 Task: Search one way flight ticket for 3 adults, 3 children in premium economy from Jacksonville: Albert J. Ellis Airport to Evansville: Evansville Regional Airport on 5-3-2023. Choice of flights is Westjet. Number of bags: 9 checked bags. Price is upto 79000. Outbound departure time preference is 9:30.
Action: Mouse moved to (380, 152)
Screenshot: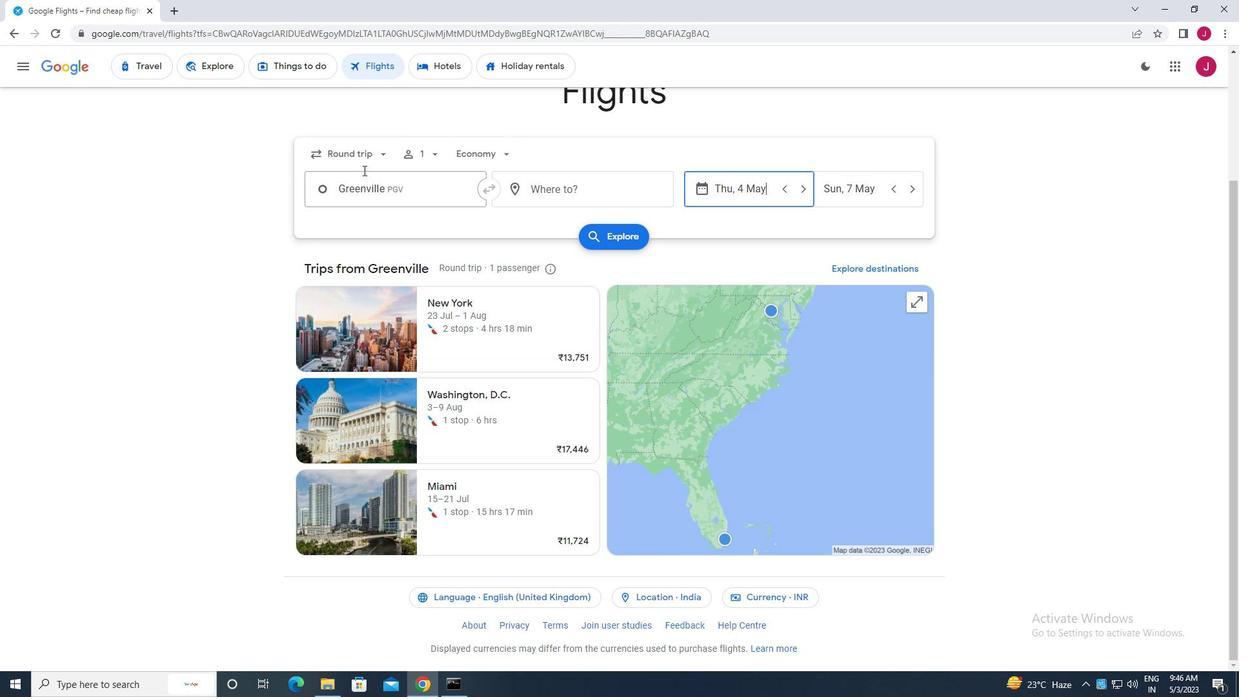 
Action: Mouse pressed left at (380, 152)
Screenshot: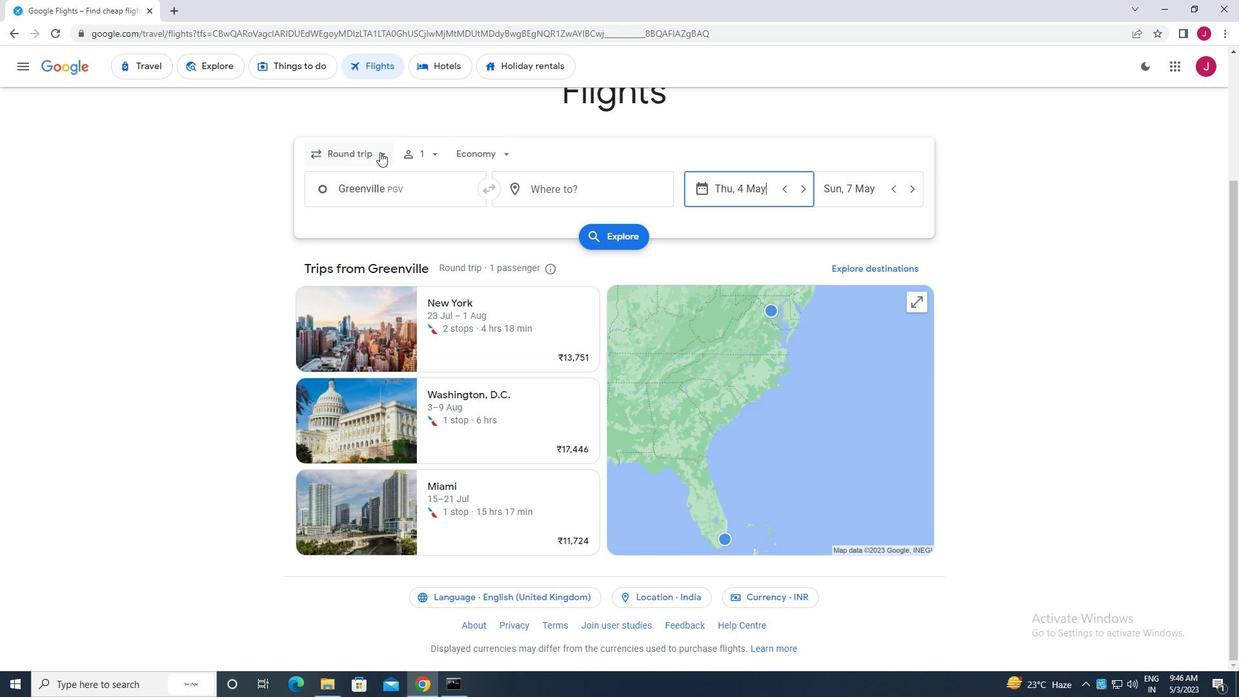 
Action: Mouse moved to (367, 212)
Screenshot: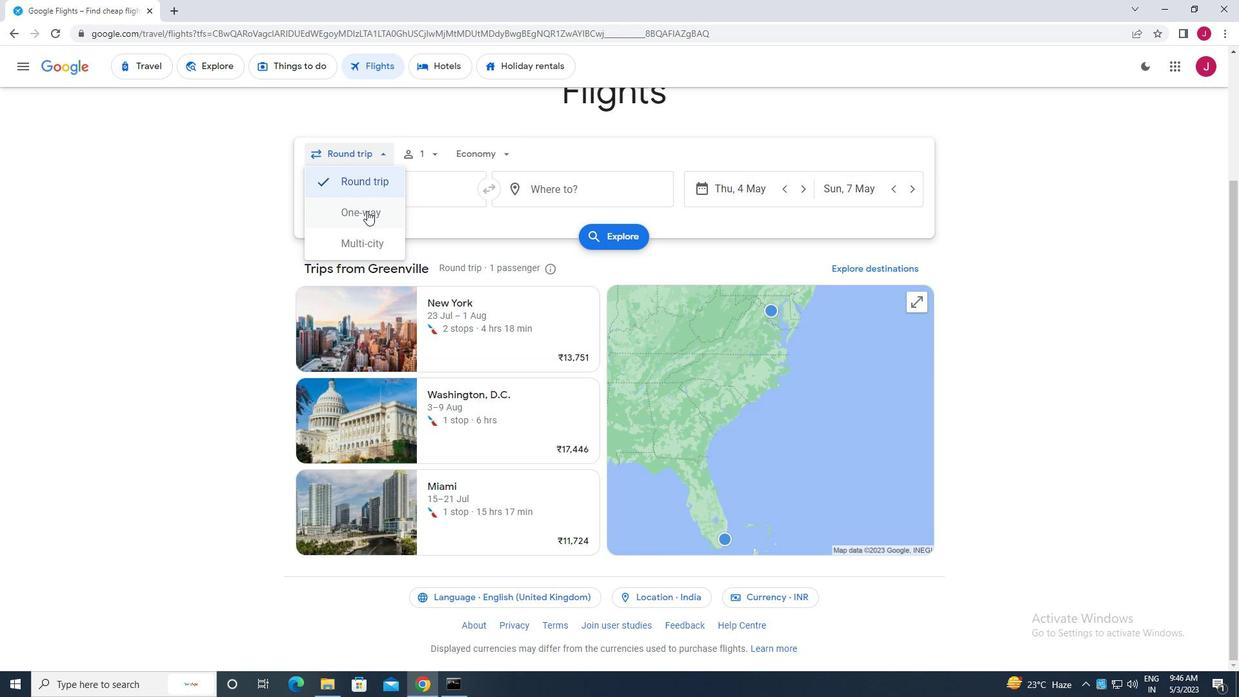 
Action: Mouse pressed left at (367, 212)
Screenshot: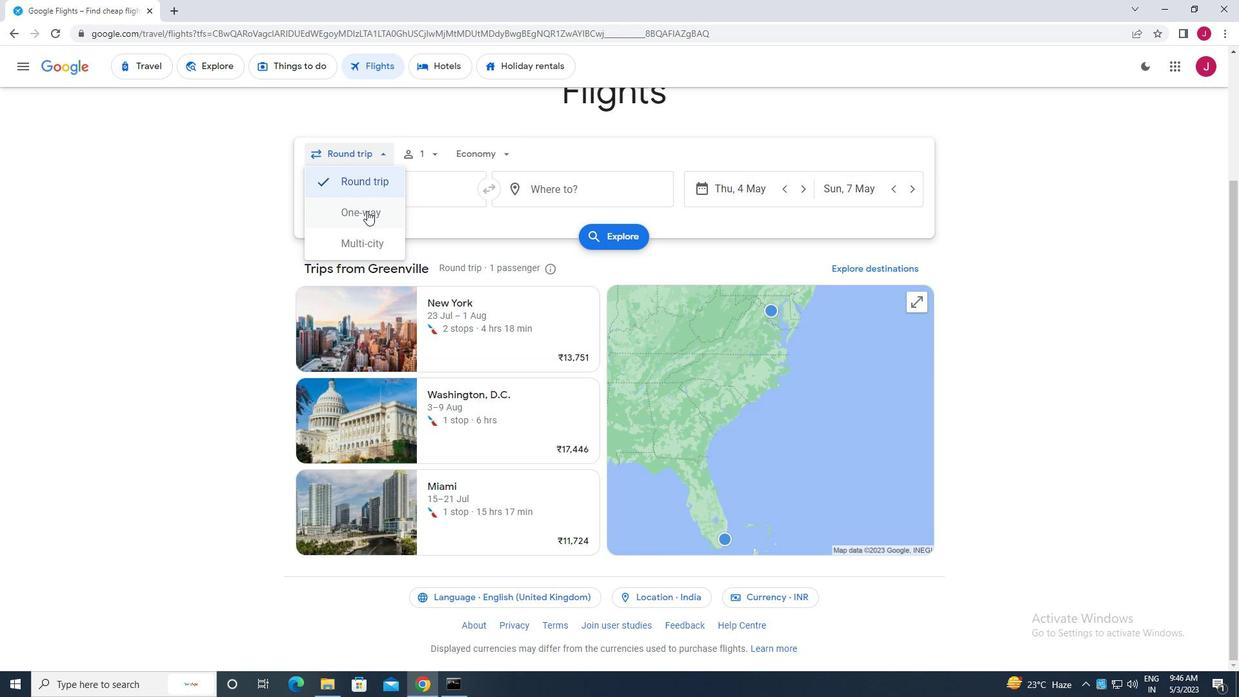 
Action: Mouse moved to (431, 152)
Screenshot: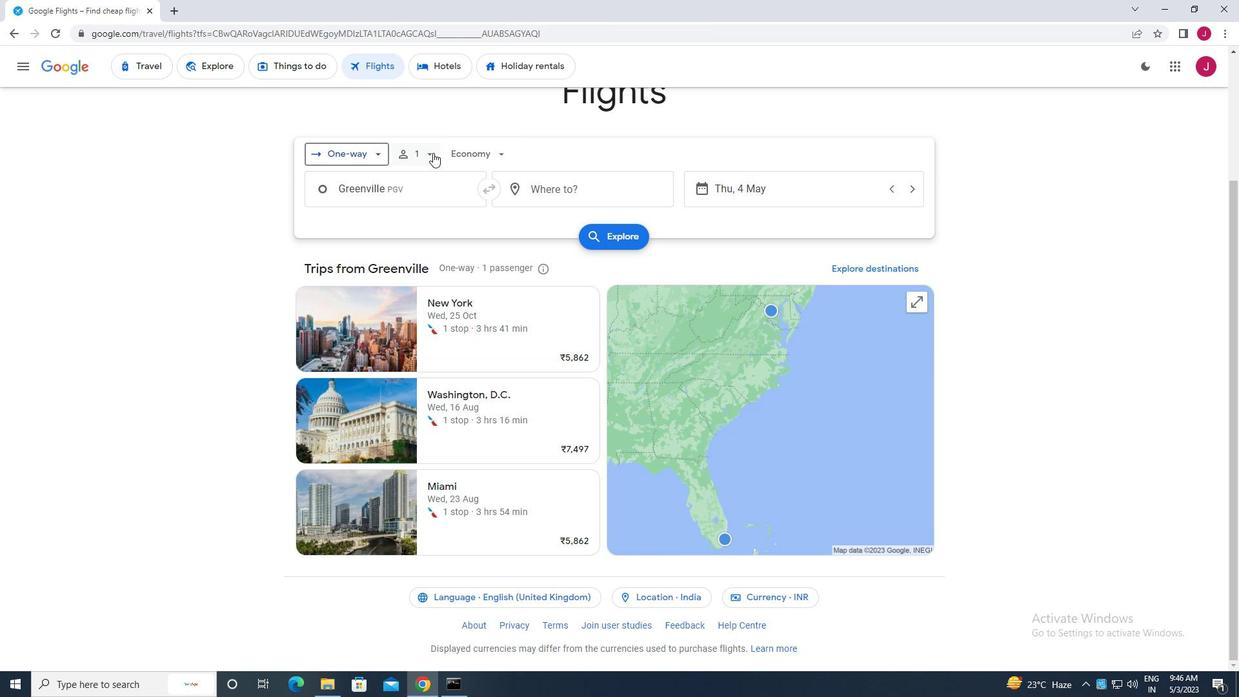 
Action: Mouse pressed left at (431, 152)
Screenshot: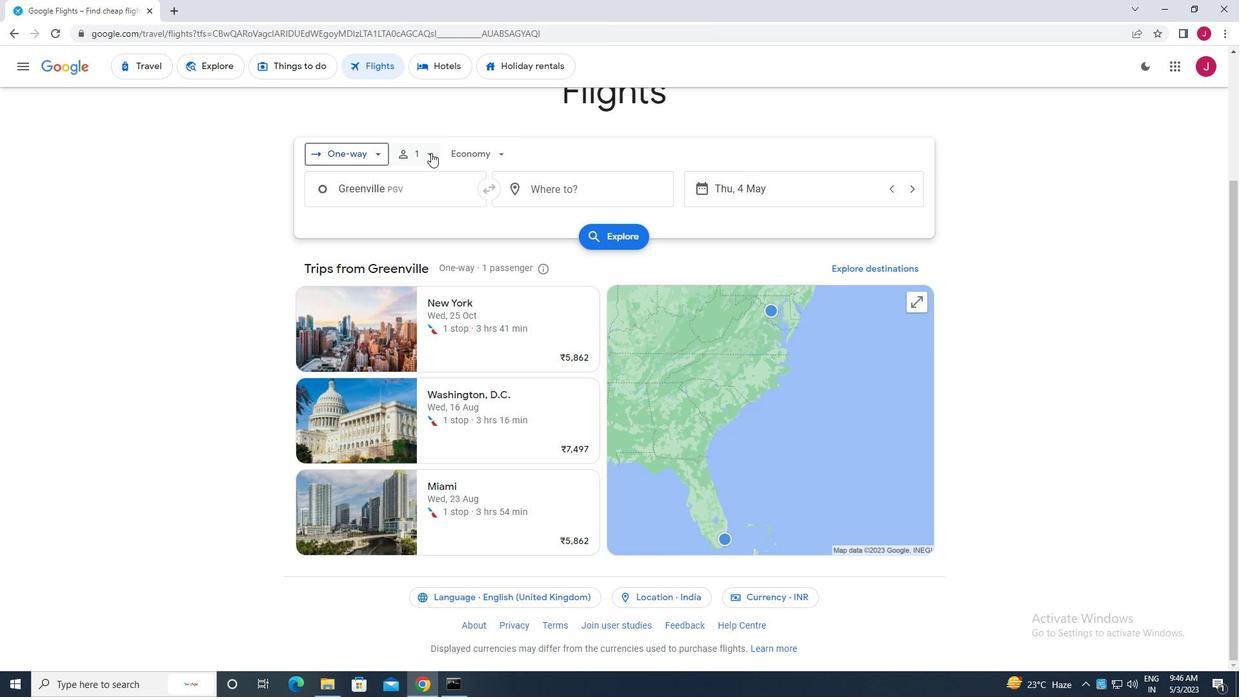 
Action: Mouse moved to (525, 189)
Screenshot: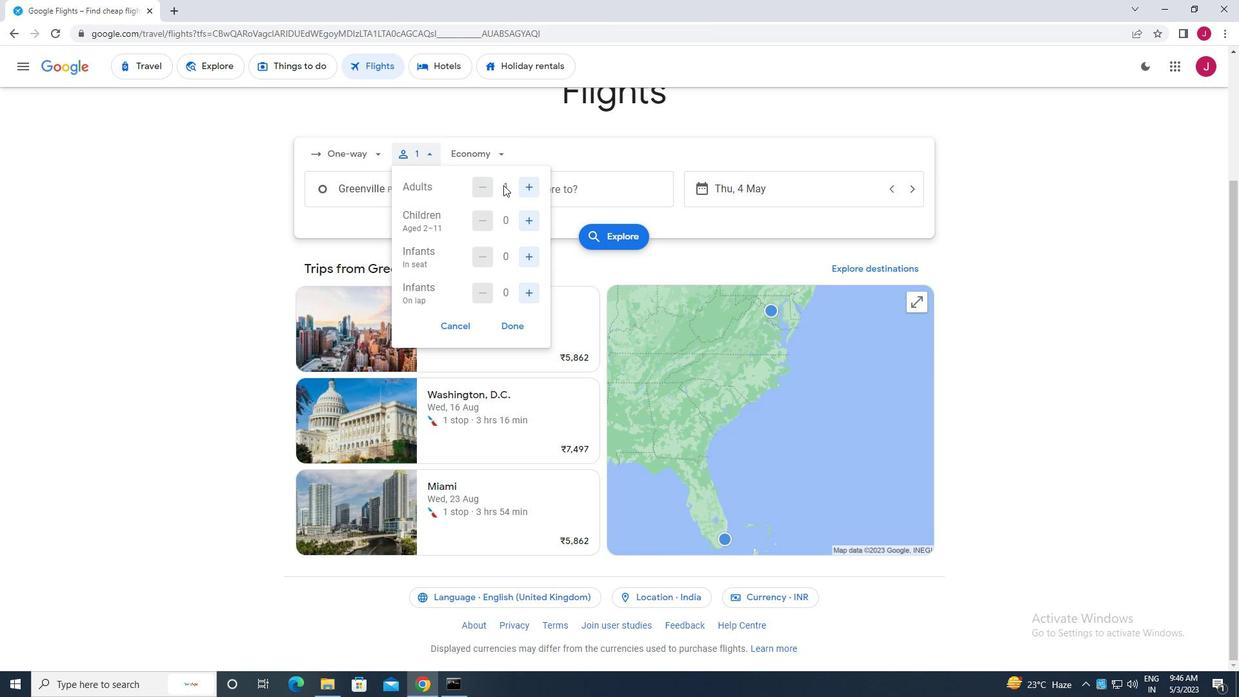 
Action: Mouse pressed left at (525, 189)
Screenshot: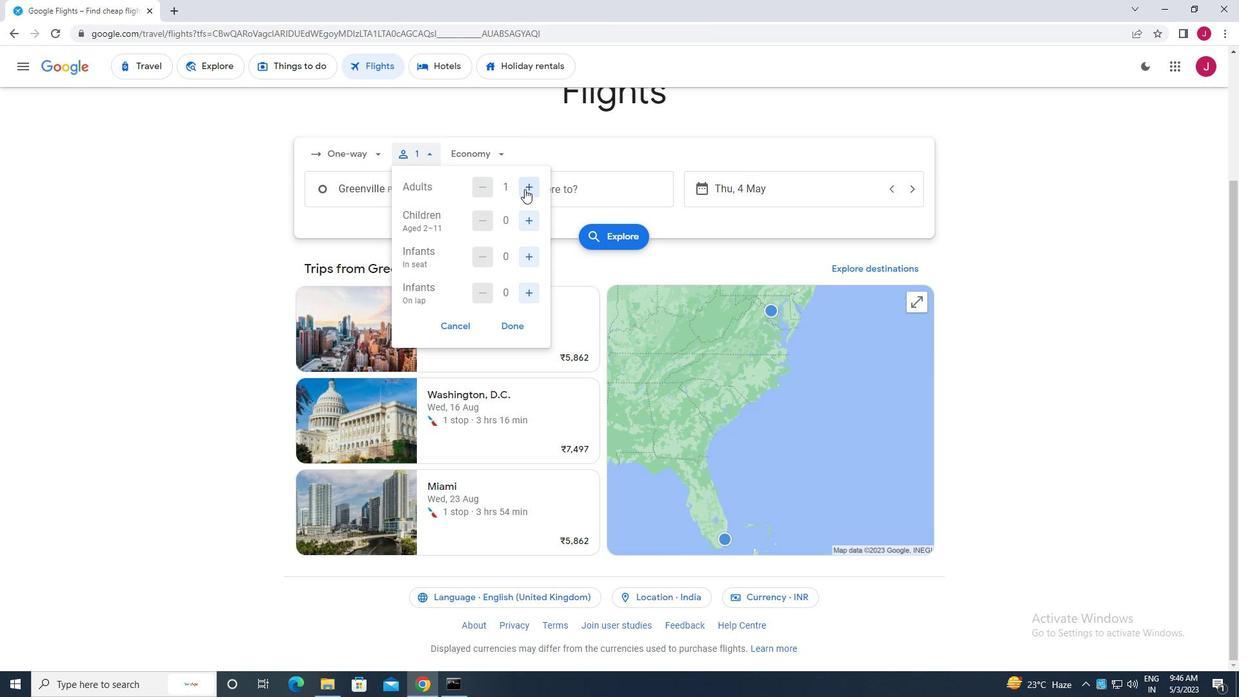 
Action: Mouse pressed left at (525, 189)
Screenshot: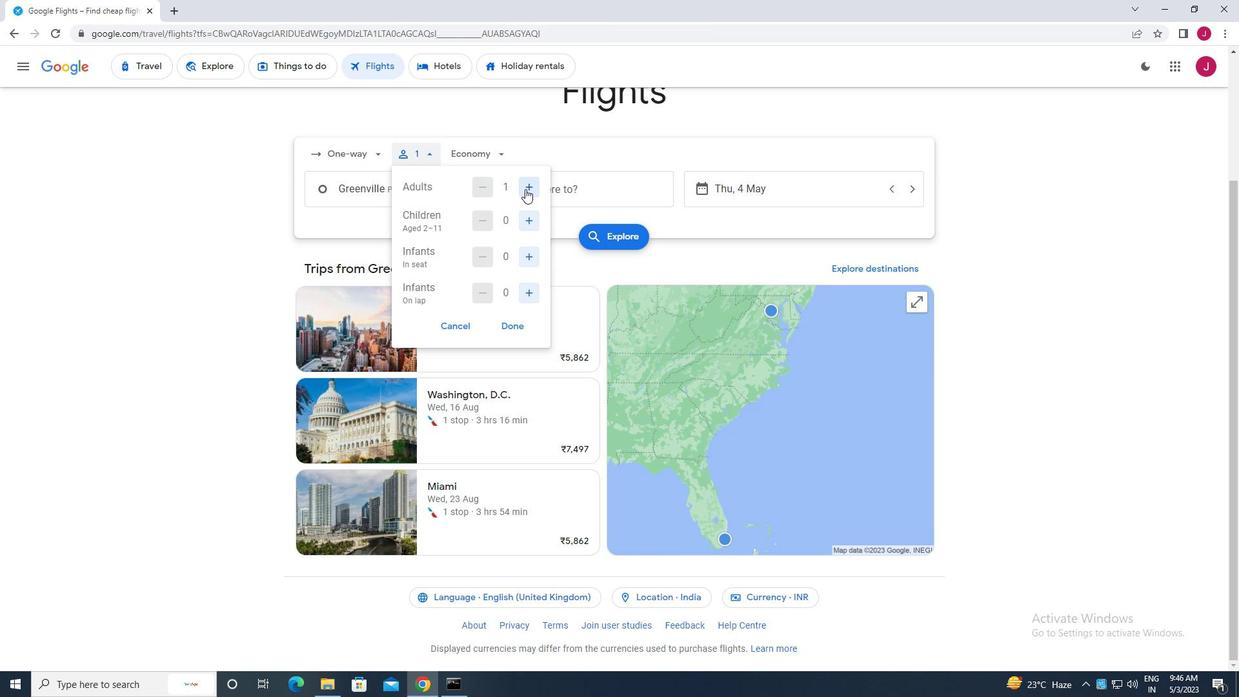 
Action: Mouse moved to (529, 220)
Screenshot: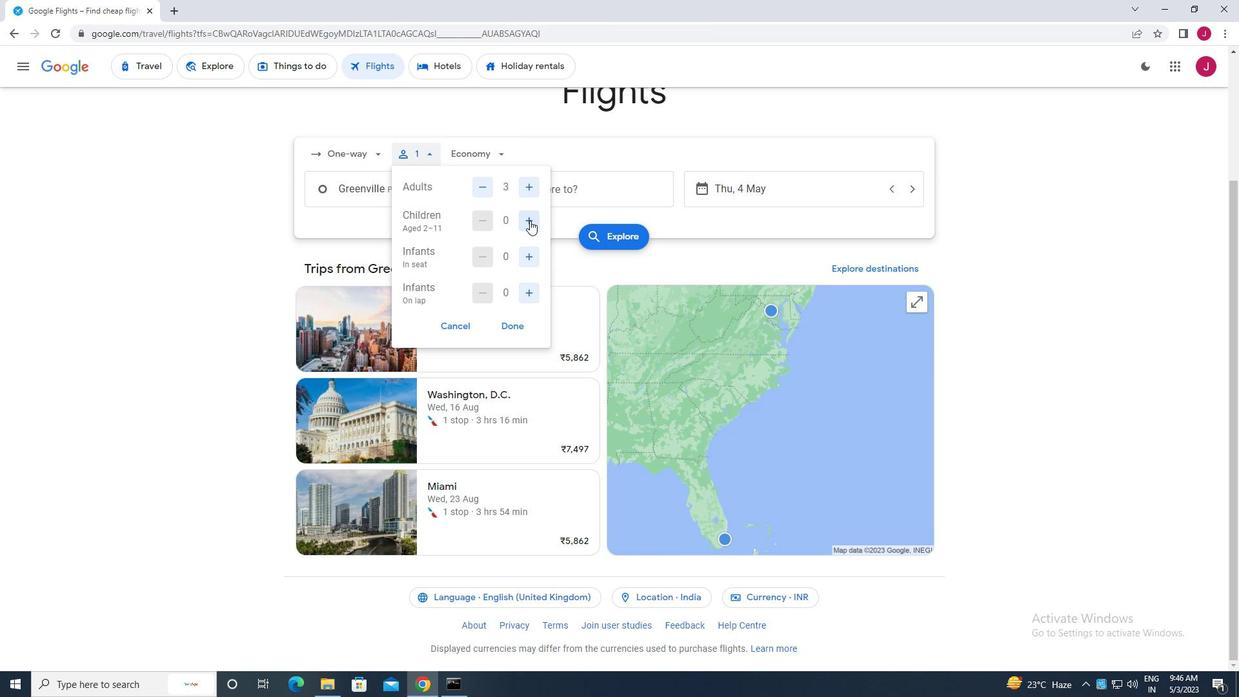 
Action: Mouse pressed left at (529, 220)
Screenshot: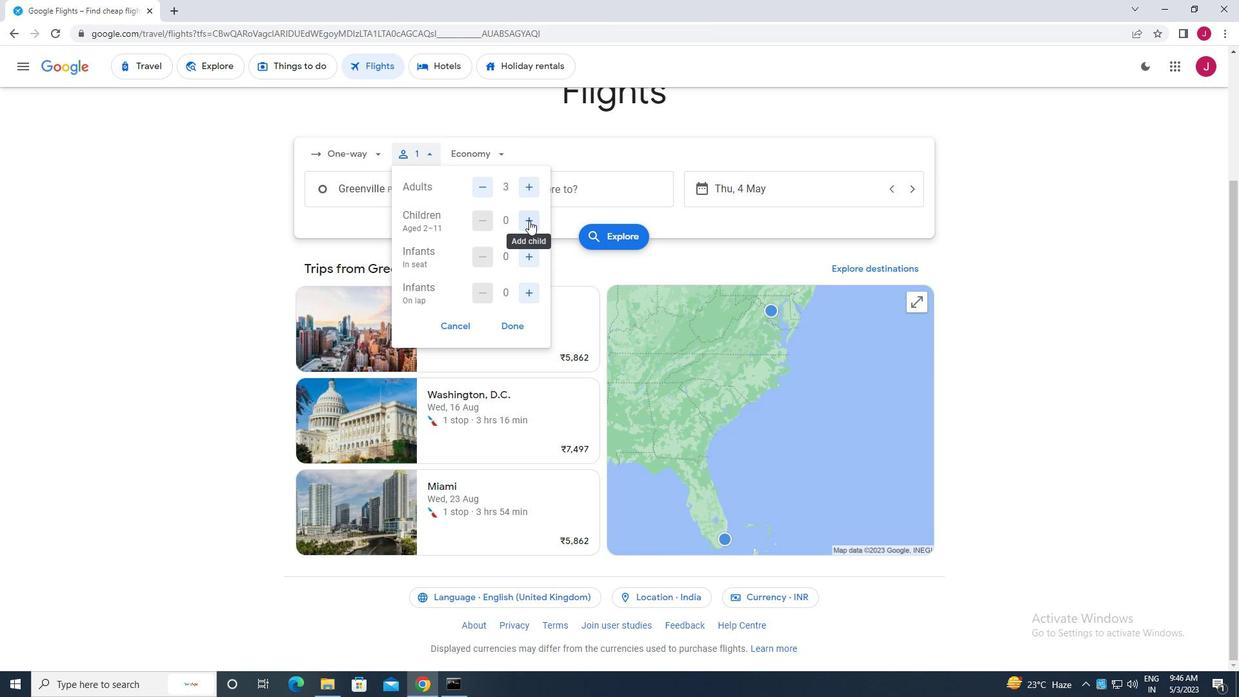 
Action: Mouse pressed left at (529, 220)
Screenshot: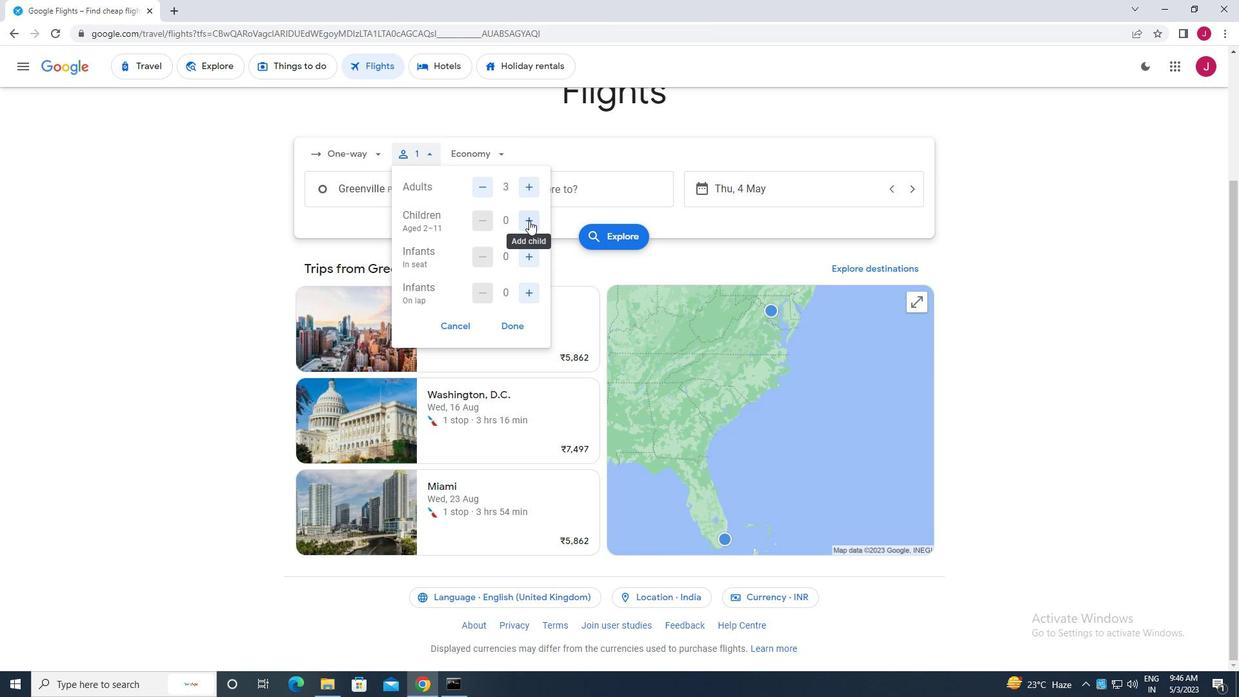 
Action: Mouse pressed left at (529, 220)
Screenshot: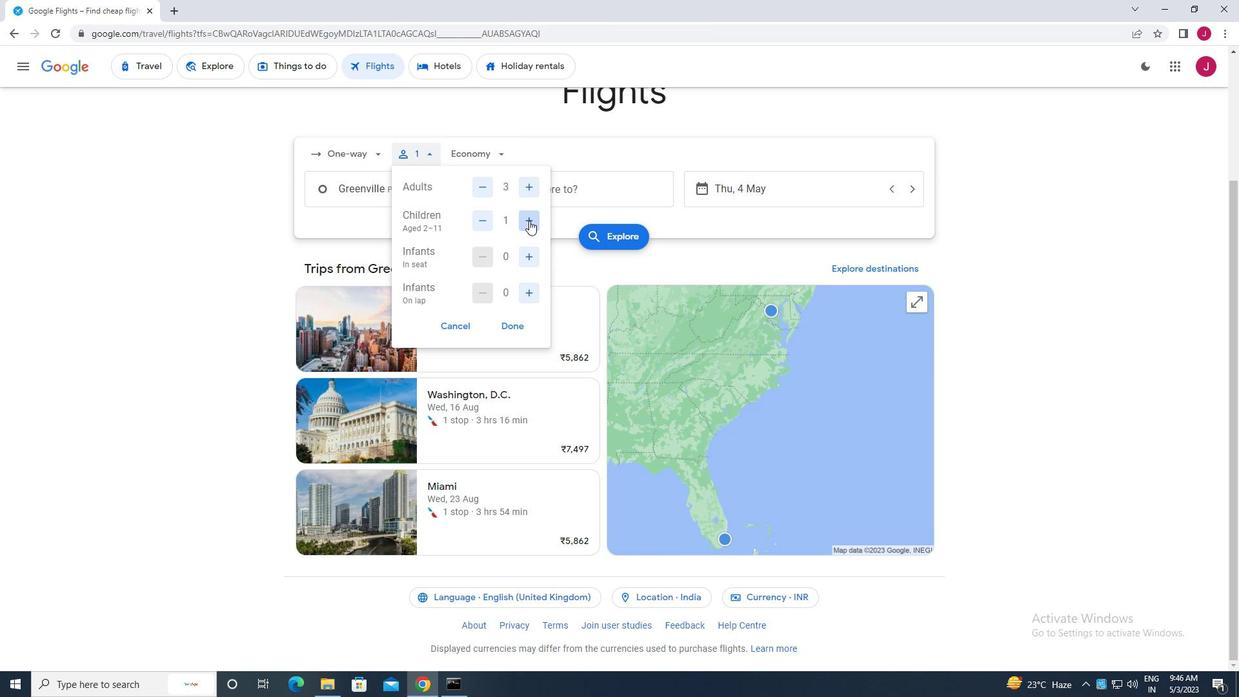 
Action: Mouse moved to (506, 325)
Screenshot: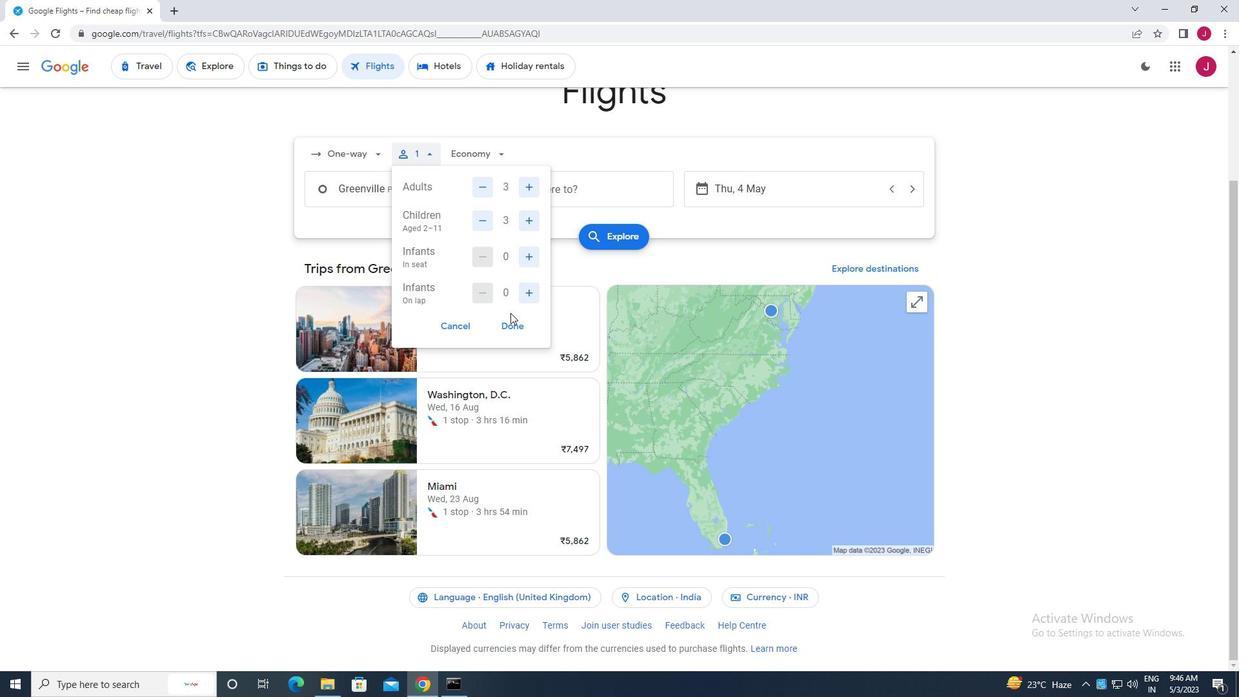 
Action: Mouse pressed left at (506, 325)
Screenshot: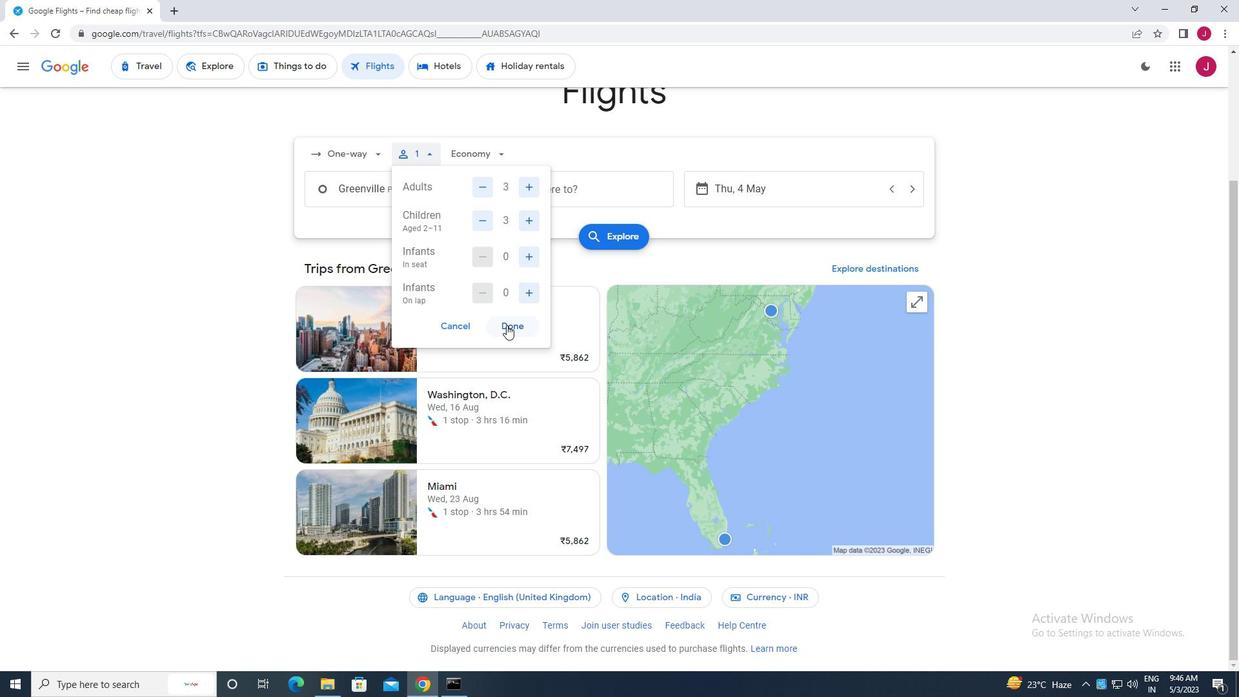 
Action: Mouse moved to (502, 154)
Screenshot: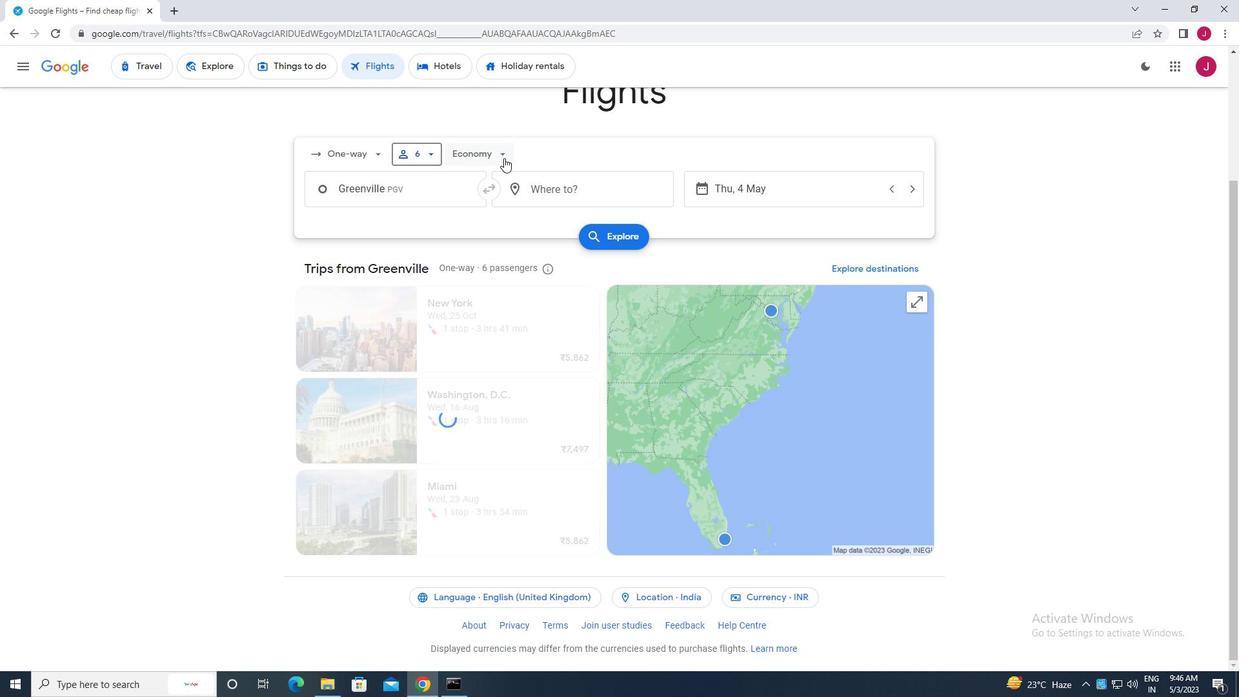 
Action: Mouse pressed left at (502, 154)
Screenshot: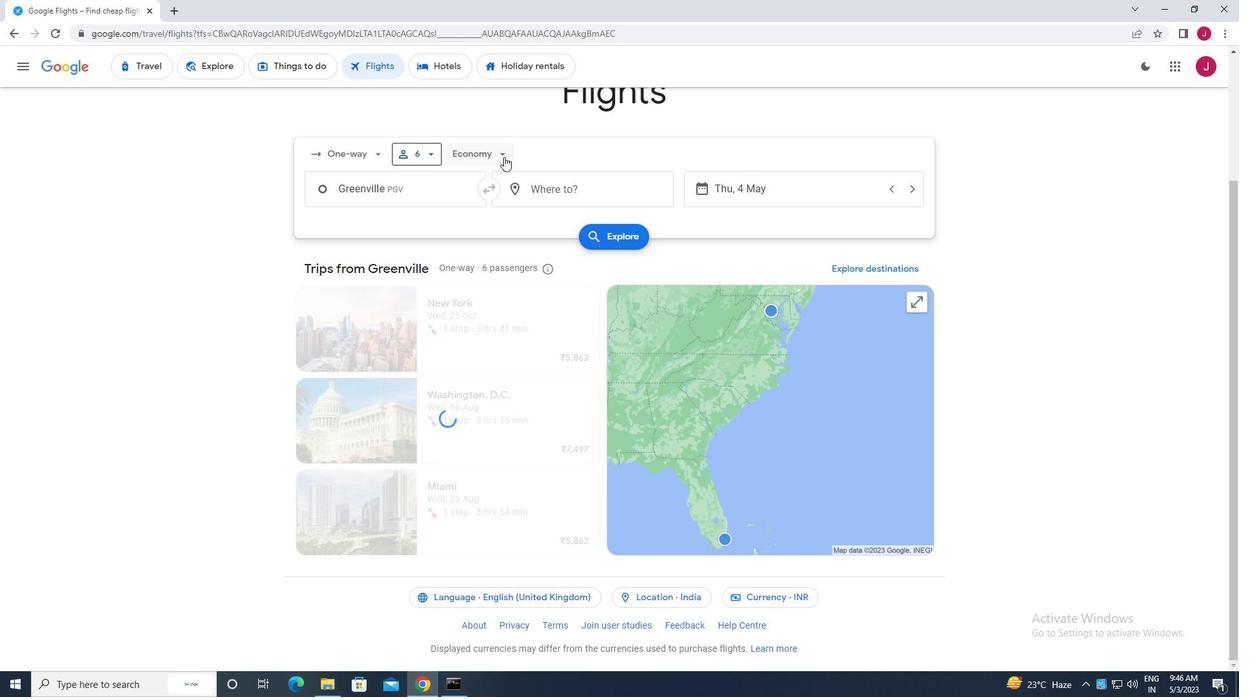 
Action: Mouse moved to (502, 209)
Screenshot: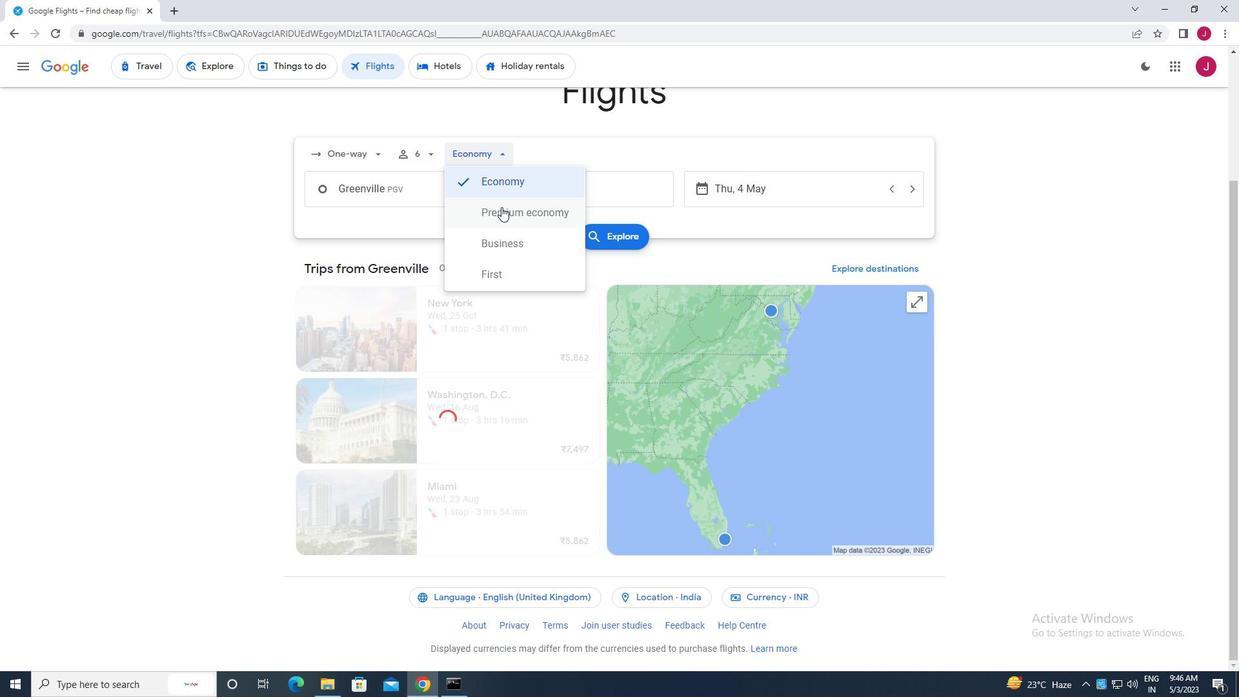 
Action: Mouse pressed left at (502, 209)
Screenshot: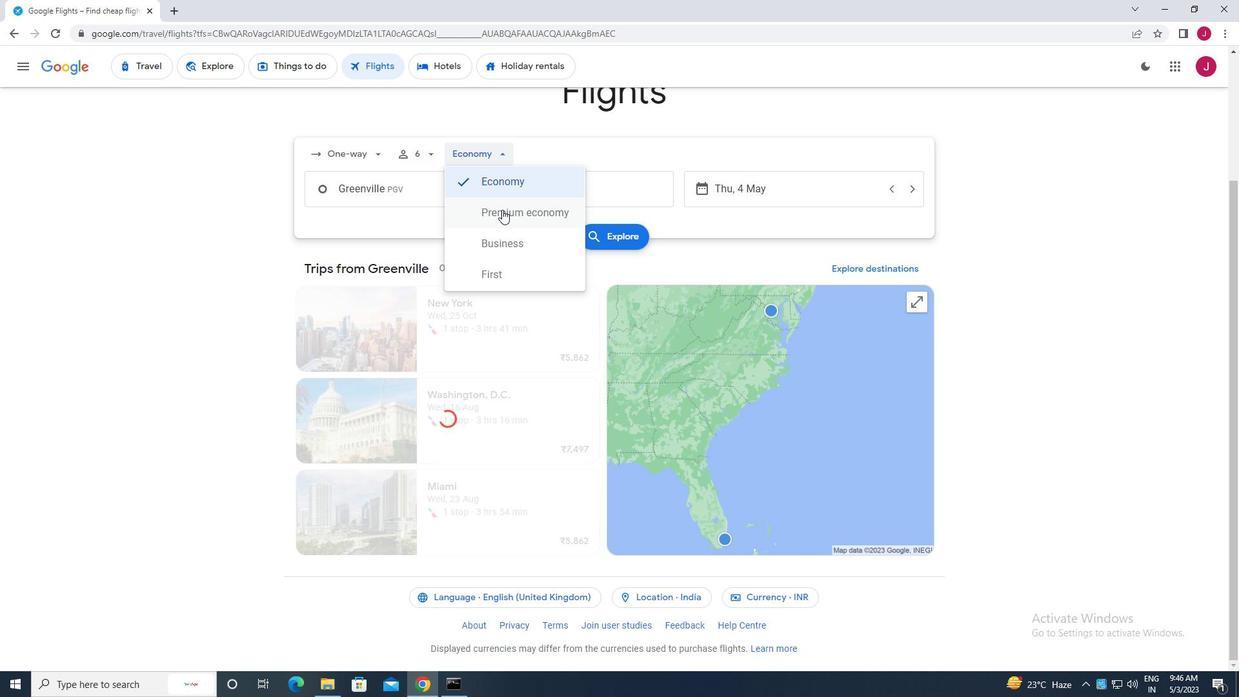 
Action: Mouse moved to (424, 192)
Screenshot: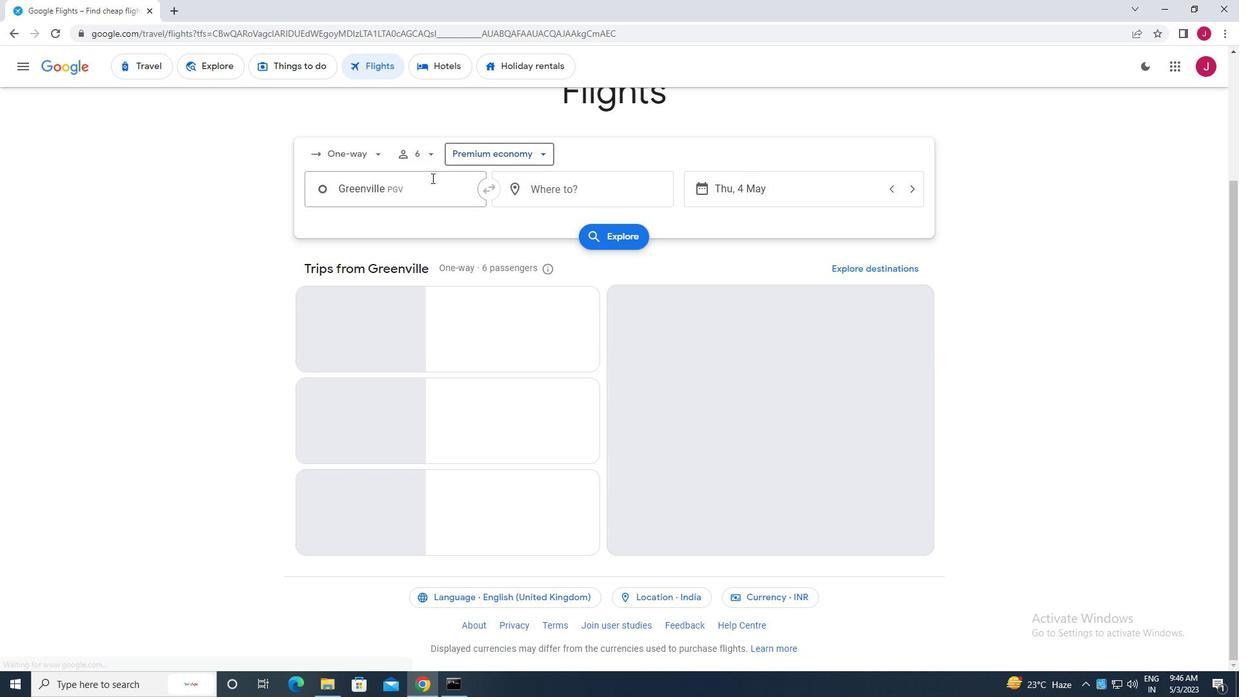 
Action: Mouse pressed left at (424, 192)
Screenshot: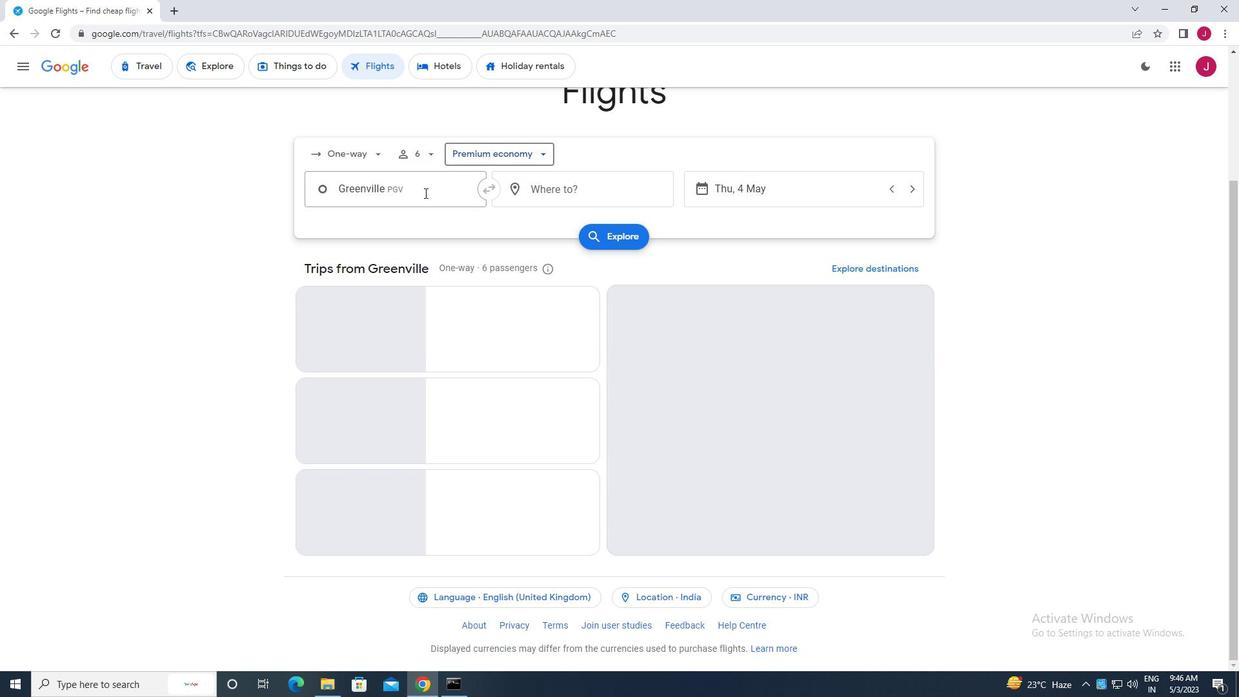 
Action: Mouse moved to (426, 191)
Screenshot: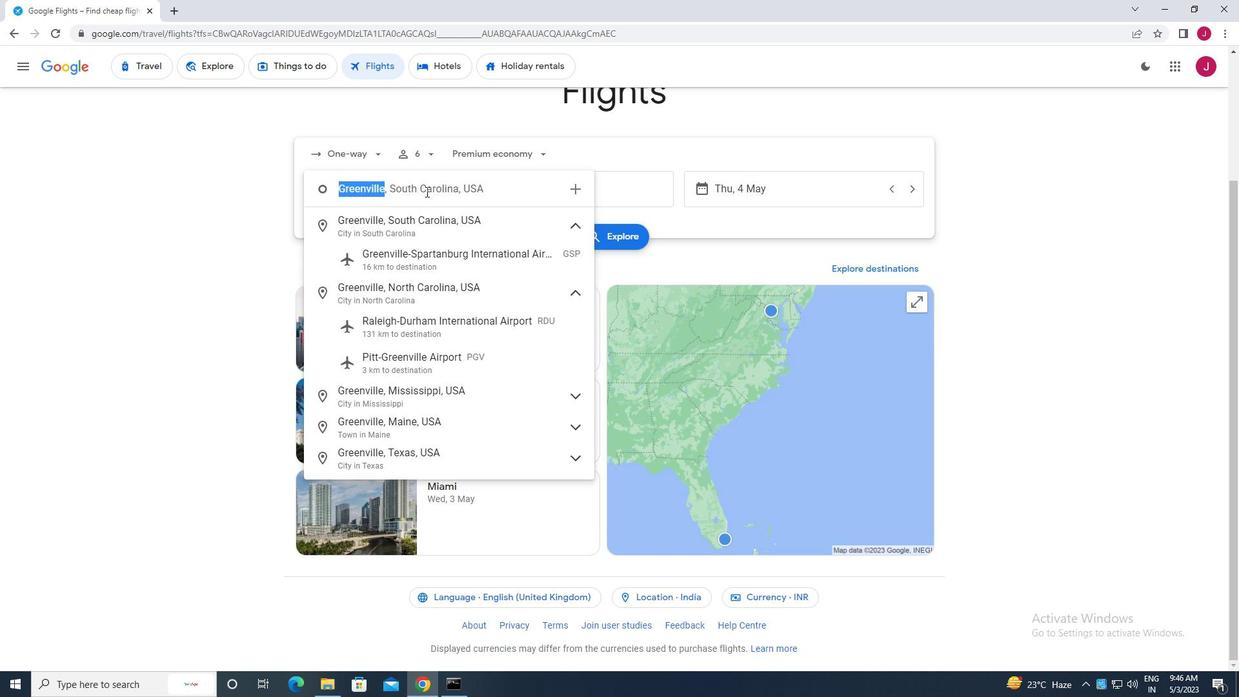 
Action: Key pressed jacksonv
Screenshot: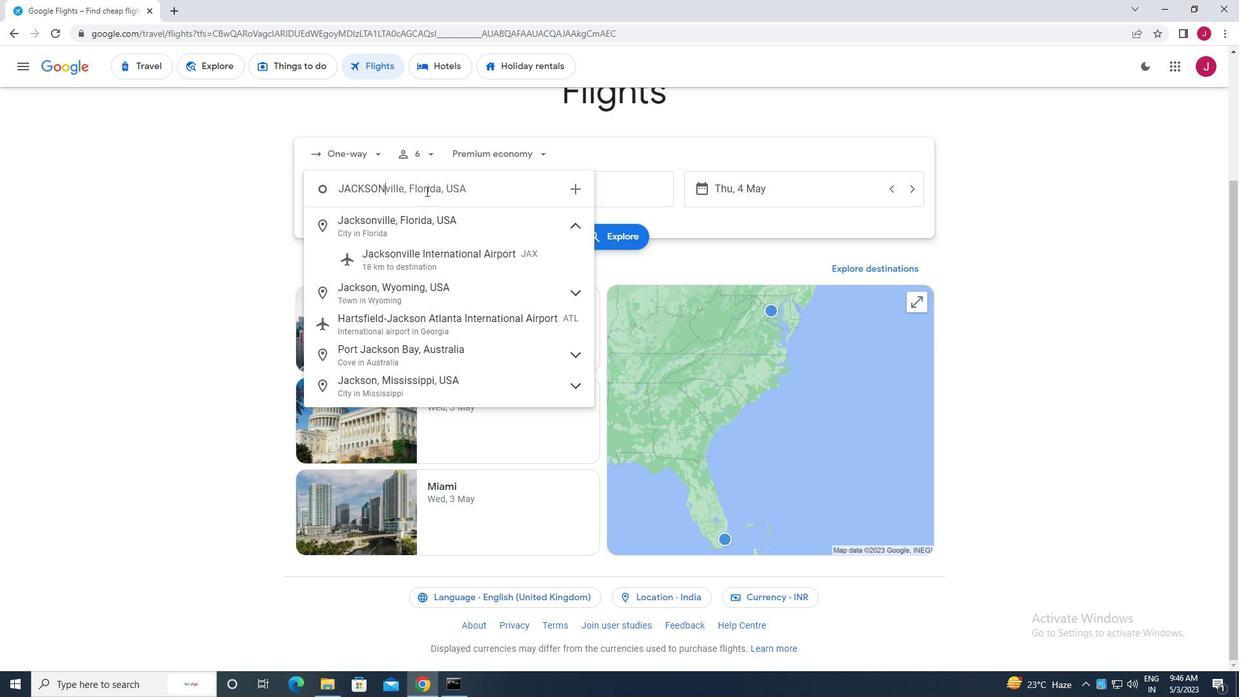 
Action: Mouse moved to (426, 191)
Screenshot: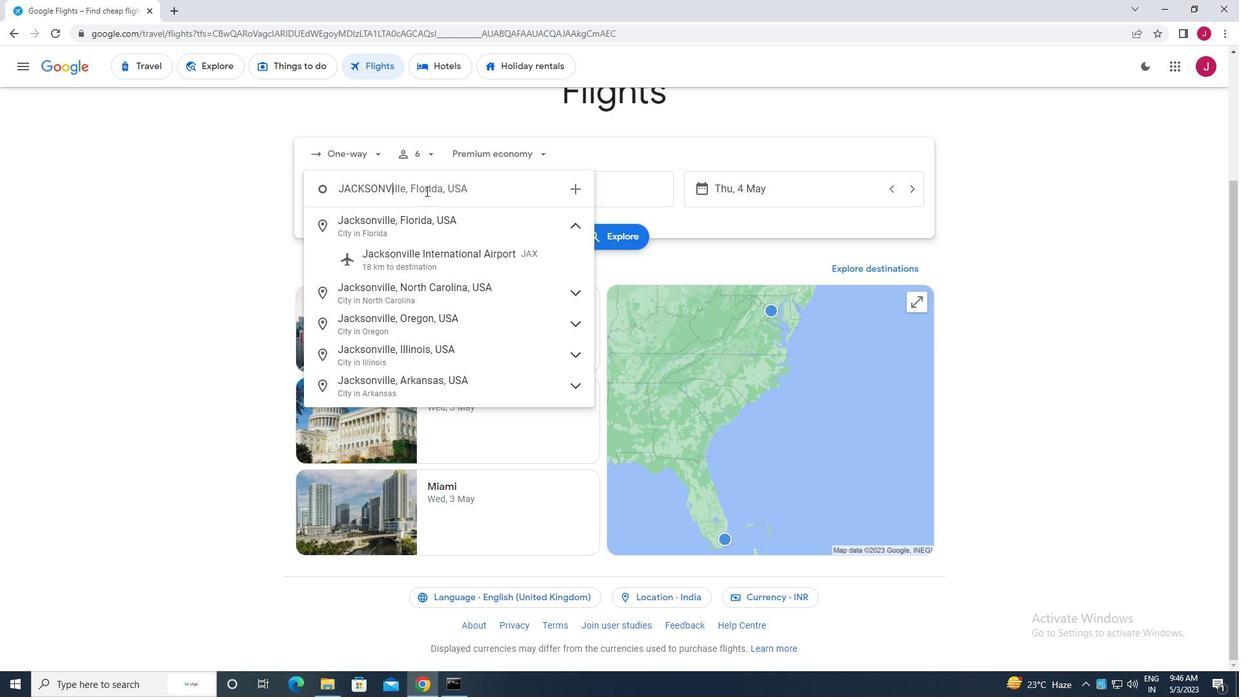 
Action: Key pressed <Key.backspace><Key.backspace><Key.backspace><Key.backspace><Key.backspace><Key.backspace><Key.backspace><Key.backspace><Key.backspace><Key.backspace><Key.backspace><Key.backspace>albert<Key.space>j
Screenshot: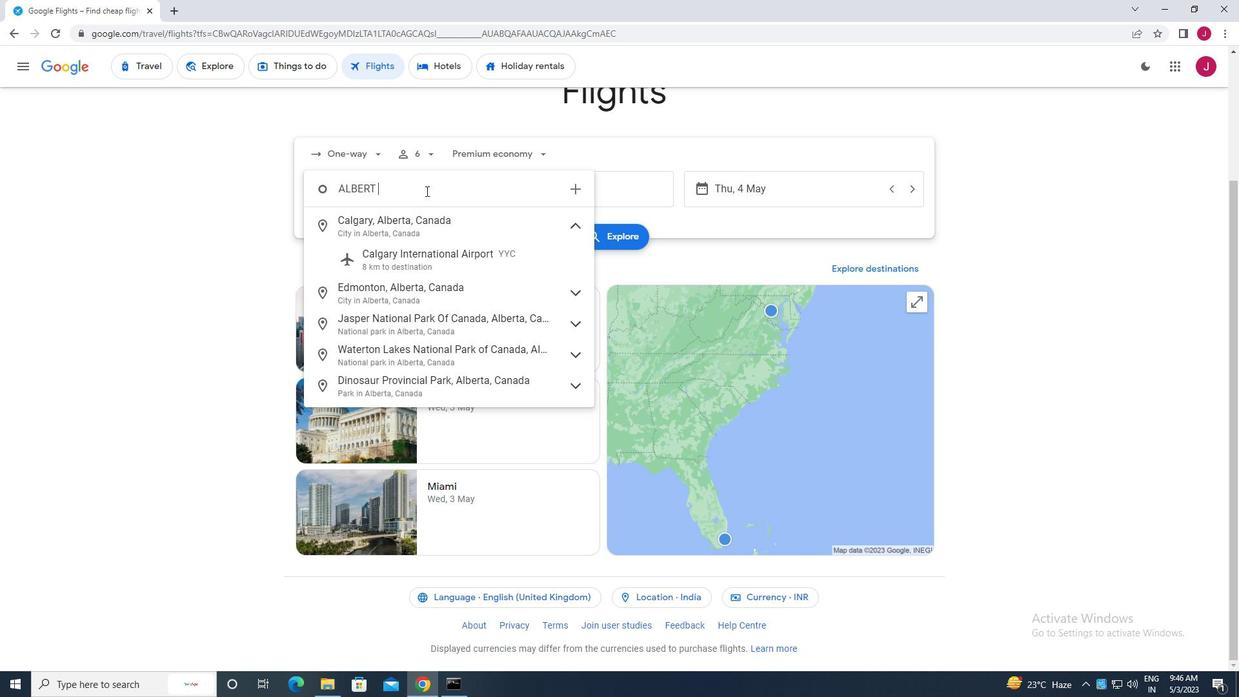 
Action: Mouse moved to (427, 230)
Screenshot: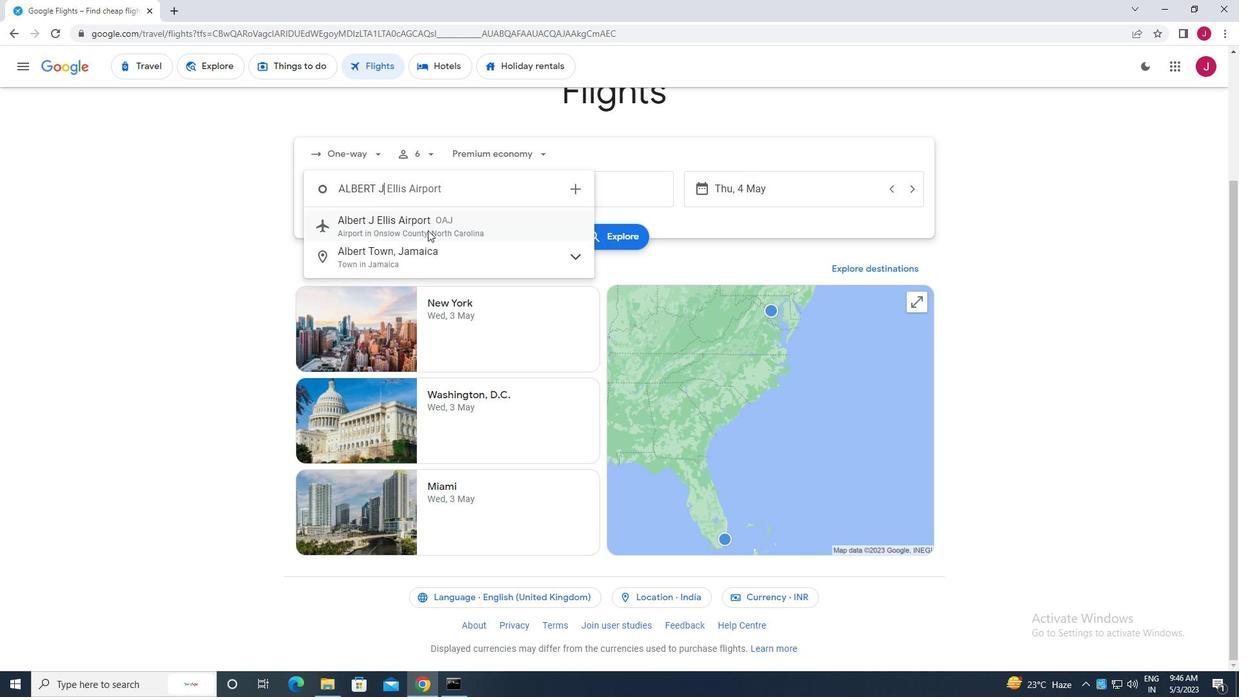
Action: Mouse pressed left at (427, 230)
Screenshot: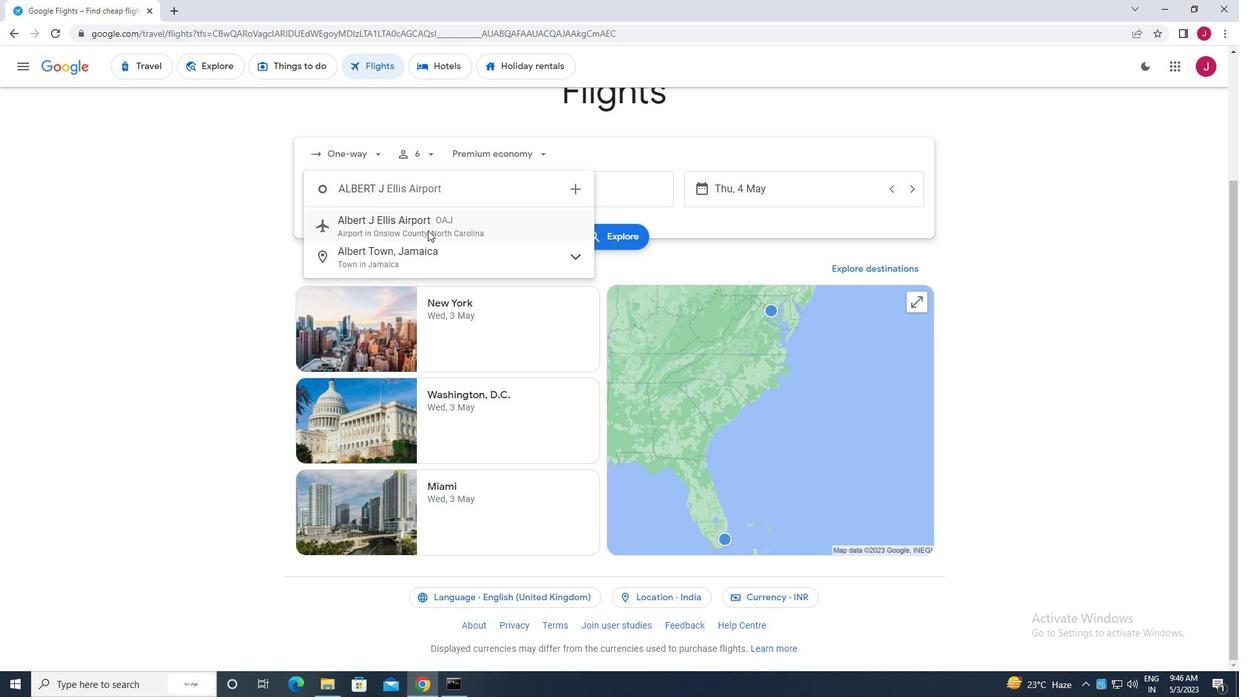 
Action: Mouse moved to (571, 189)
Screenshot: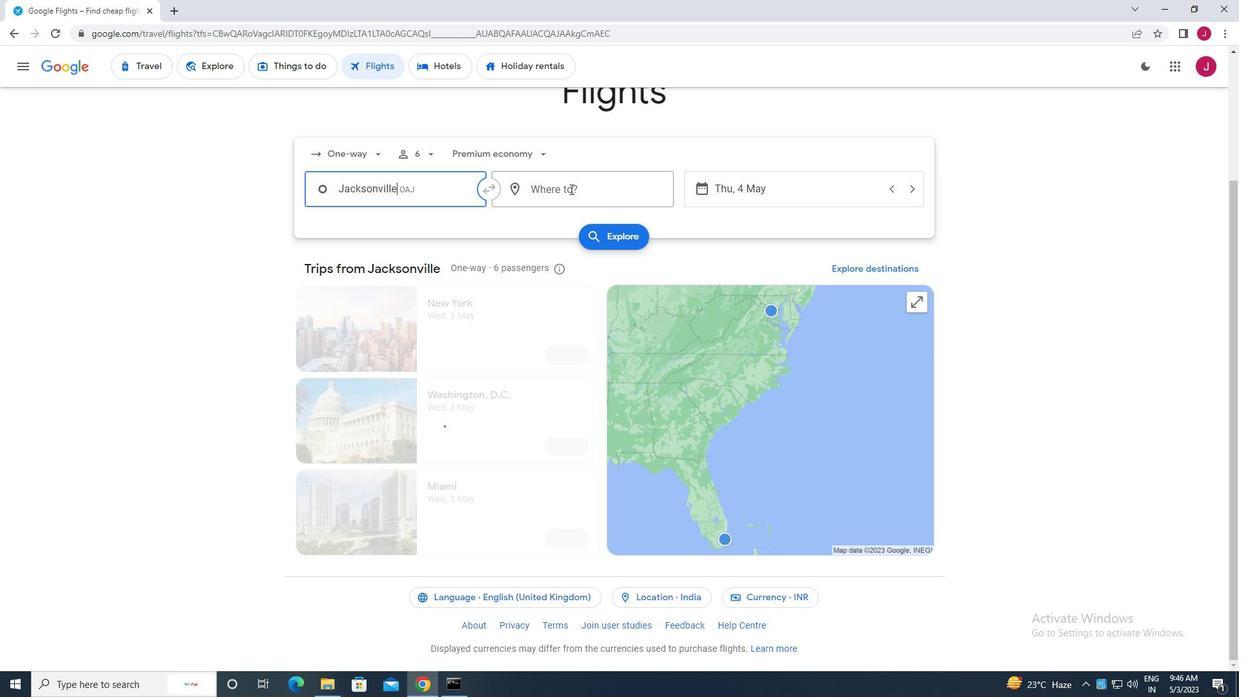 
Action: Mouse pressed left at (571, 189)
Screenshot: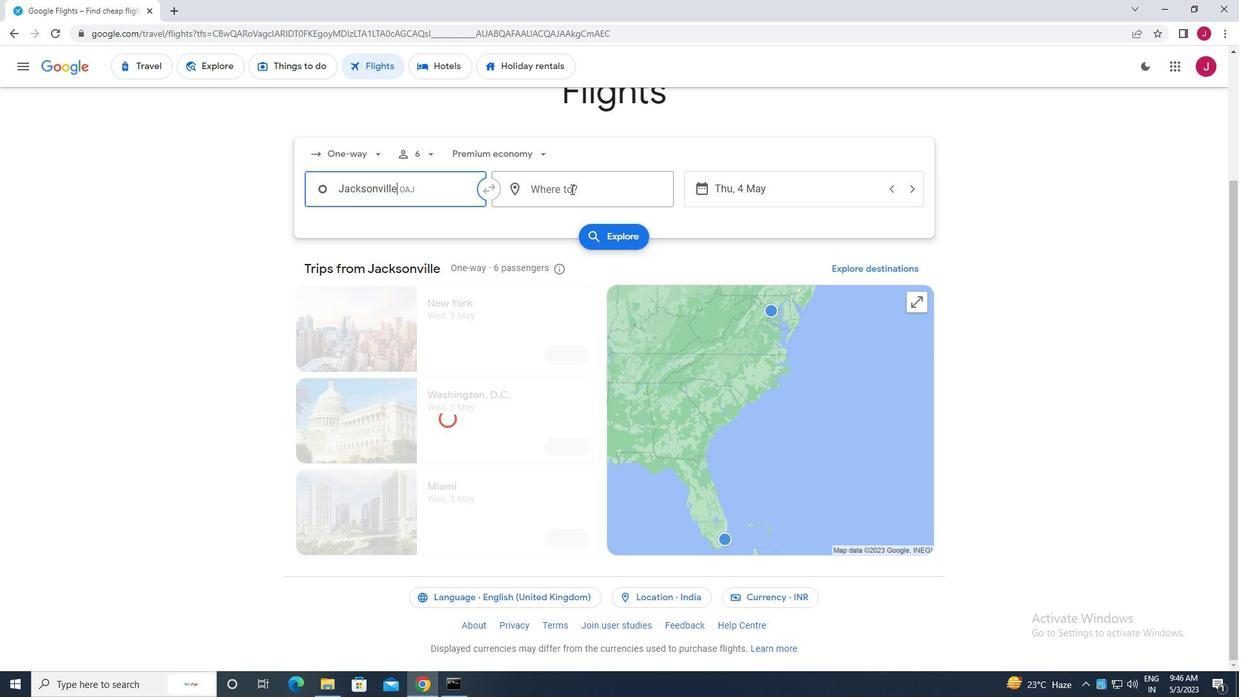
Action: Mouse moved to (571, 189)
Screenshot: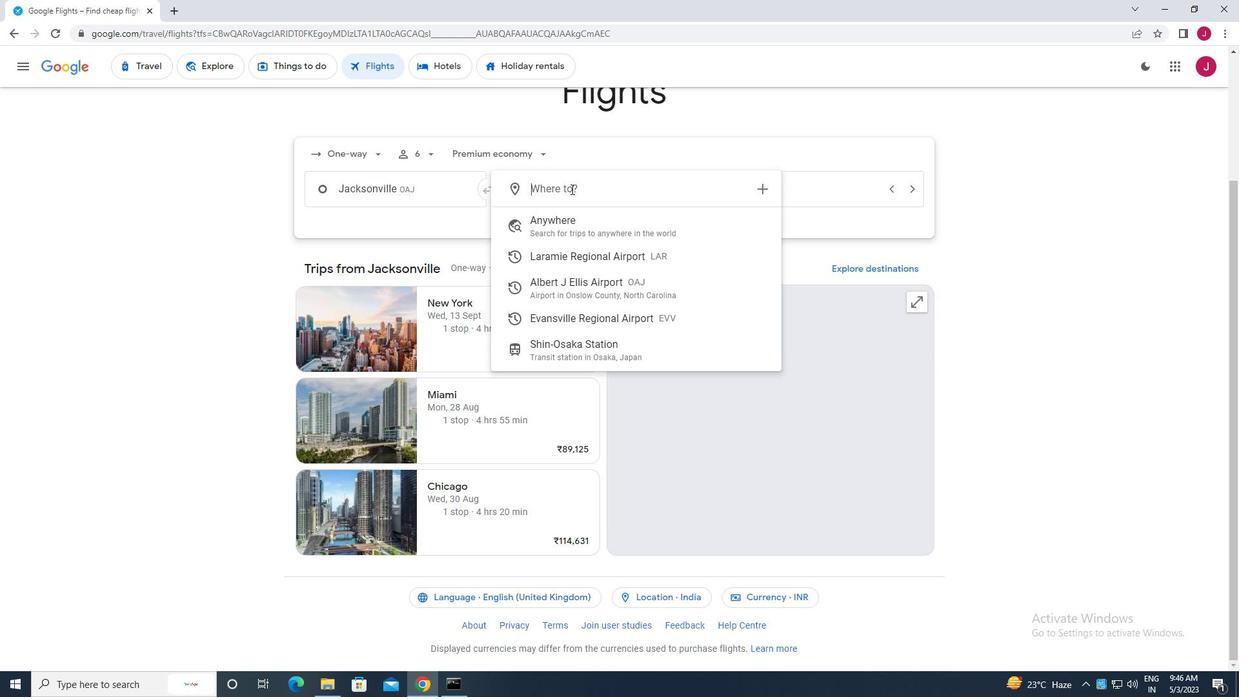 
Action: Key pressed evans
Screenshot: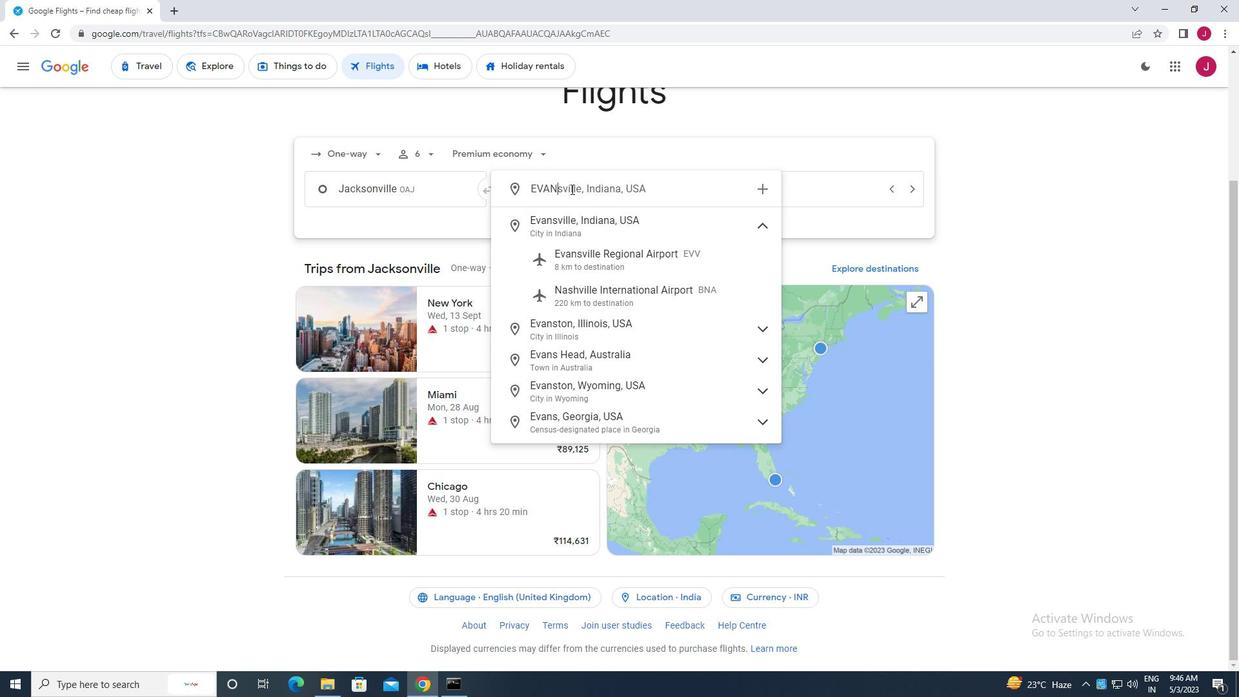 
Action: Mouse moved to (668, 257)
Screenshot: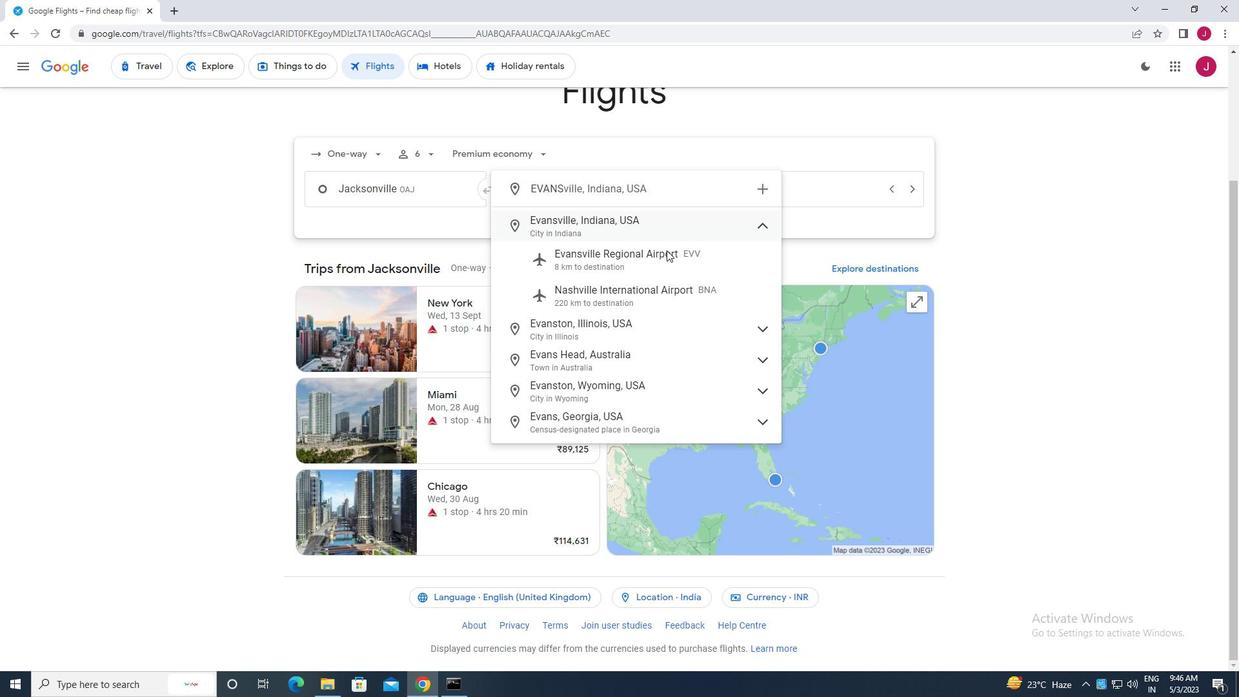 
Action: Mouse pressed left at (668, 257)
Screenshot: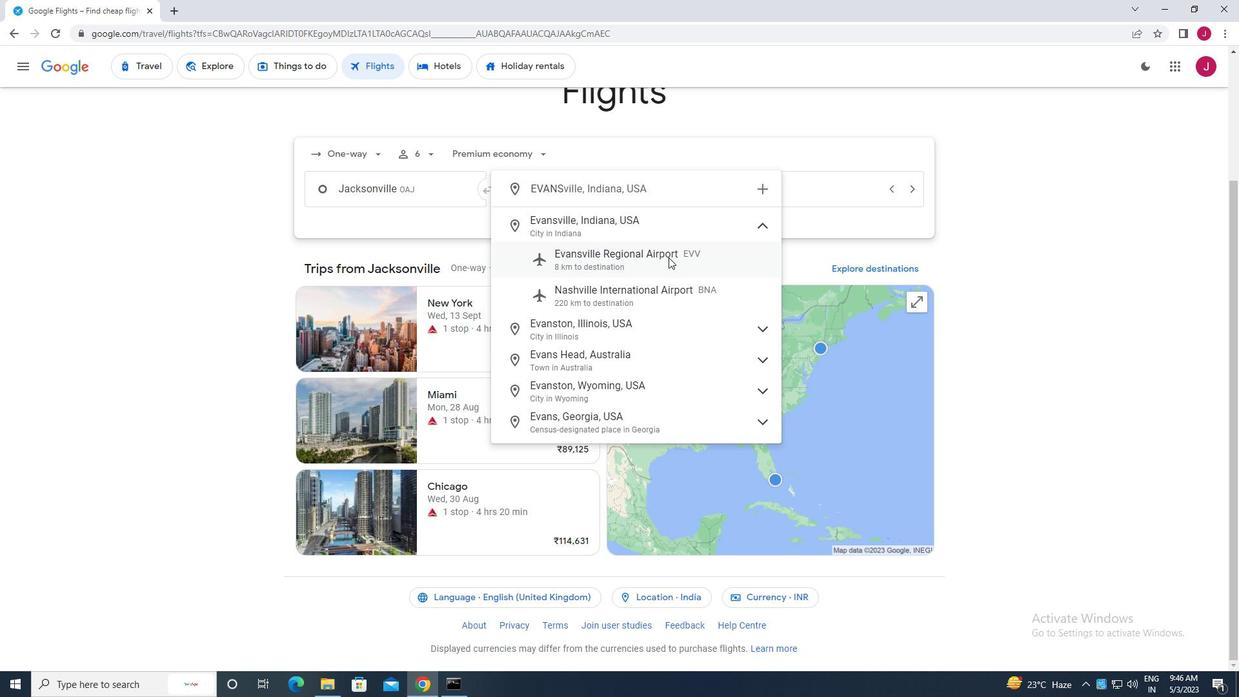 
Action: Mouse moved to (762, 198)
Screenshot: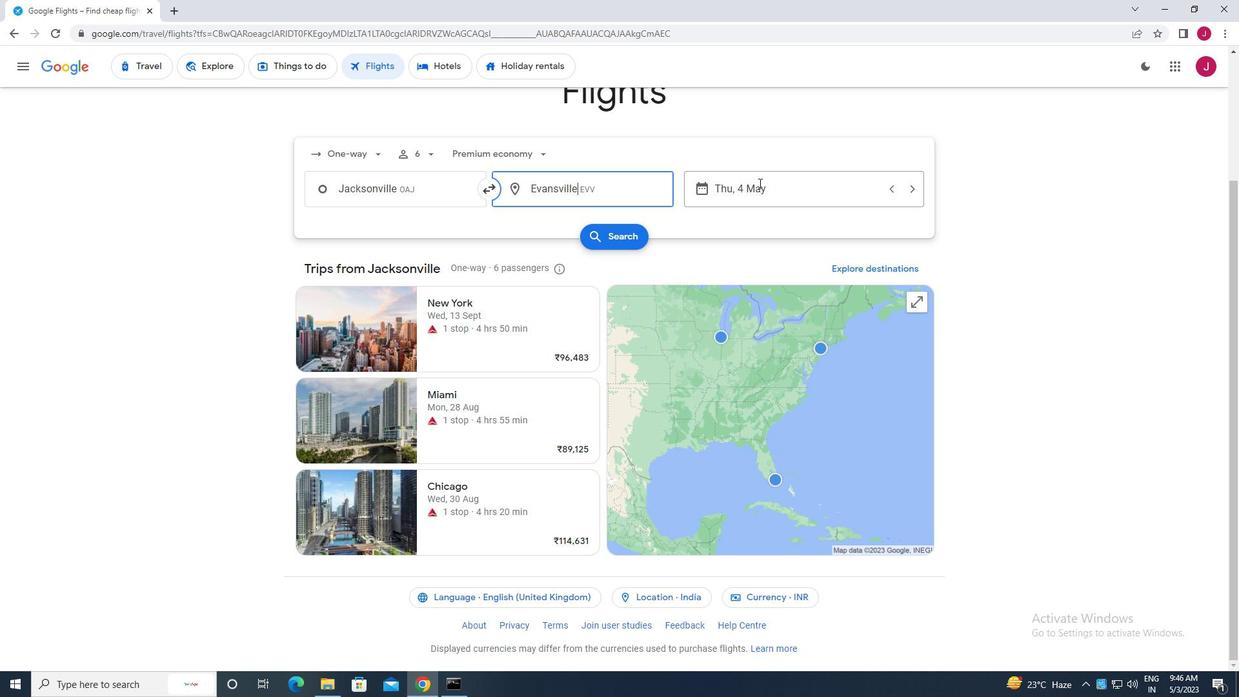 
Action: Mouse pressed left at (762, 198)
Screenshot: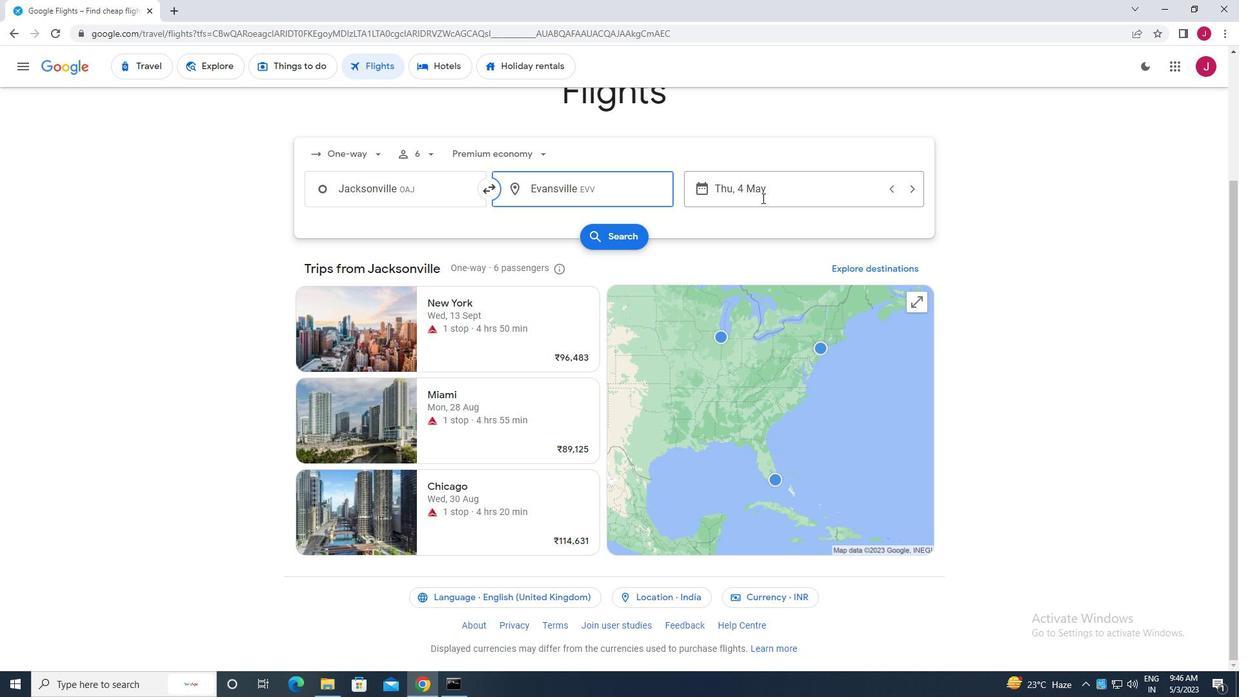 
Action: Mouse moved to (553, 290)
Screenshot: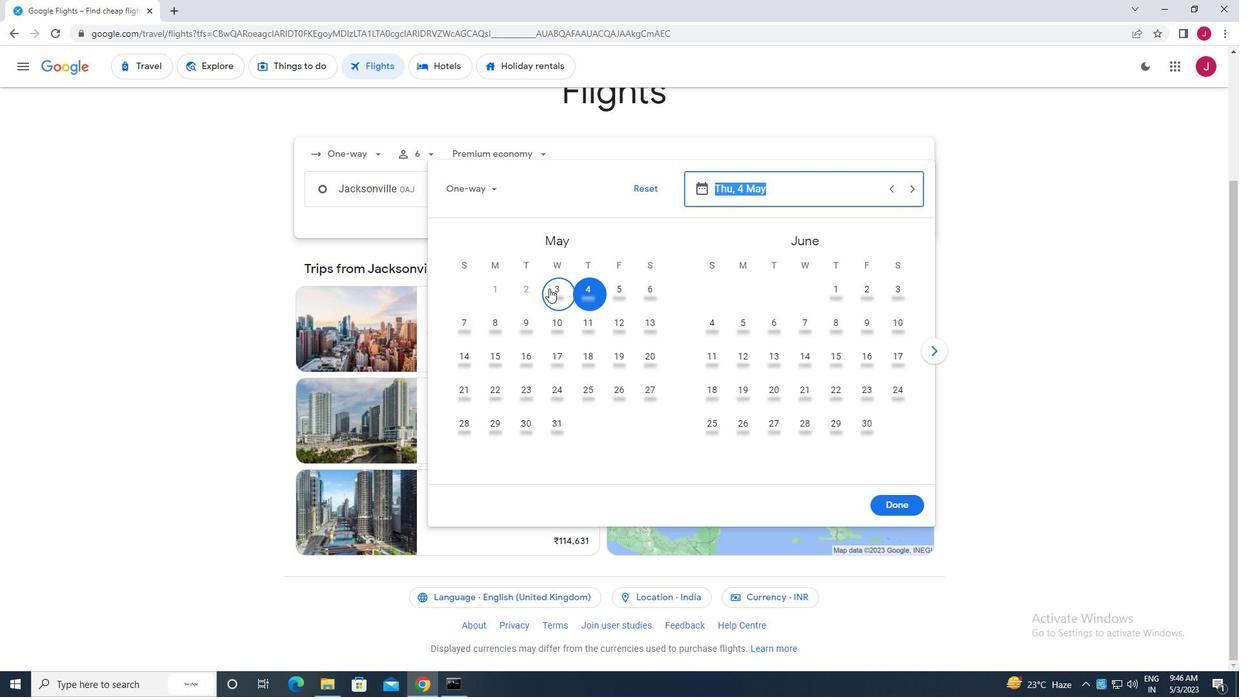 
Action: Mouse pressed left at (553, 290)
Screenshot: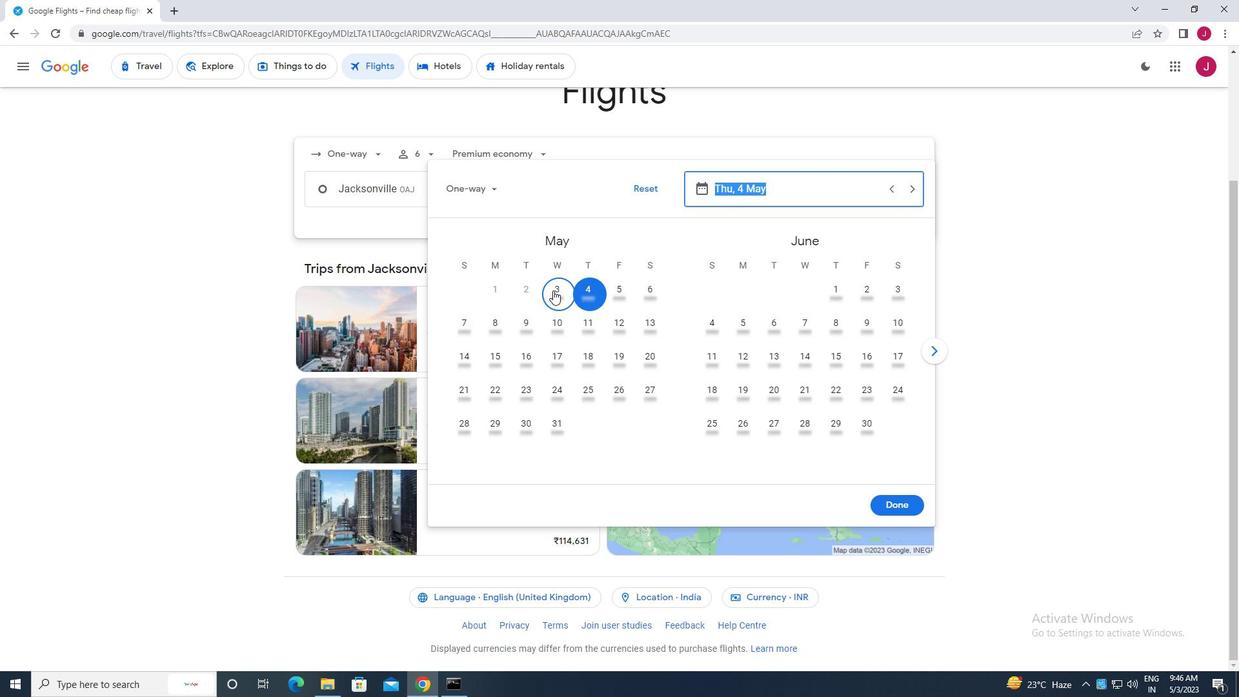 
Action: Mouse moved to (914, 502)
Screenshot: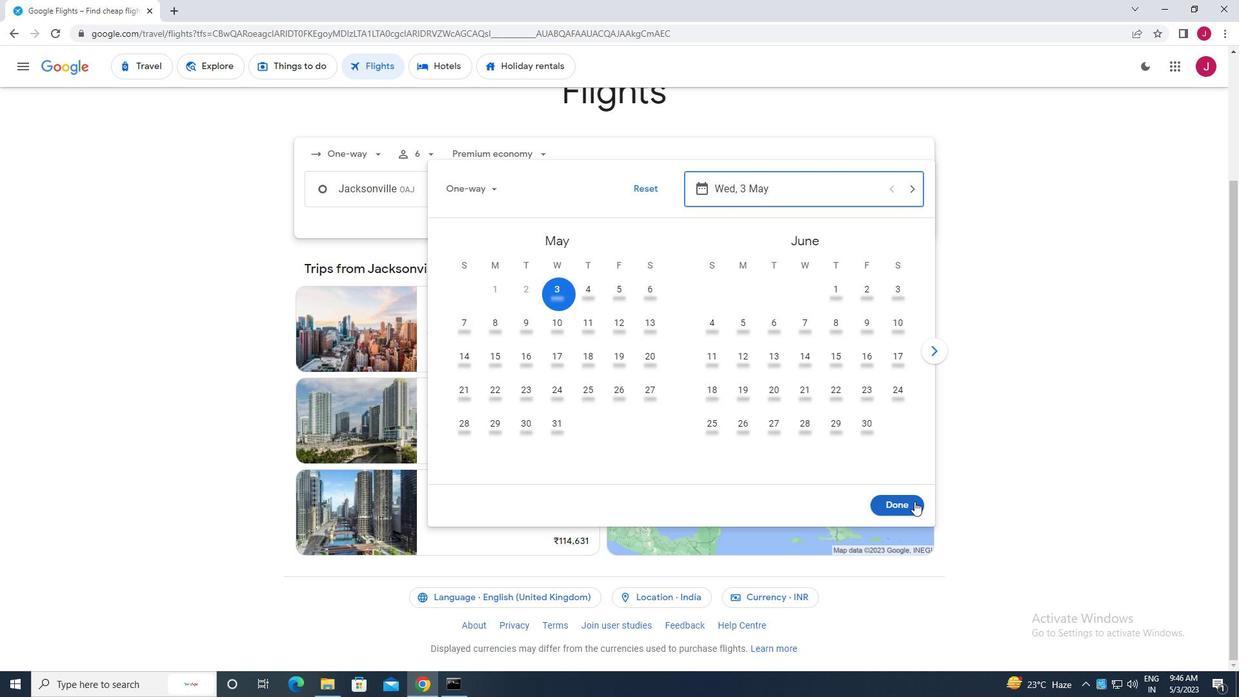
Action: Mouse pressed left at (914, 502)
Screenshot: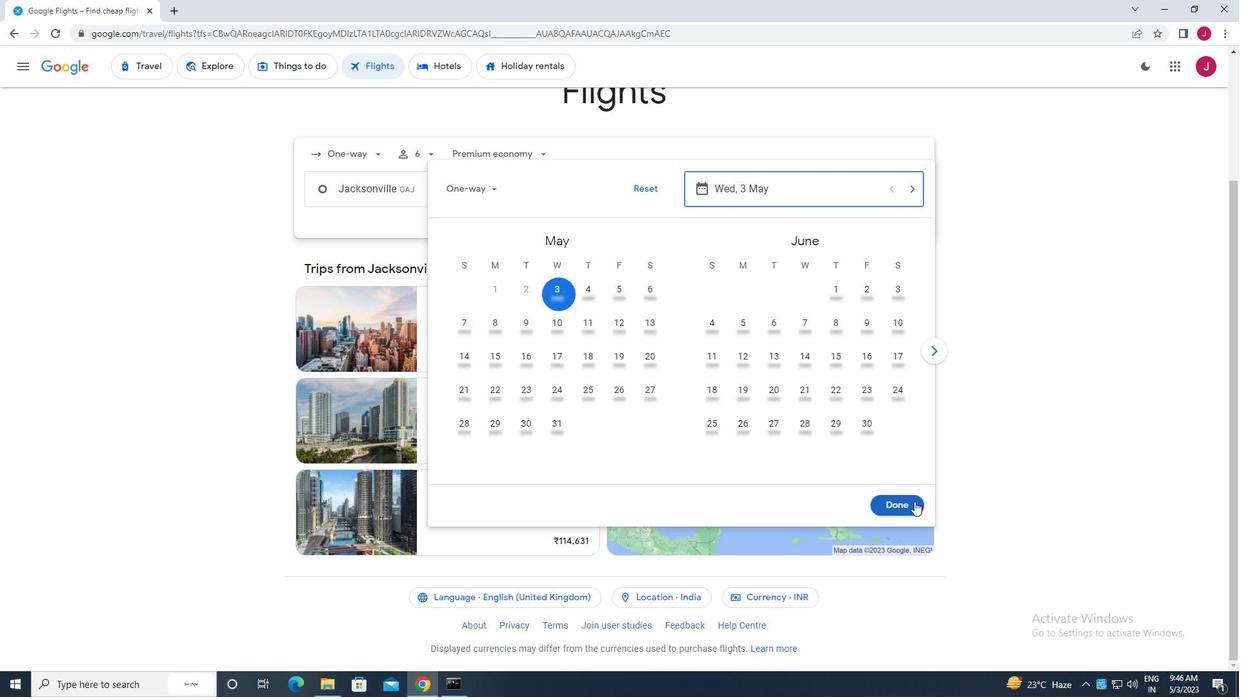 
Action: Mouse moved to (617, 235)
Screenshot: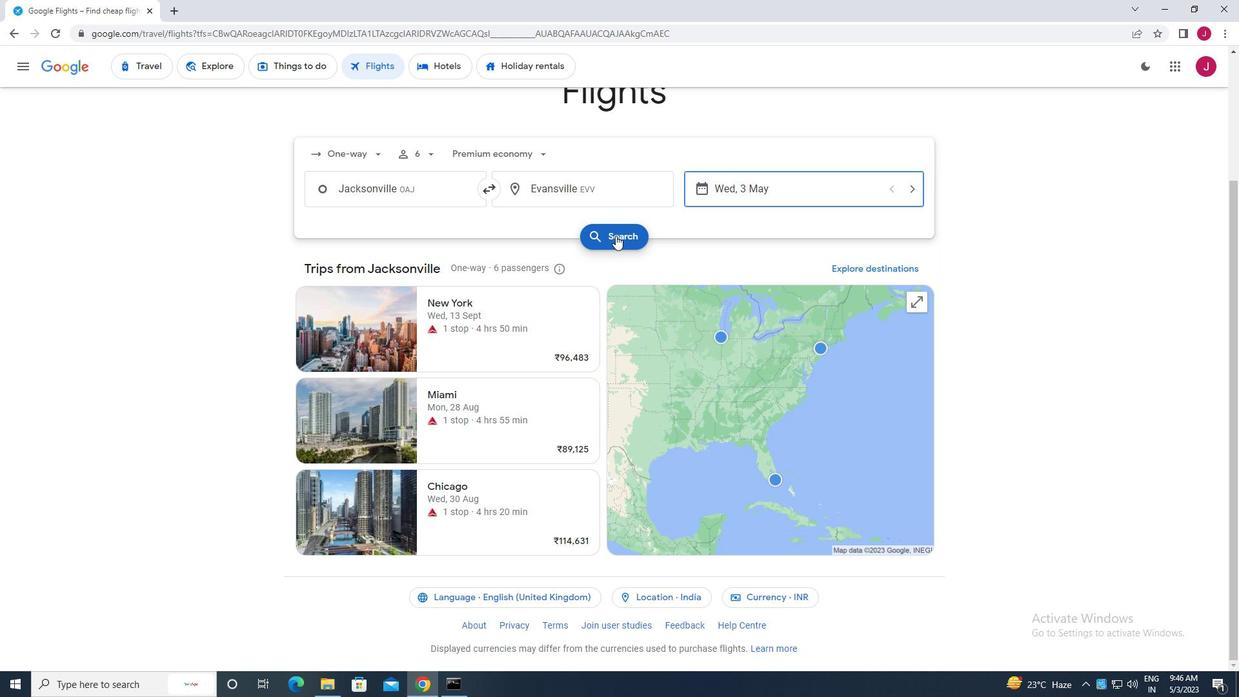 
Action: Mouse pressed left at (617, 235)
Screenshot: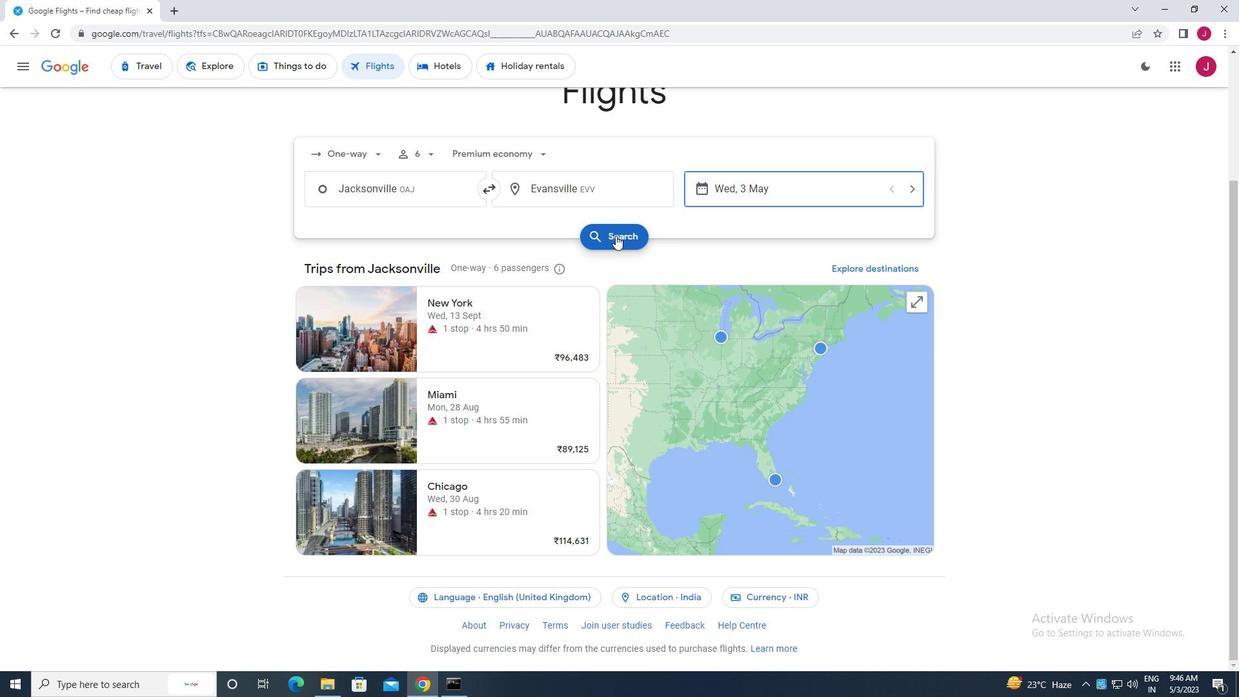 
Action: Mouse moved to (334, 185)
Screenshot: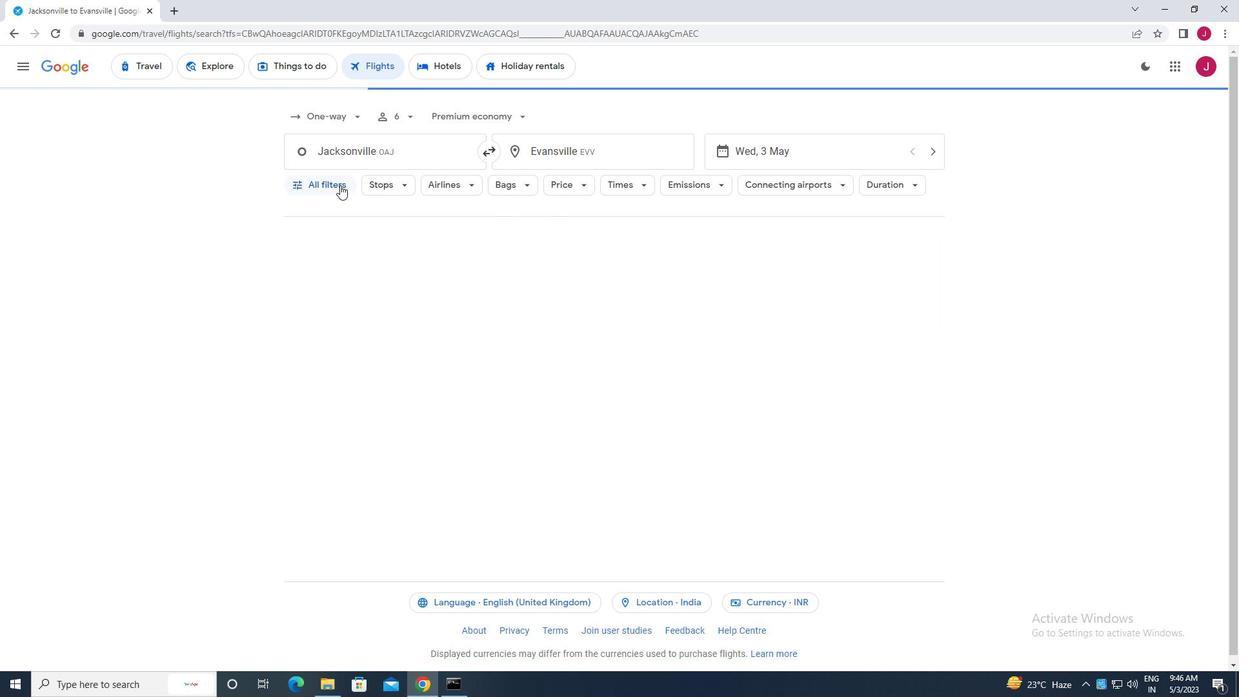 
Action: Mouse pressed left at (334, 185)
Screenshot: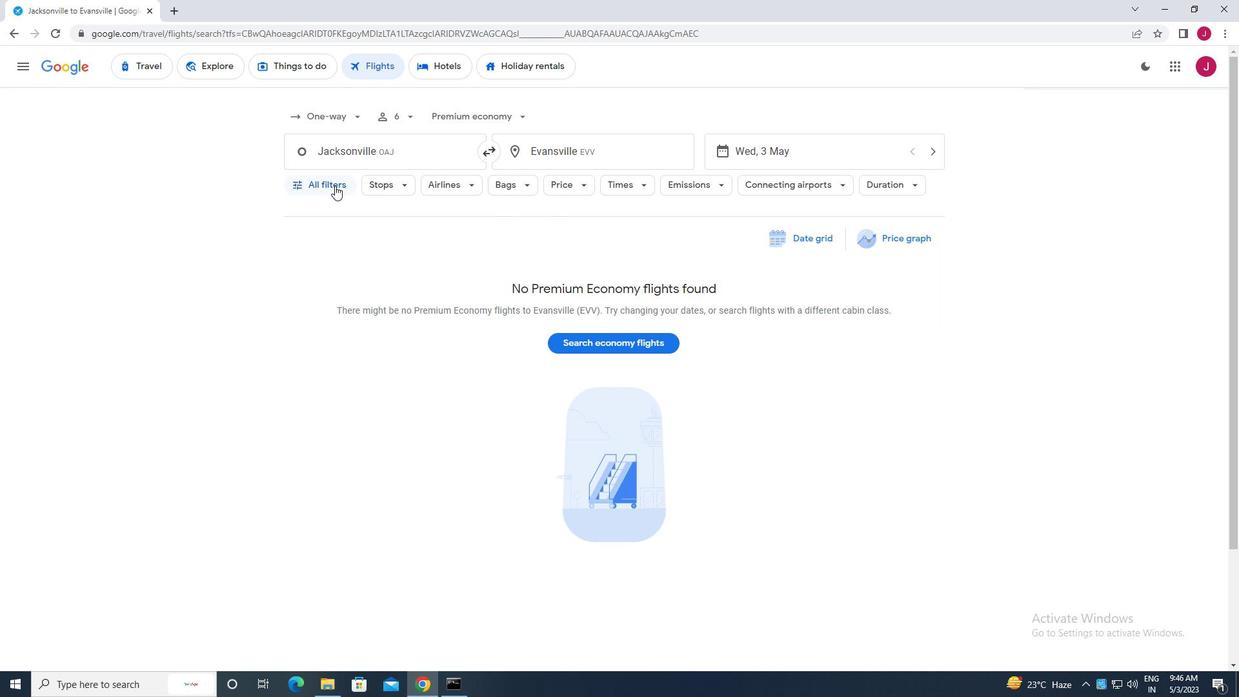 
Action: Mouse moved to (355, 192)
Screenshot: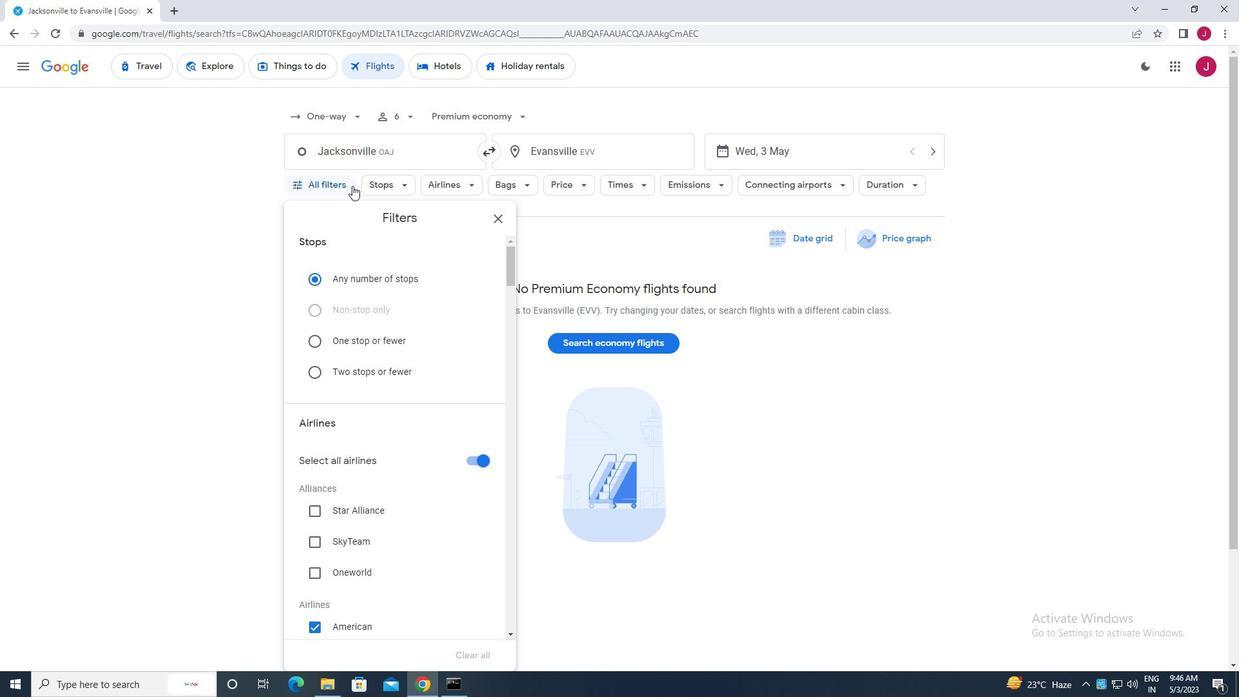 
Action: Mouse scrolled (355, 191) with delta (0, 0)
Screenshot: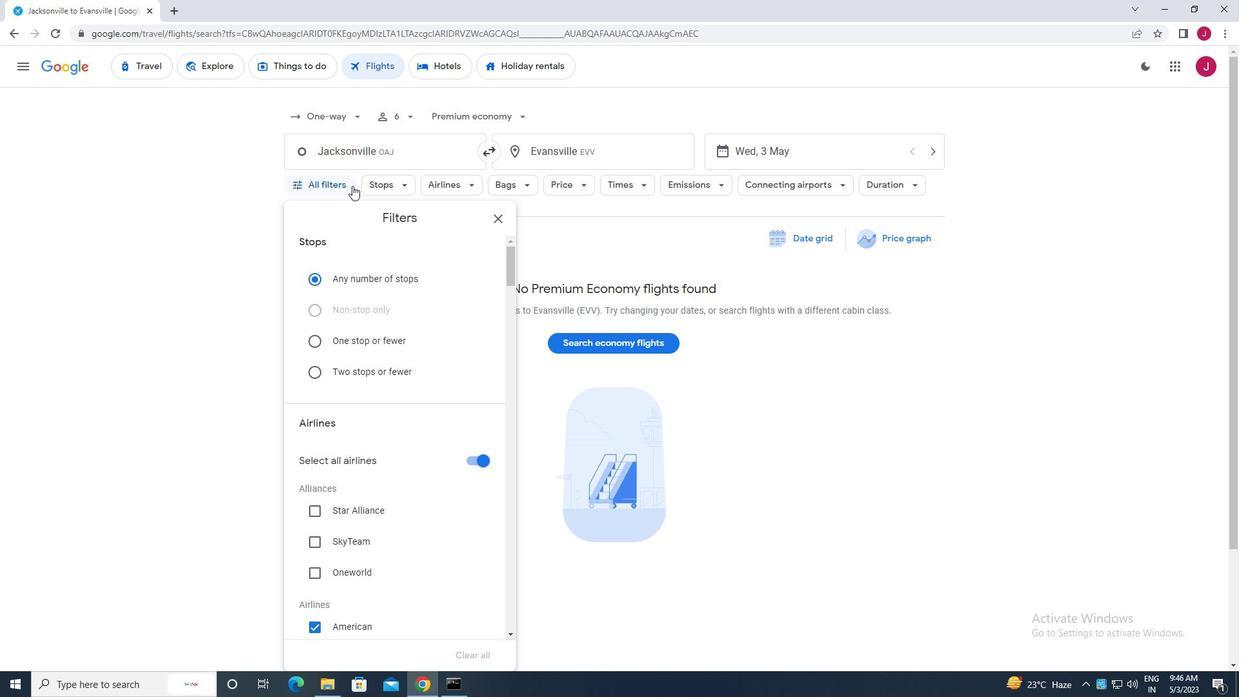 
Action: Mouse moved to (355, 192)
Screenshot: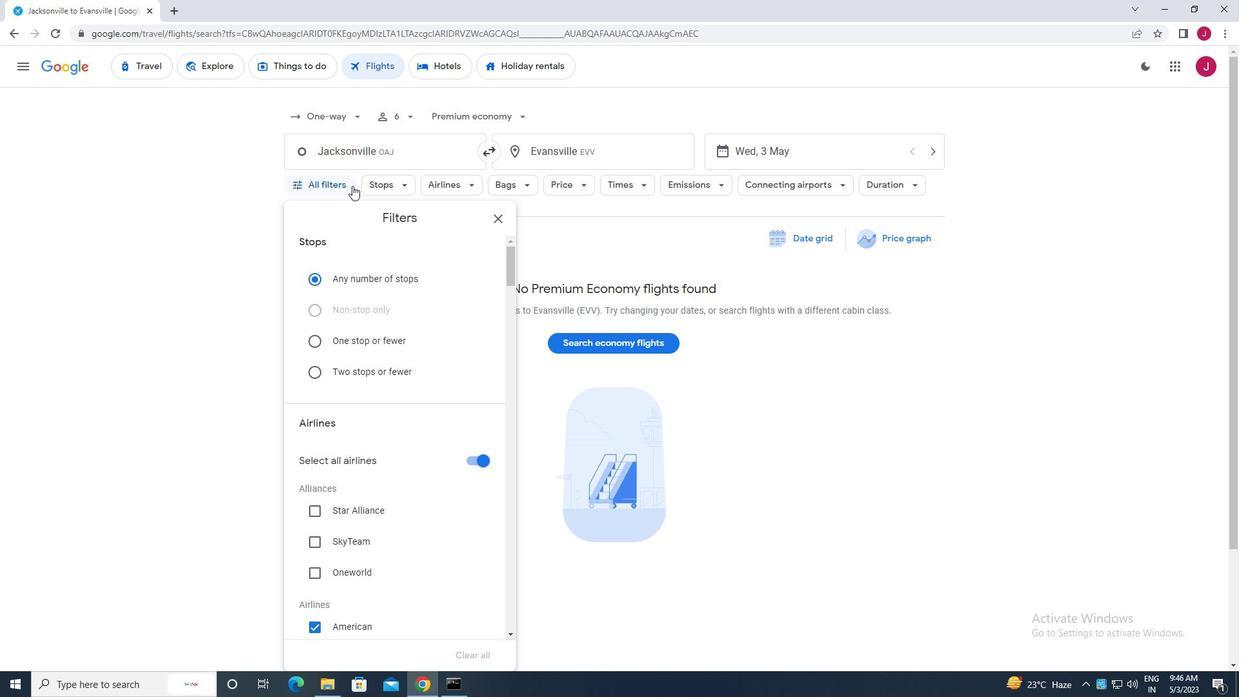 
Action: Mouse scrolled (355, 192) with delta (0, 0)
Screenshot: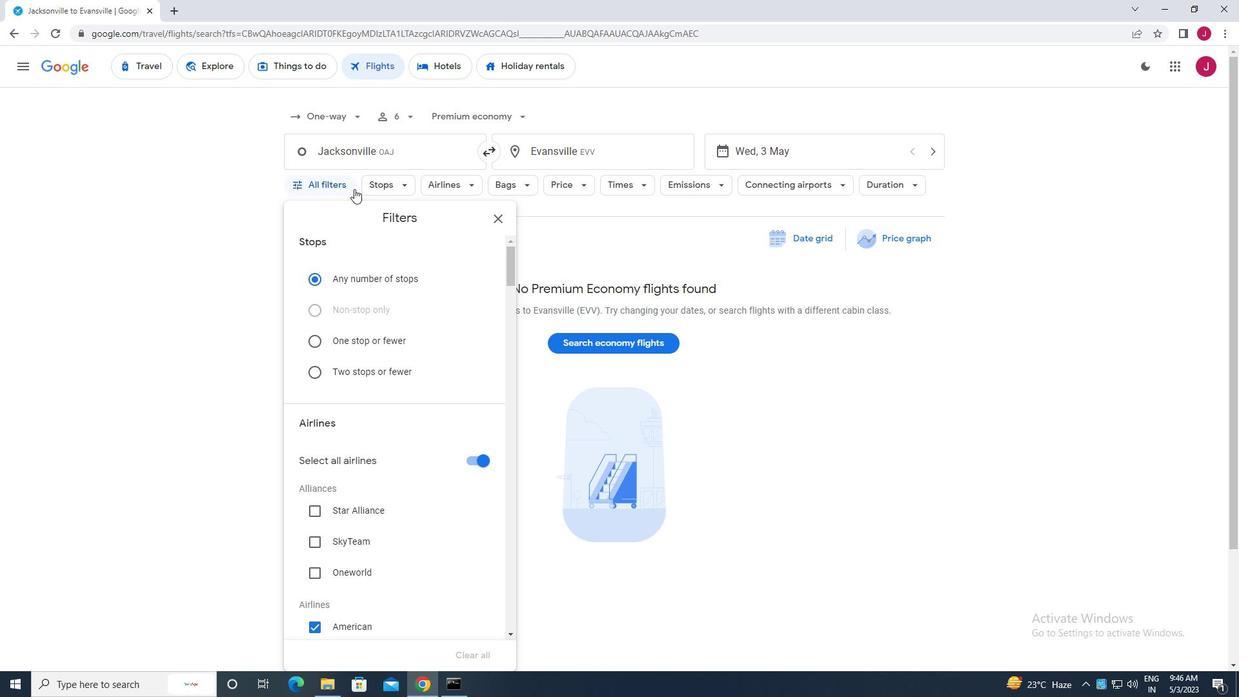
Action: Mouse moved to (355, 192)
Screenshot: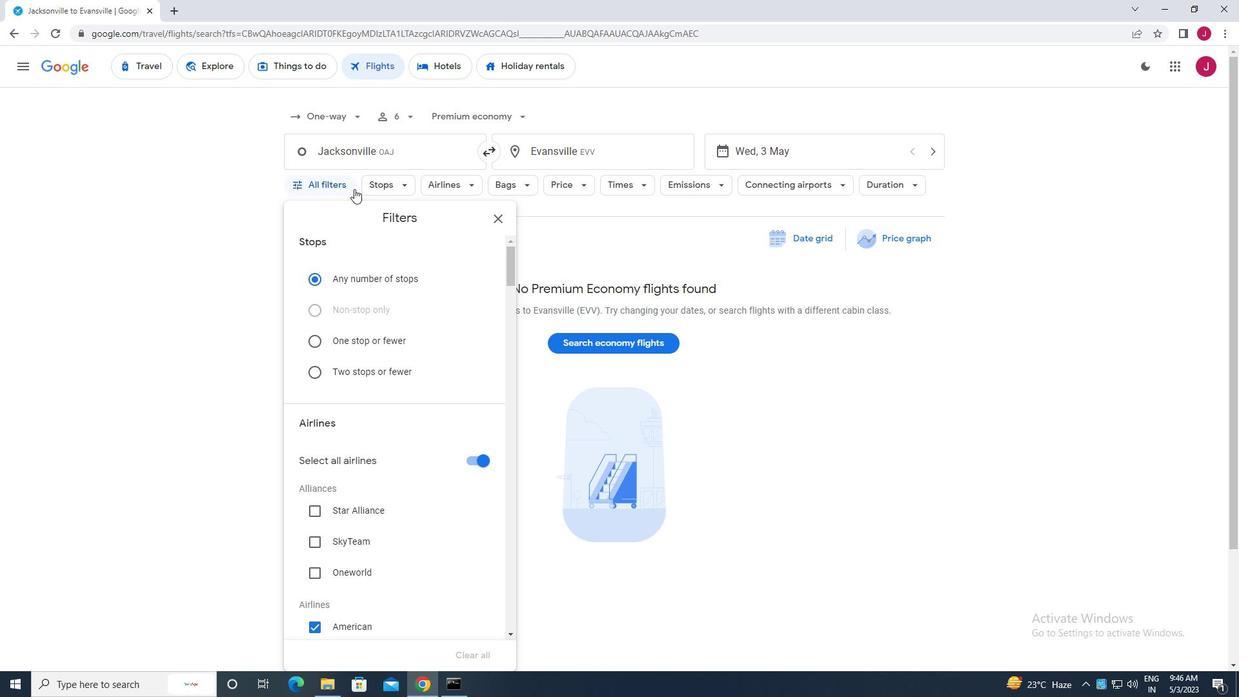 
Action: Mouse scrolled (355, 192) with delta (0, 0)
Screenshot: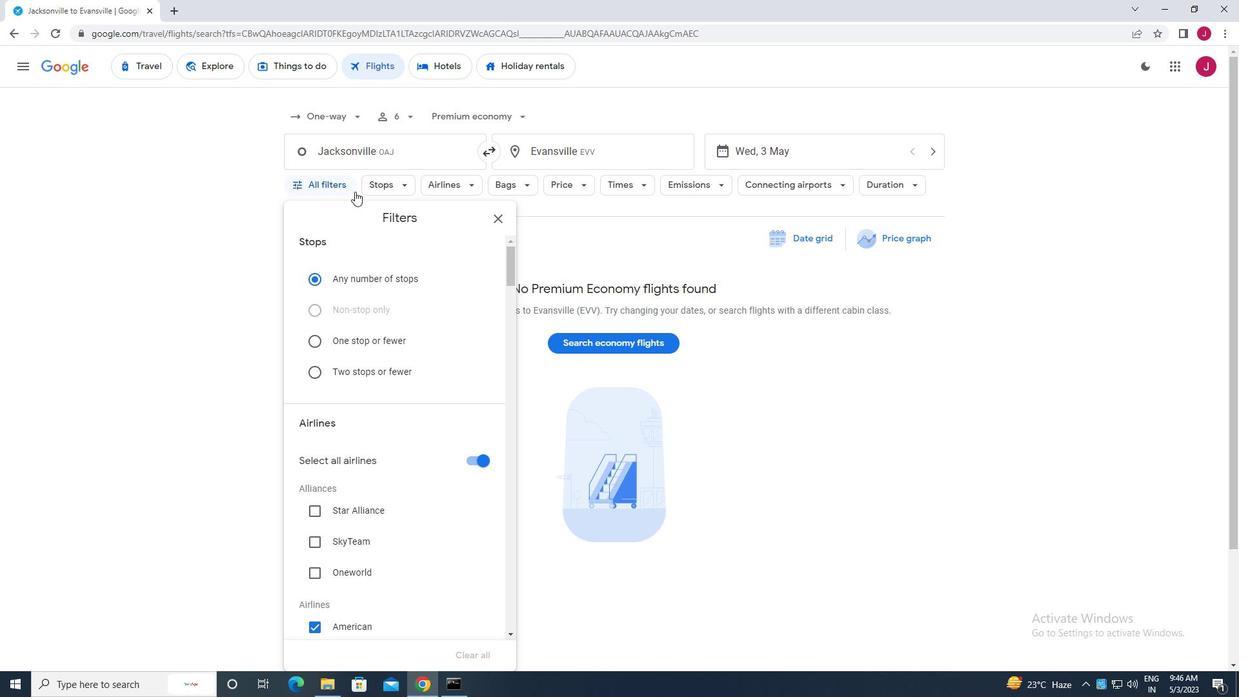 
Action: Mouse moved to (474, 316)
Screenshot: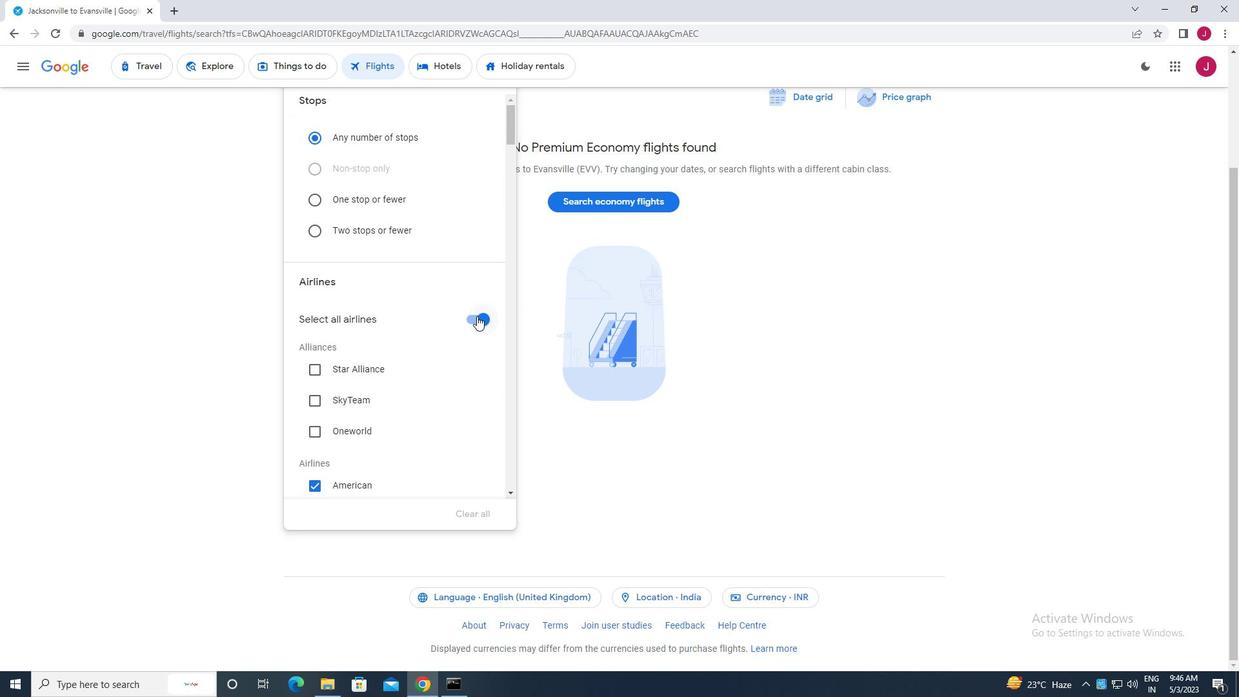 
Action: Mouse pressed left at (474, 316)
Screenshot: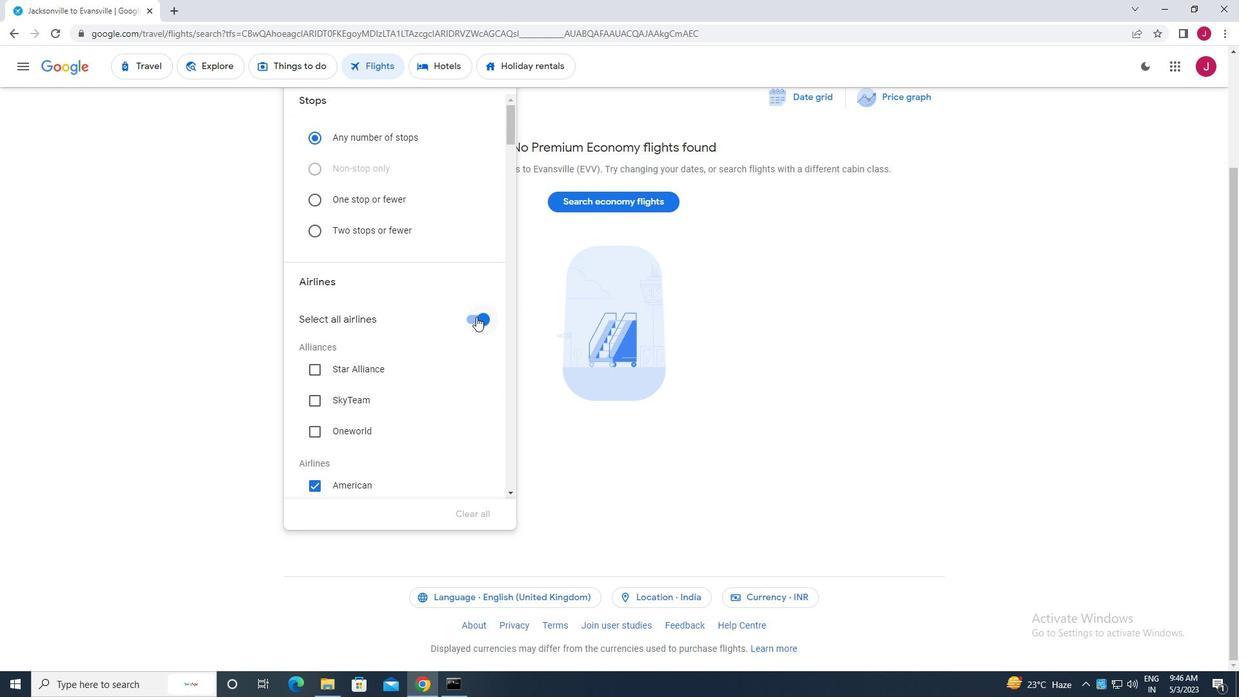 
Action: Mouse moved to (437, 271)
Screenshot: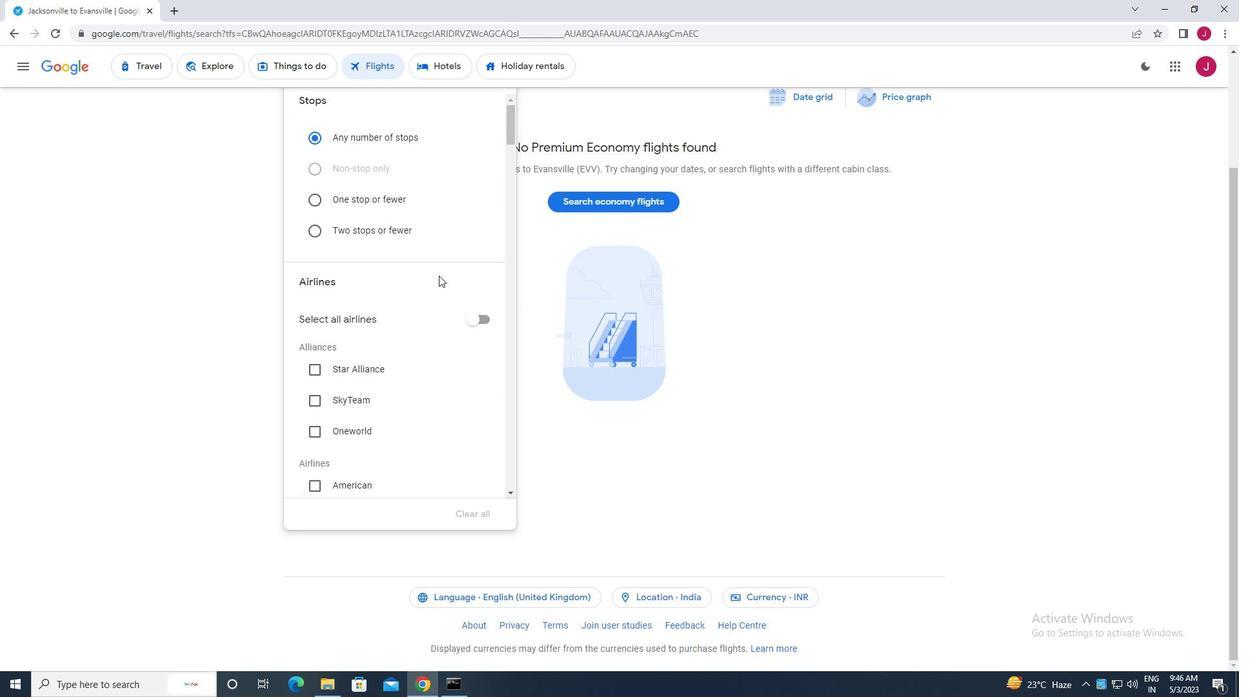 
Action: Mouse scrolled (437, 271) with delta (0, 0)
Screenshot: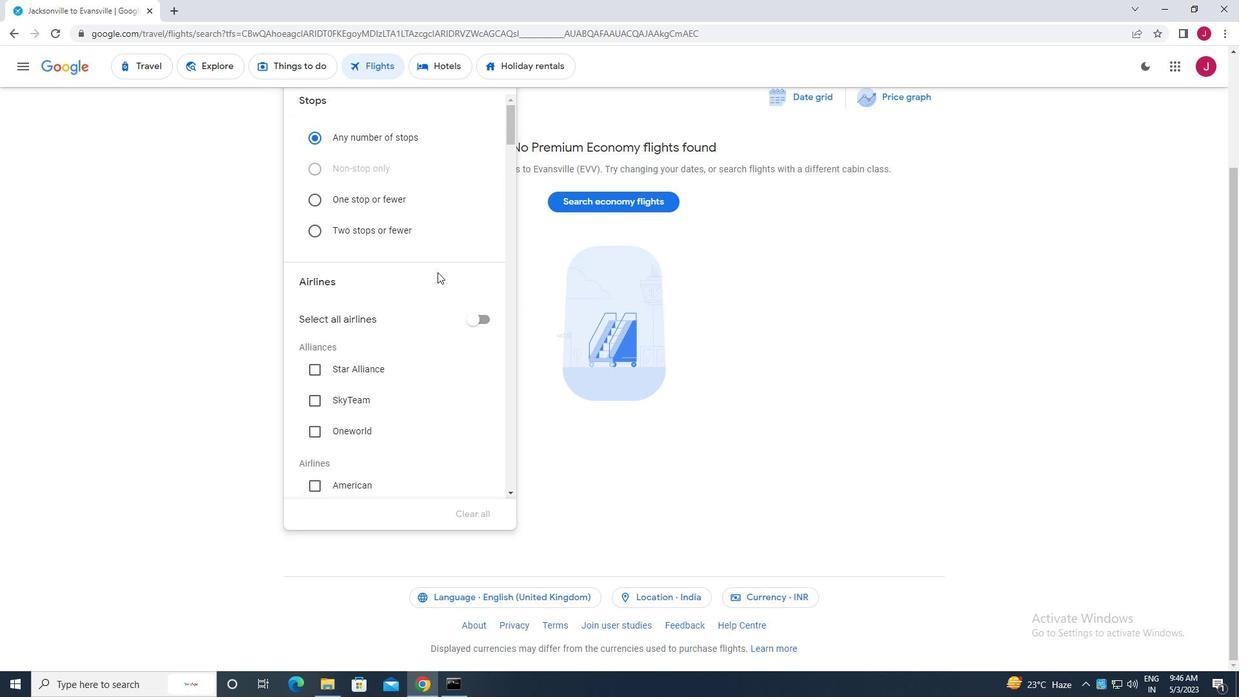 
Action: Mouse scrolled (437, 271) with delta (0, 0)
Screenshot: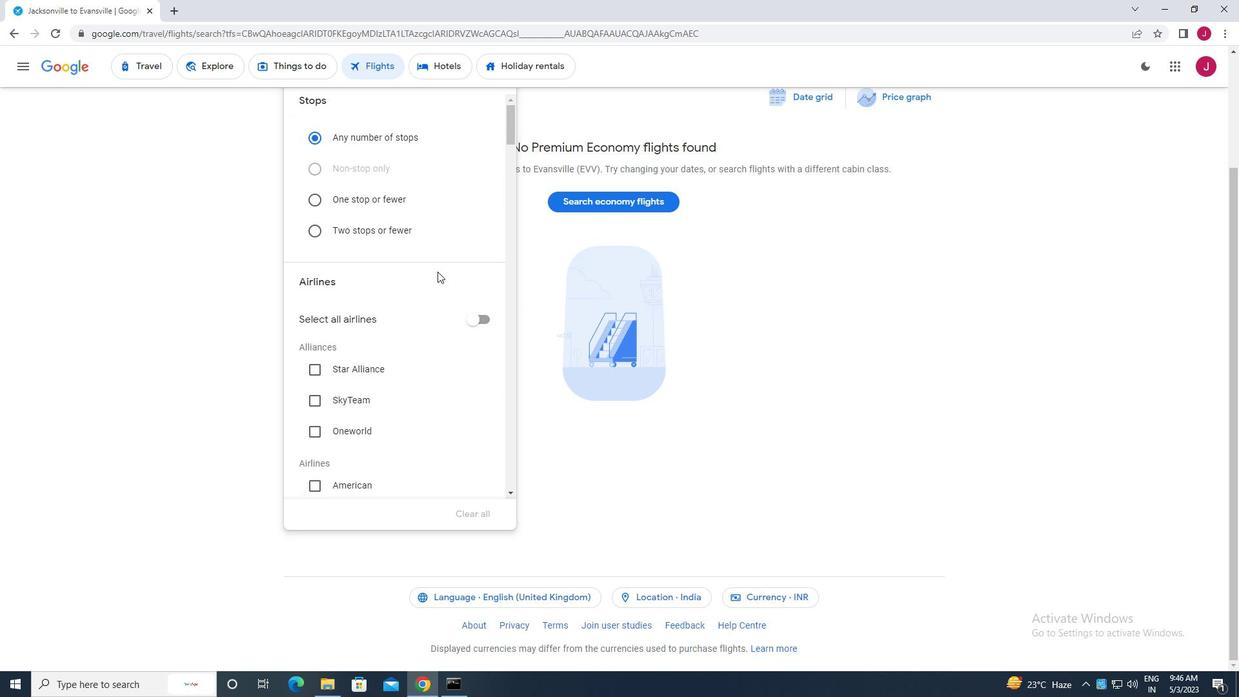 
Action: Mouse moved to (346, 220)
Screenshot: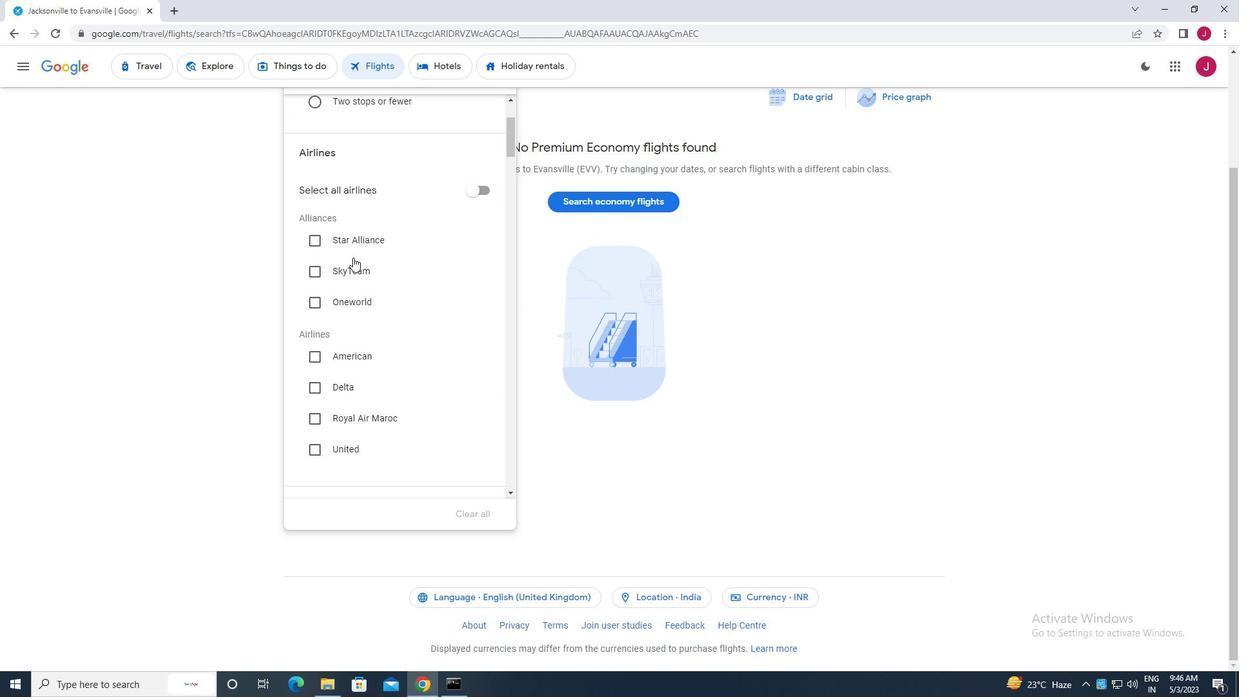 
Action: Mouse scrolled (346, 220) with delta (0, 0)
Screenshot: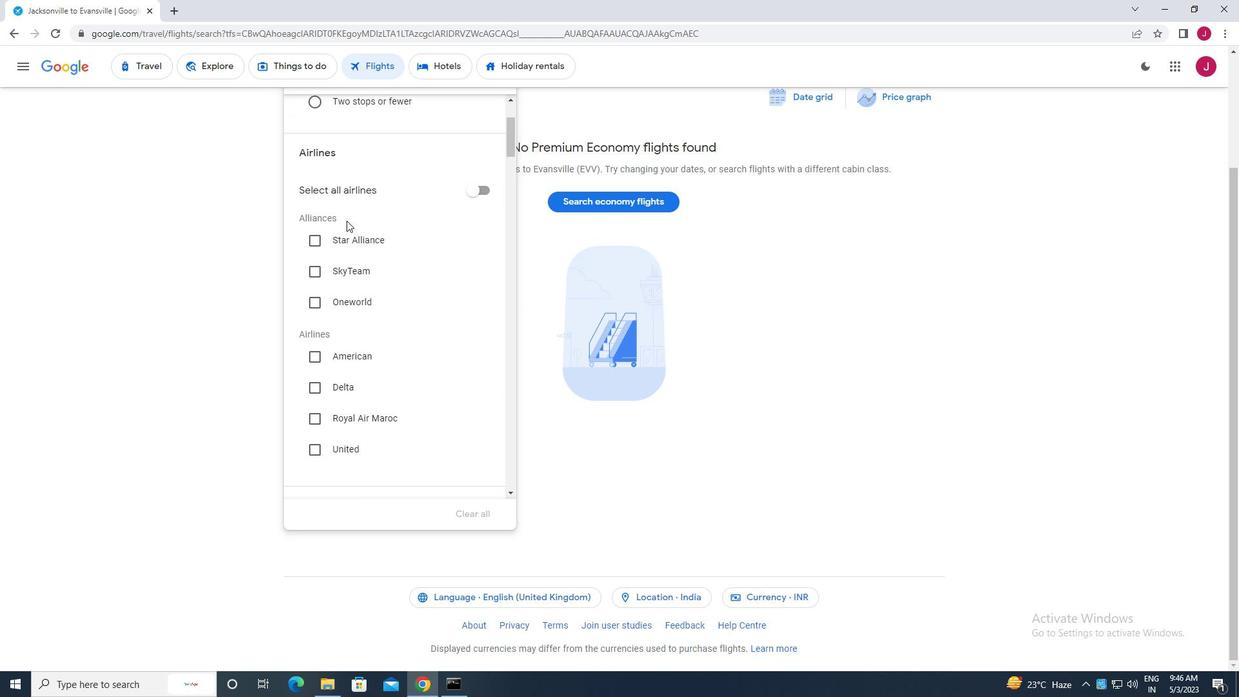 
Action: Mouse moved to (346, 220)
Screenshot: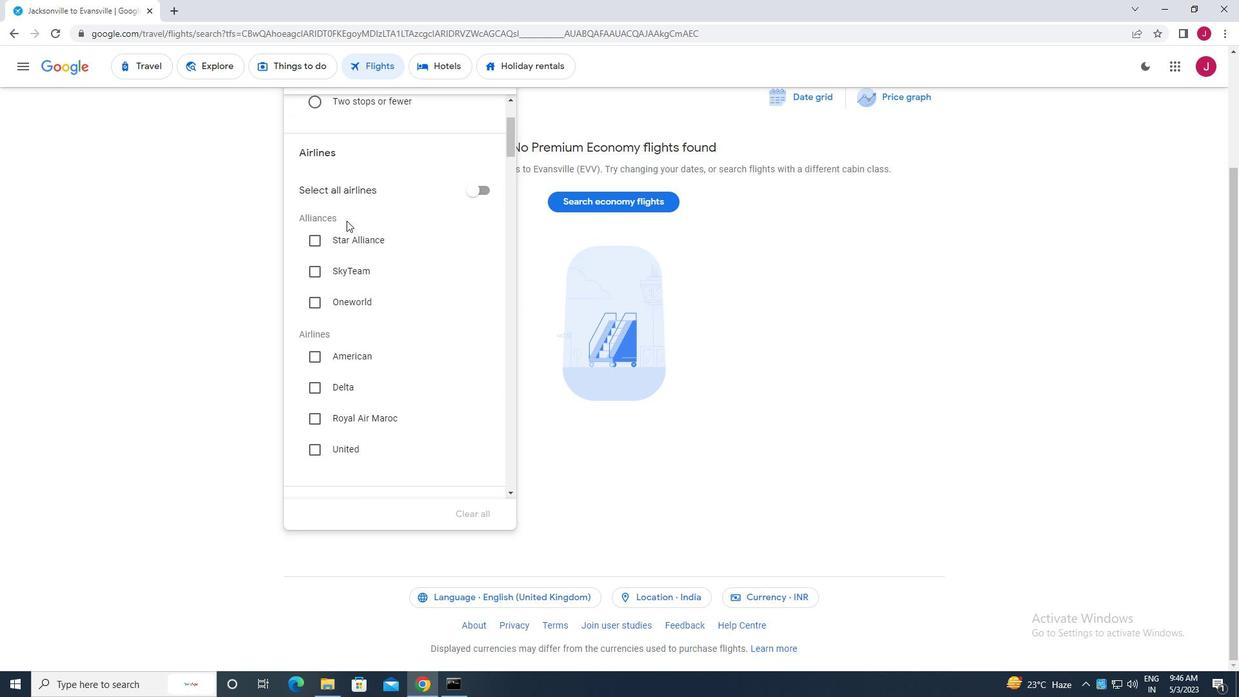 
Action: Mouse scrolled (346, 220) with delta (0, 0)
Screenshot: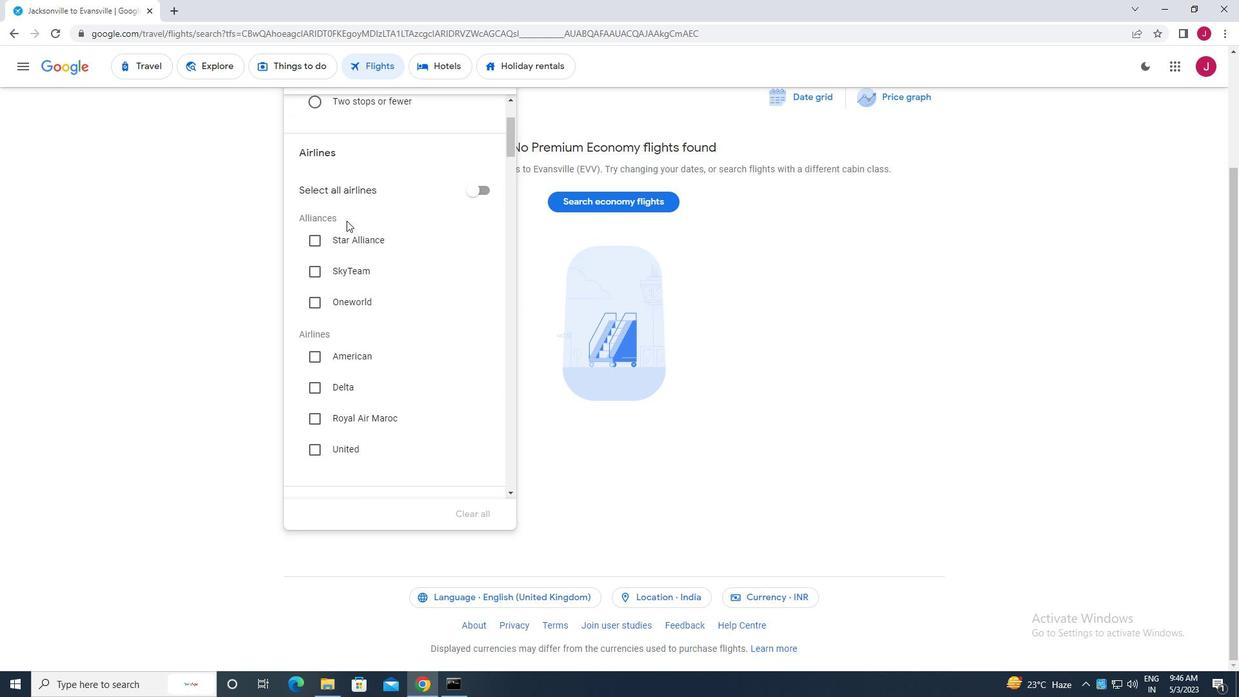 
Action: Mouse moved to (346, 220)
Screenshot: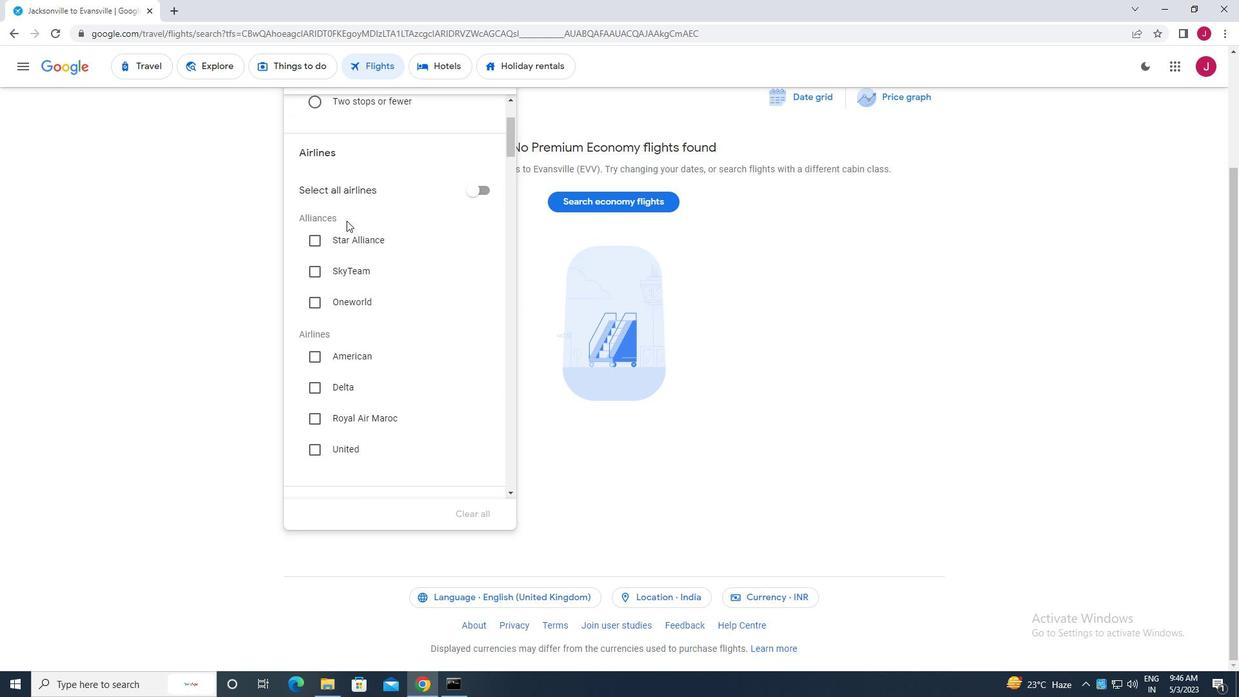 
Action: Mouse scrolled (346, 220) with delta (0, 0)
Screenshot: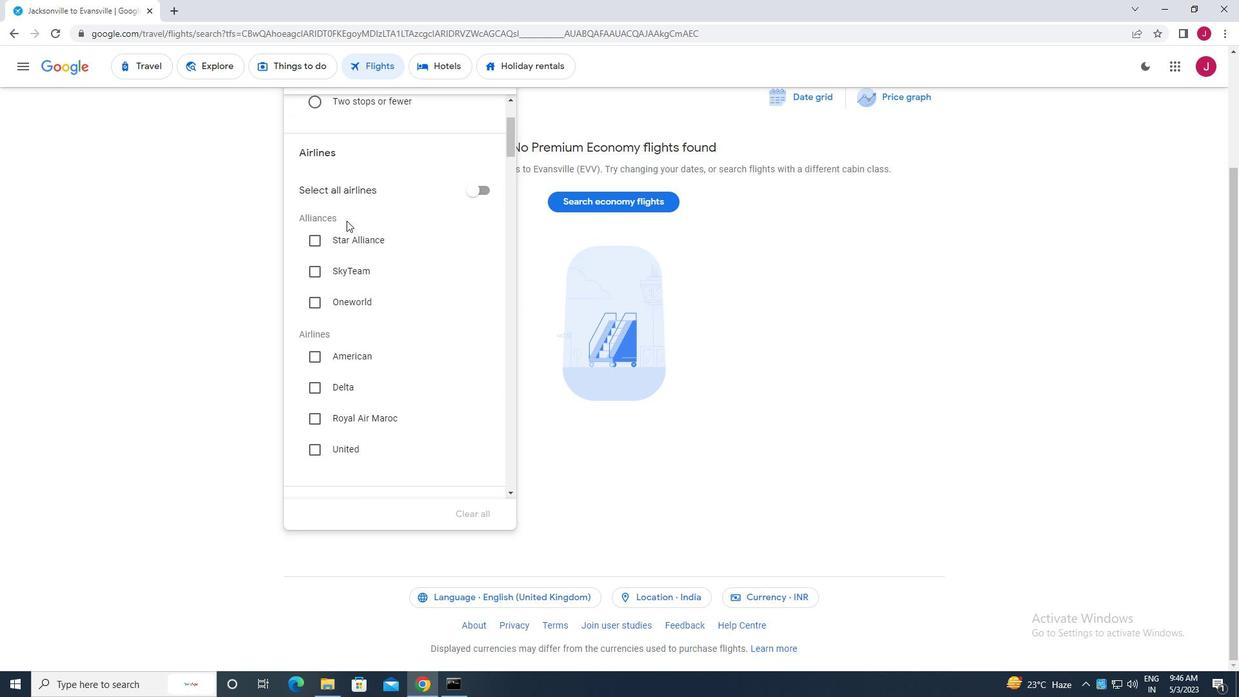 
Action: Mouse scrolled (346, 220) with delta (0, 0)
Screenshot: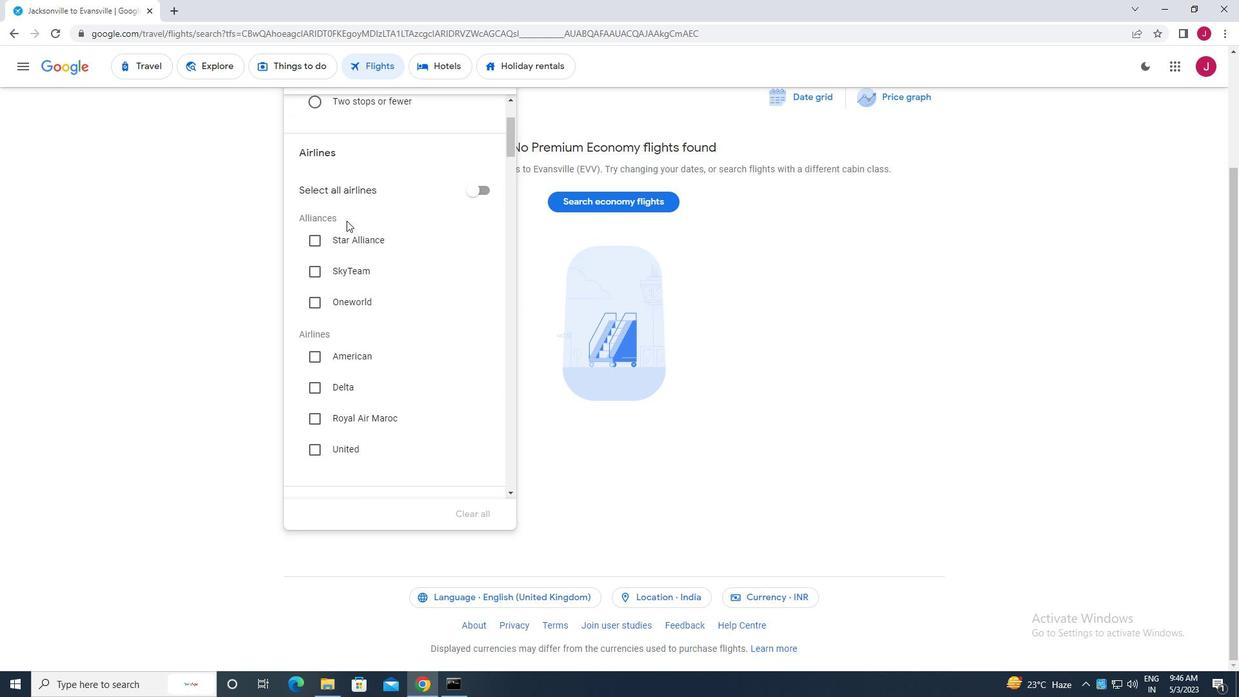 
Action: Mouse moved to (346, 222)
Screenshot: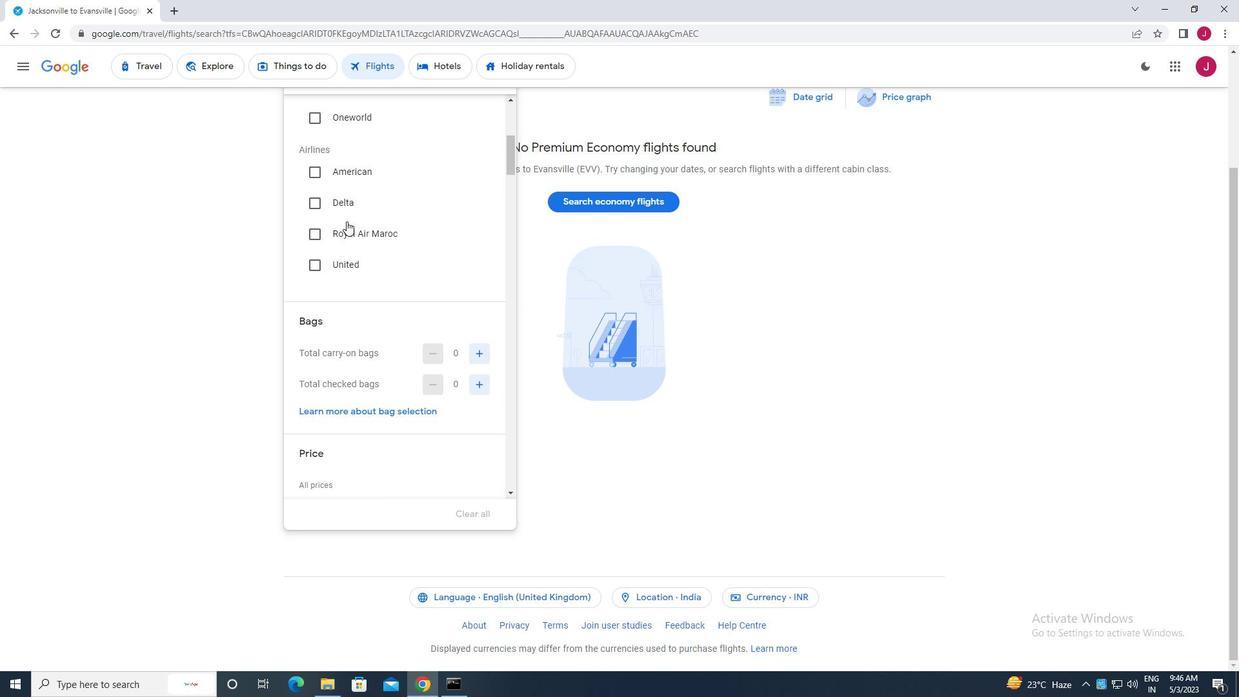 
Action: Mouse scrolled (346, 221) with delta (0, 0)
Screenshot: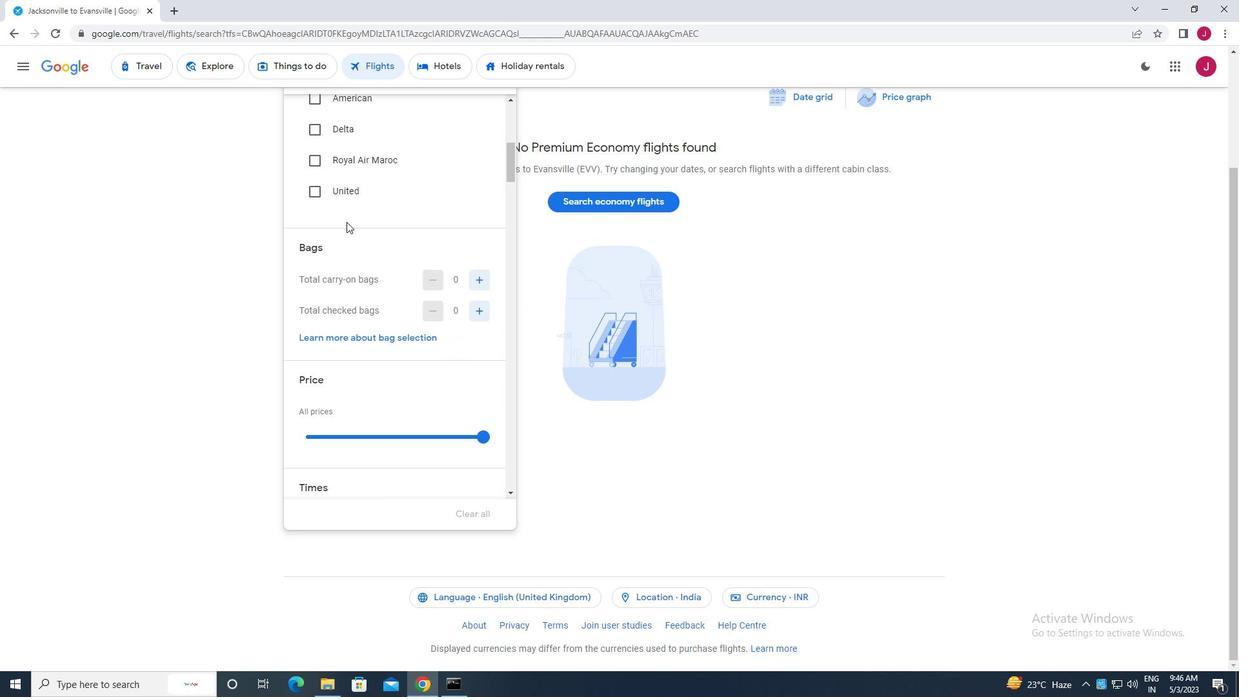 
Action: Mouse moved to (347, 222)
Screenshot: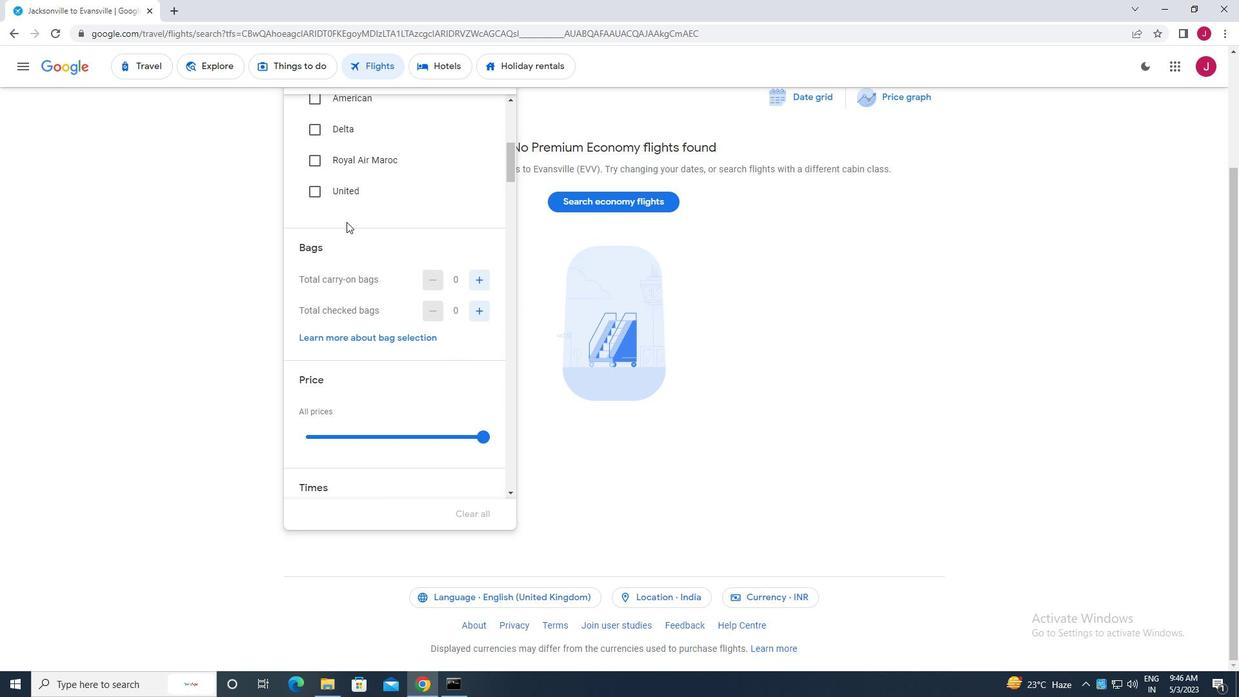 
Action: Mouse scrolled (347, 222) with delta (0, 0)
Screenshot: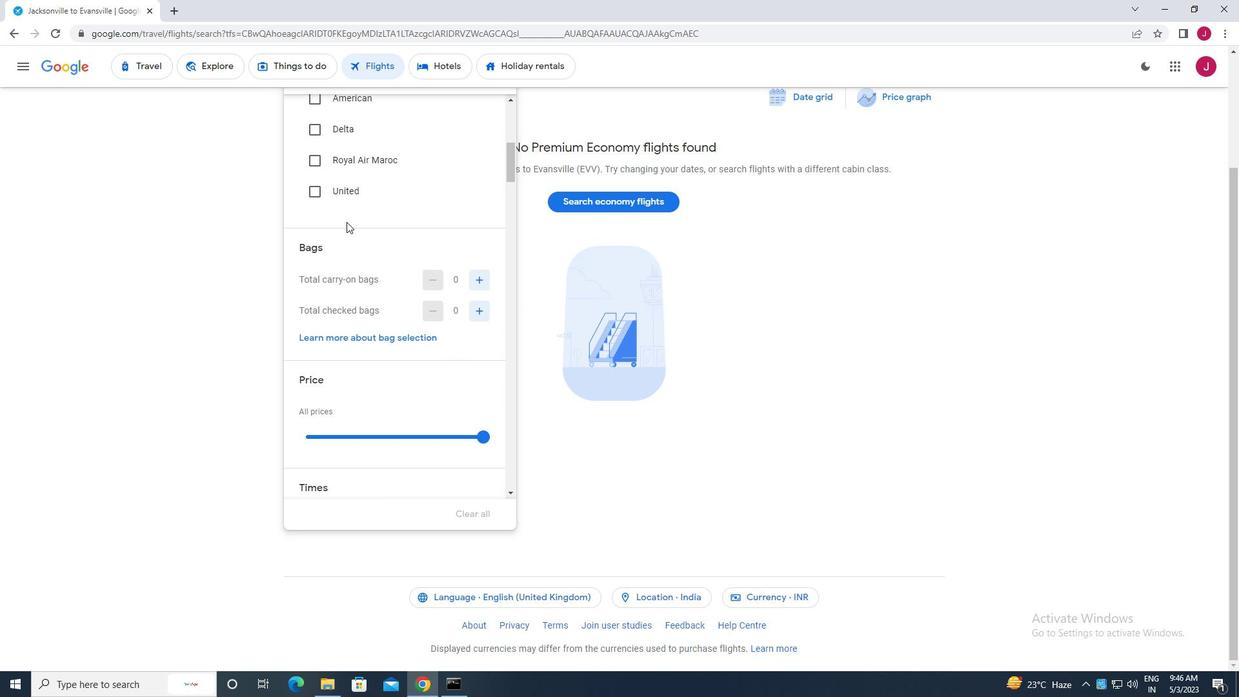 
Action: Mouse moved to (479, 185)
Screenshot: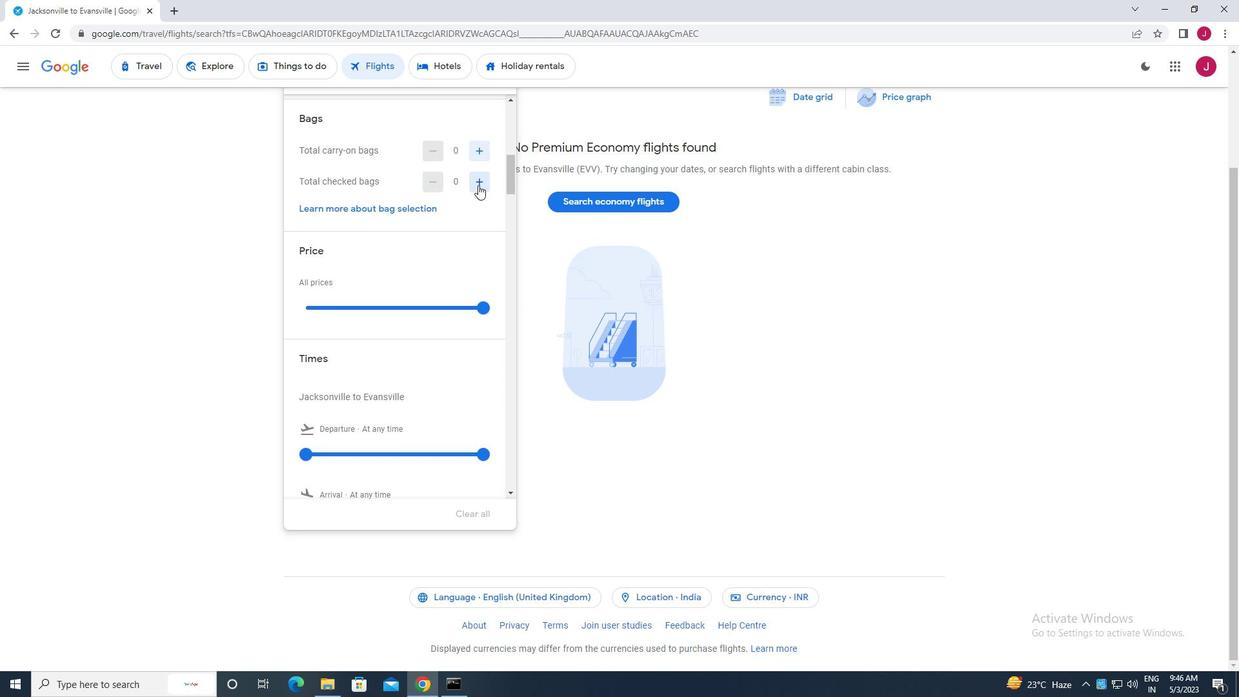 
Action: Mouse pressed left at (479, 185)
Screenshot: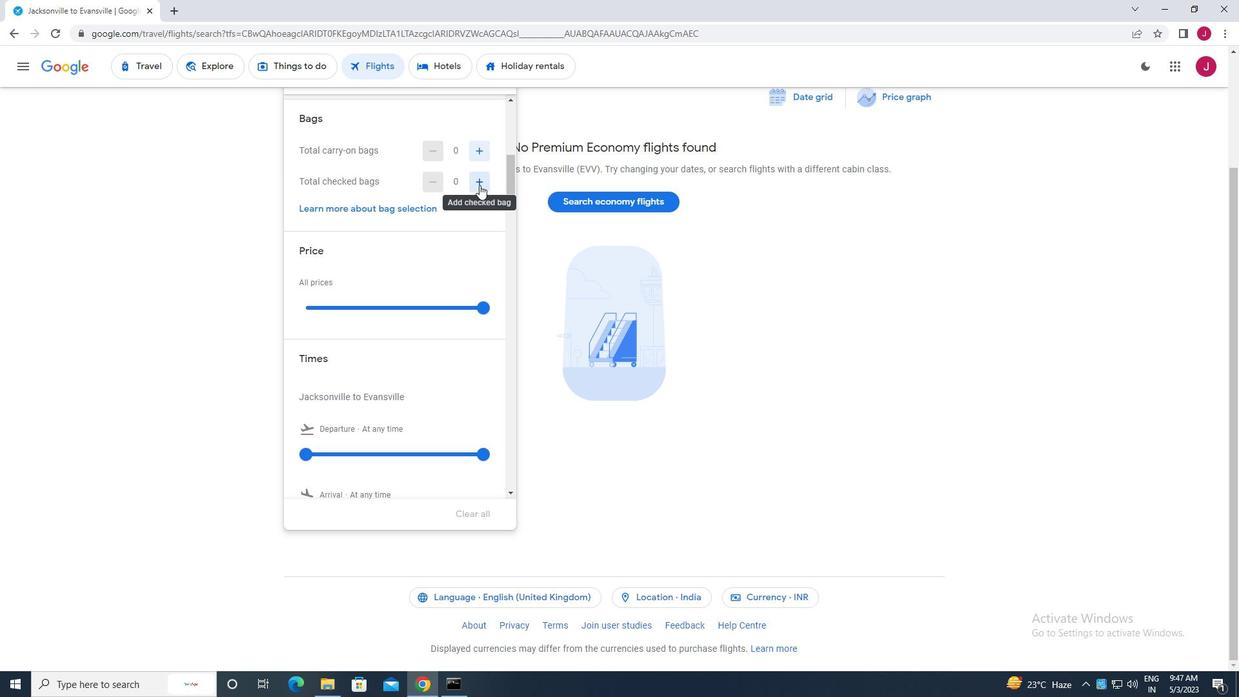 
Action: Mouse pressed left at (479, 185)
Screenshot: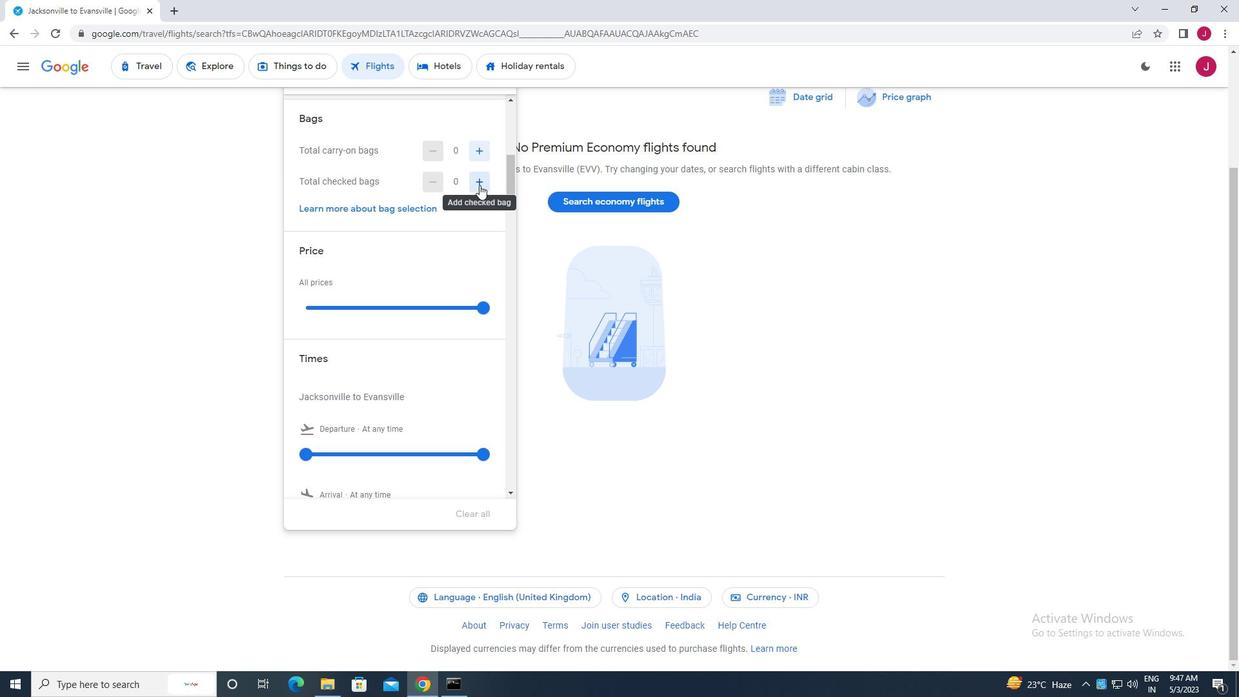 
Action: Mouse pressed left at (479, 185)
Screenshot: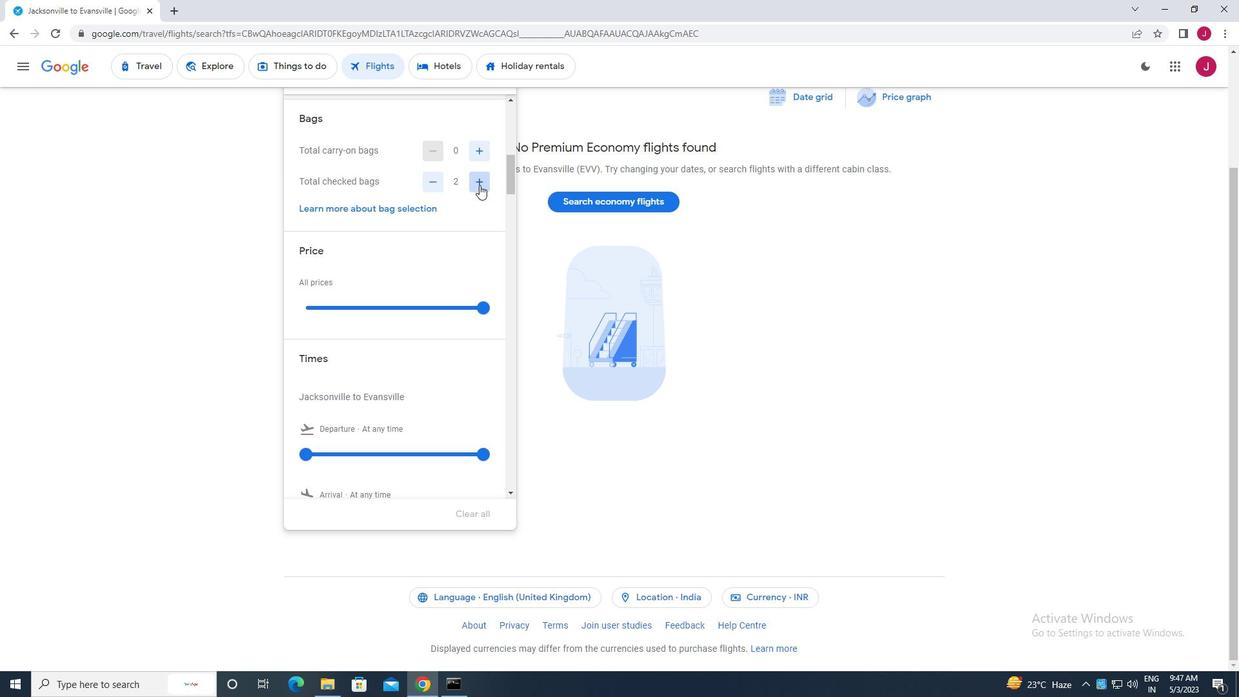 
Action: Mouse pressed left at (479, 185)
Screenshot: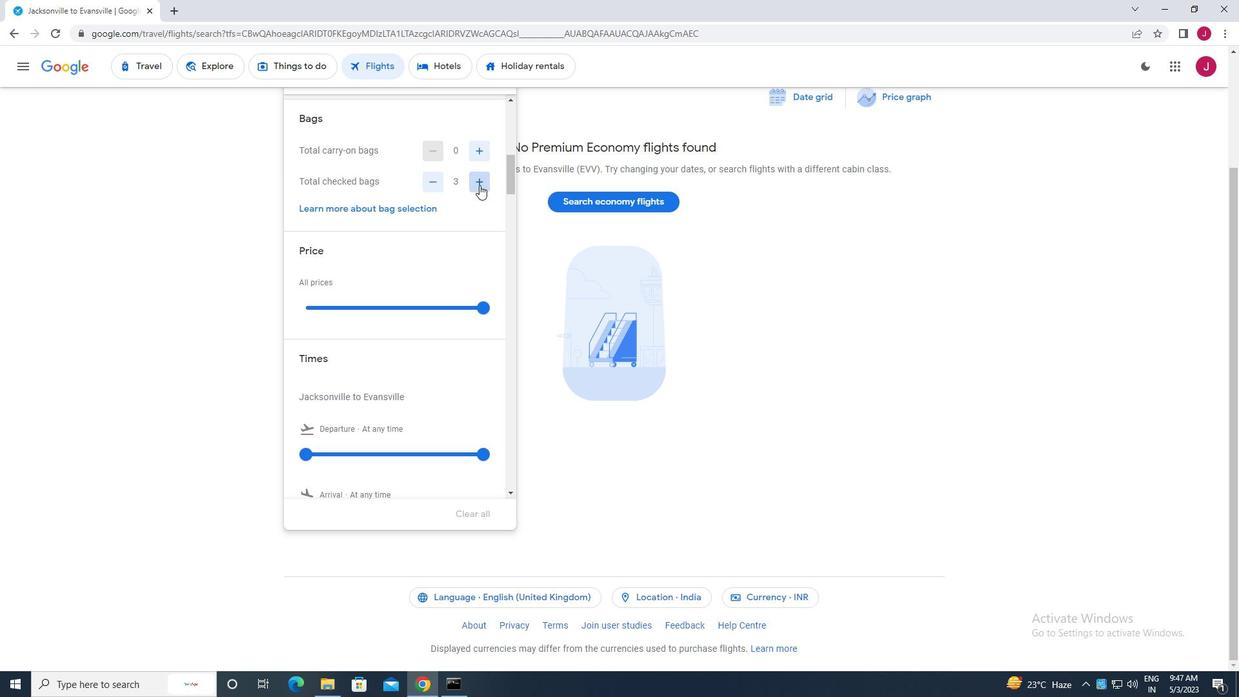
Action: Mouse pressed left at (479, 185)
Screenshot: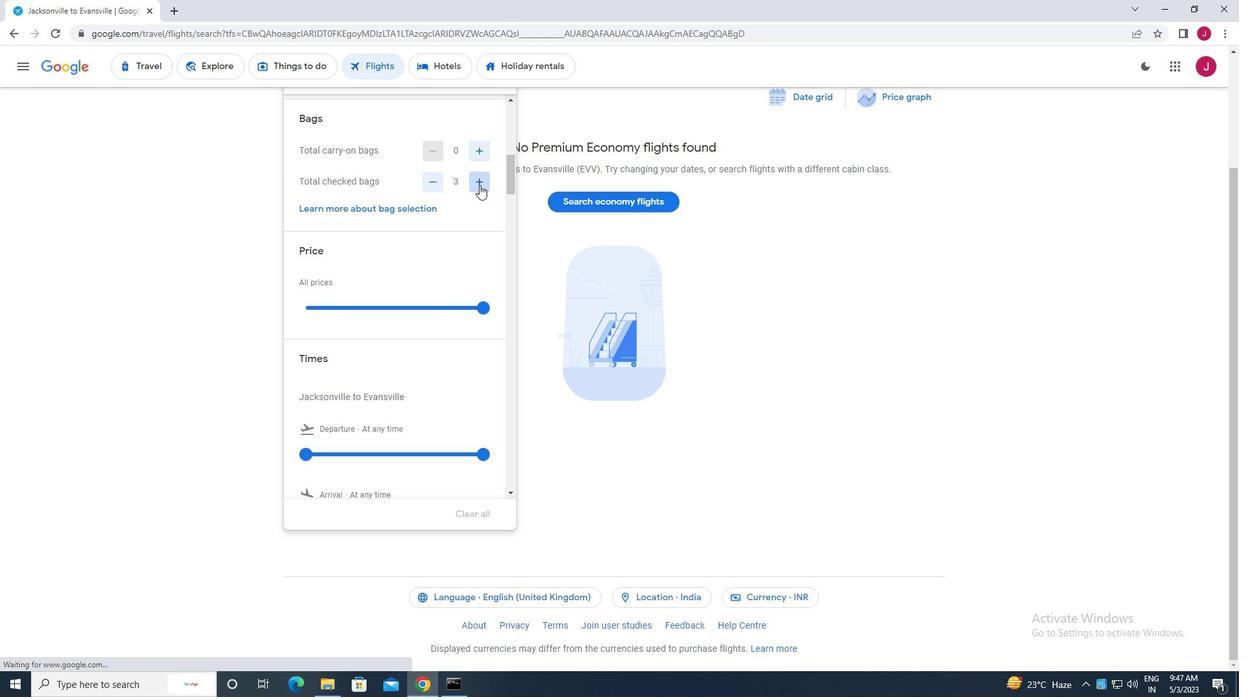 
Action: Mouse moved to (428, 189)
Screenshot: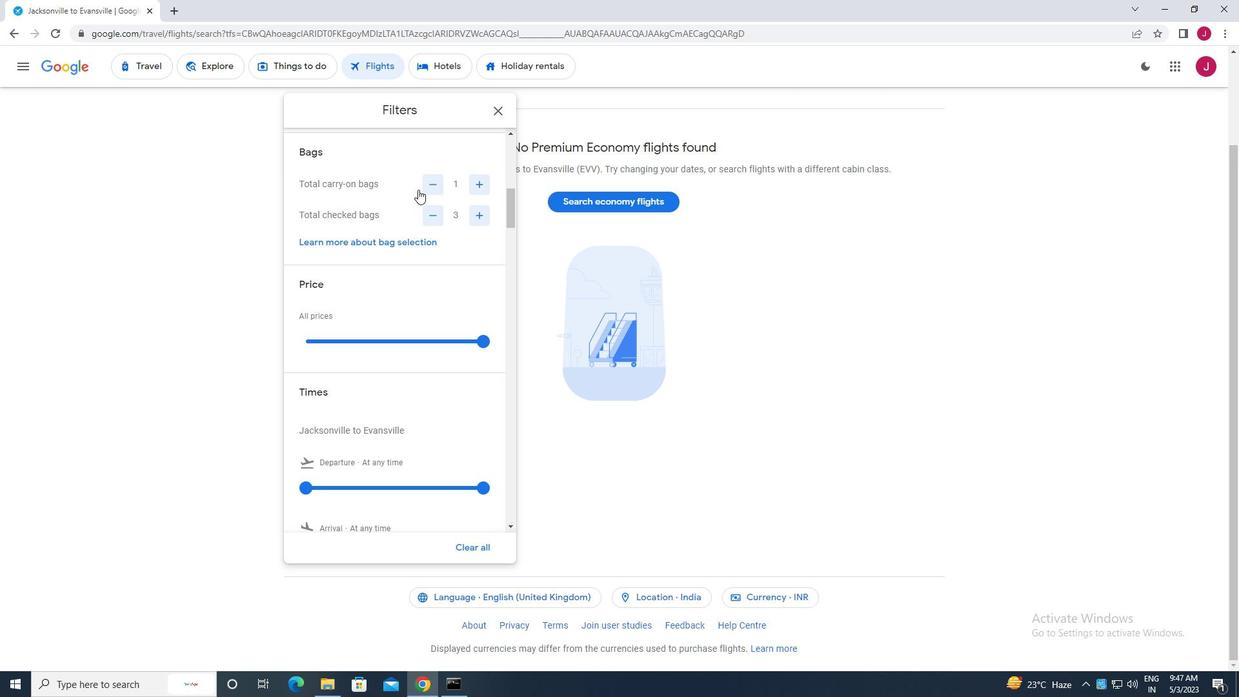 
Action: Mouse pressed left at (428, 189)
Screenshot: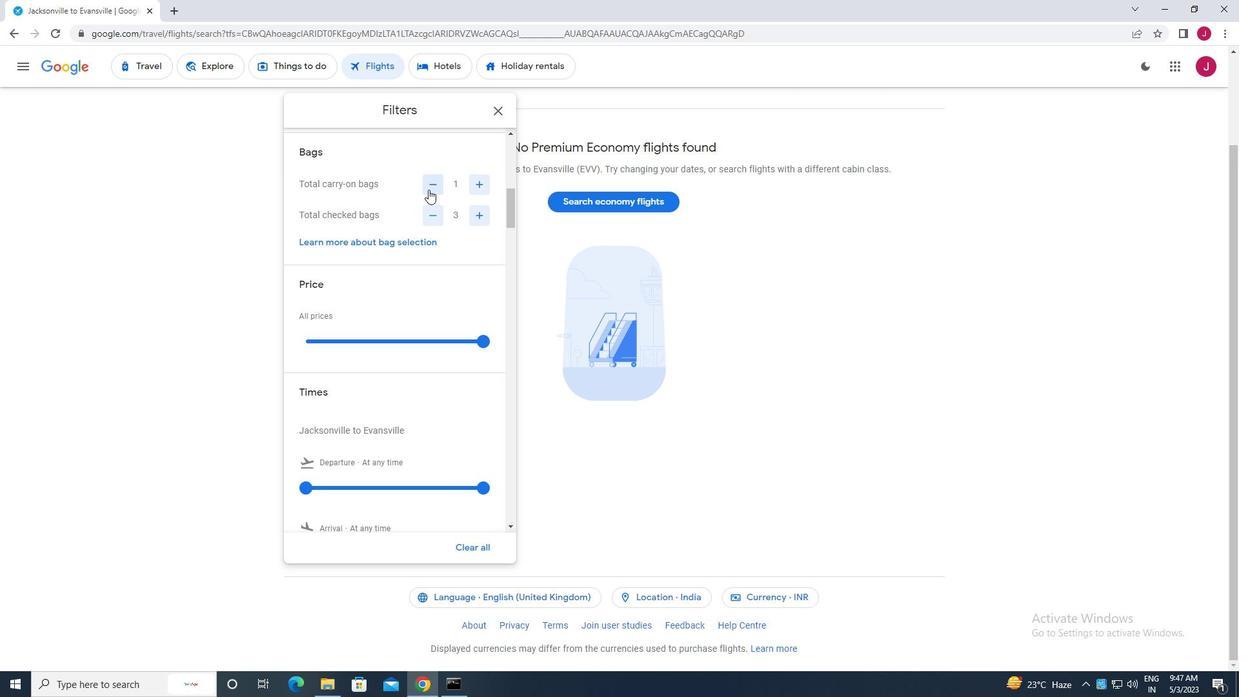 
Action: Mouse moved to (481, 218)
Screenshot: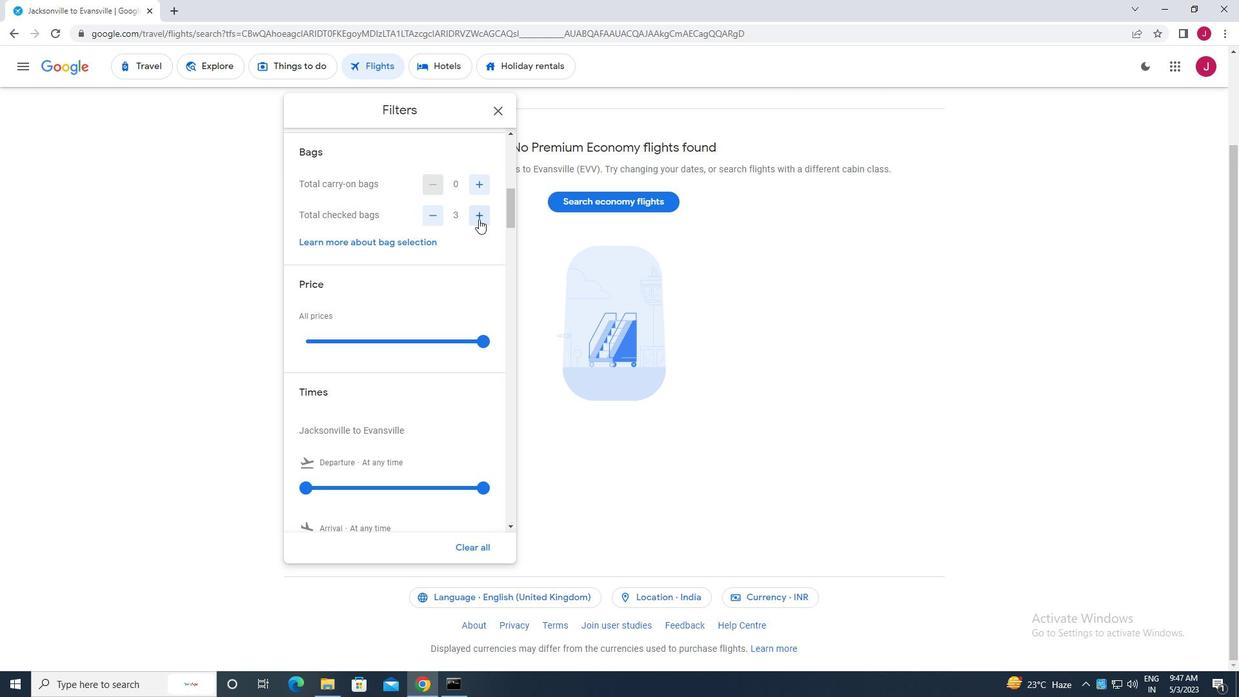 
Action: Mouse pressed left at (481, 218)
Screenshot: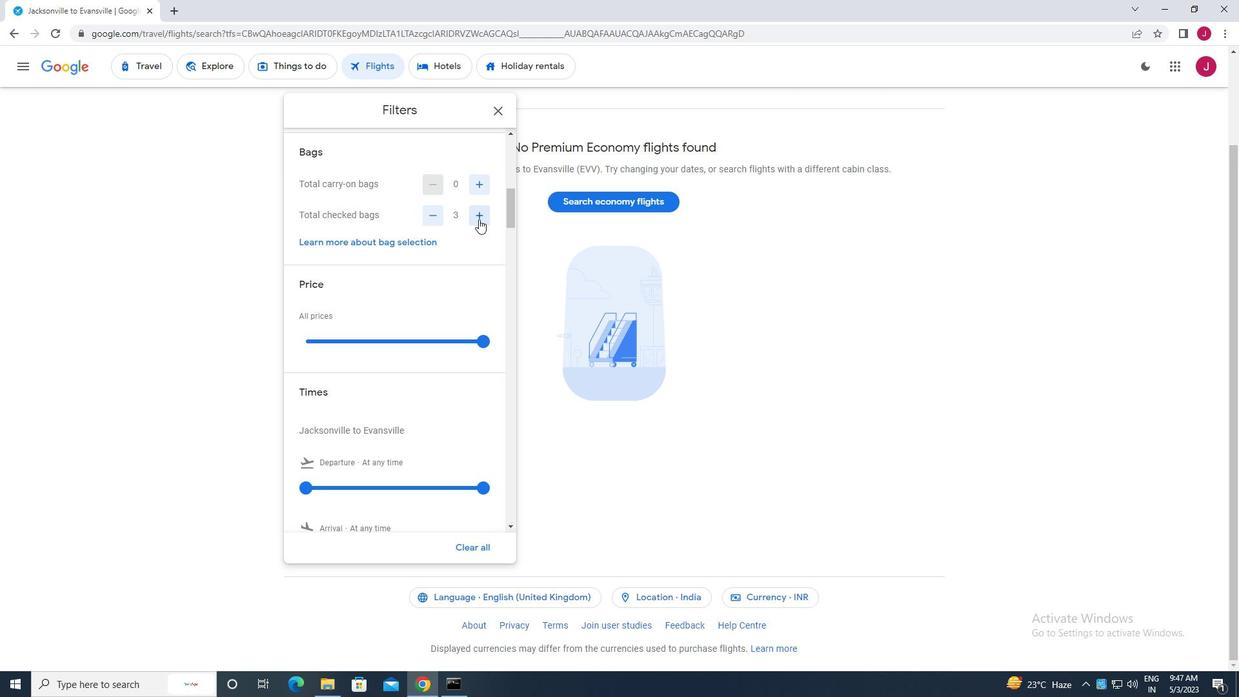 
Action: Mouse pressed left at (481, 218)
Screenshot: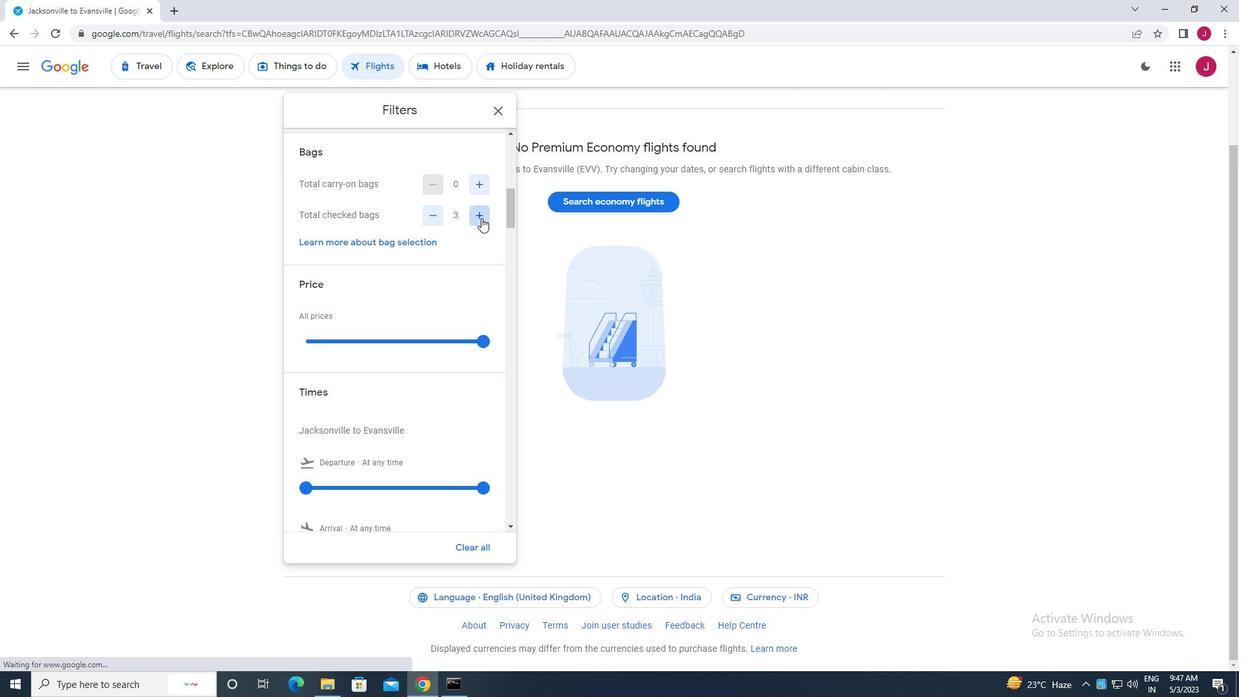 
Action: Mouse moved to (473, 216)
Screenshot: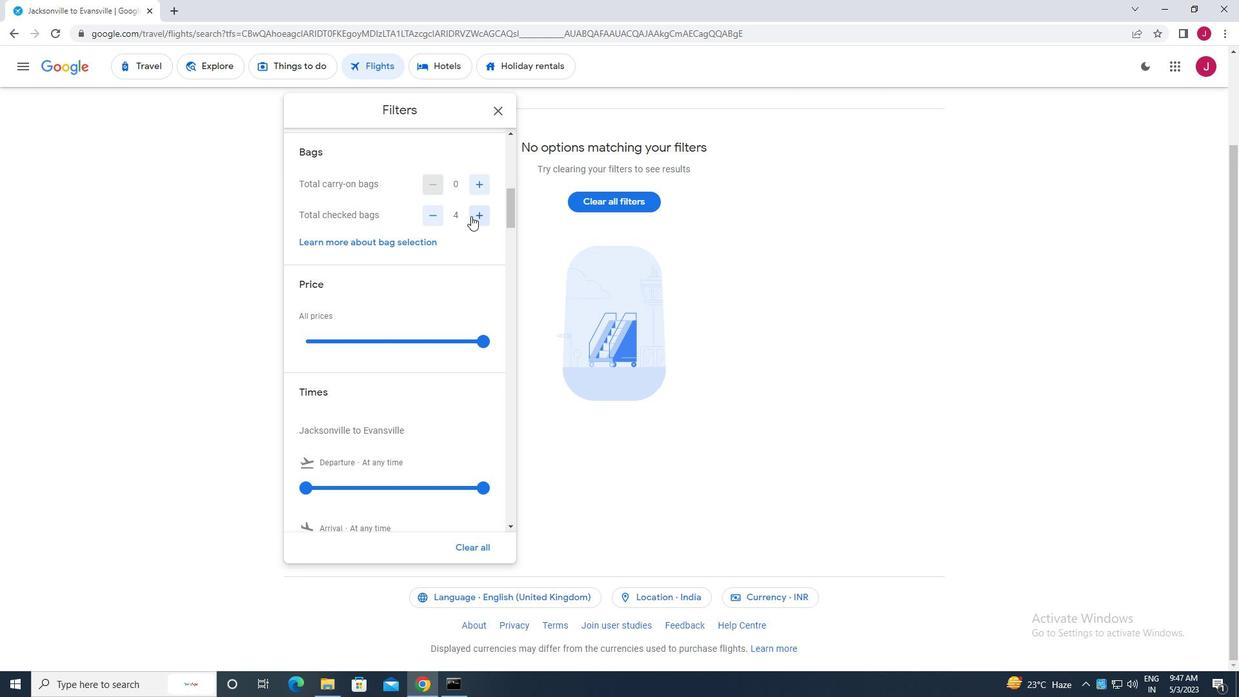 
Action: Mouse pressed left at (473, 216)
Screenshot: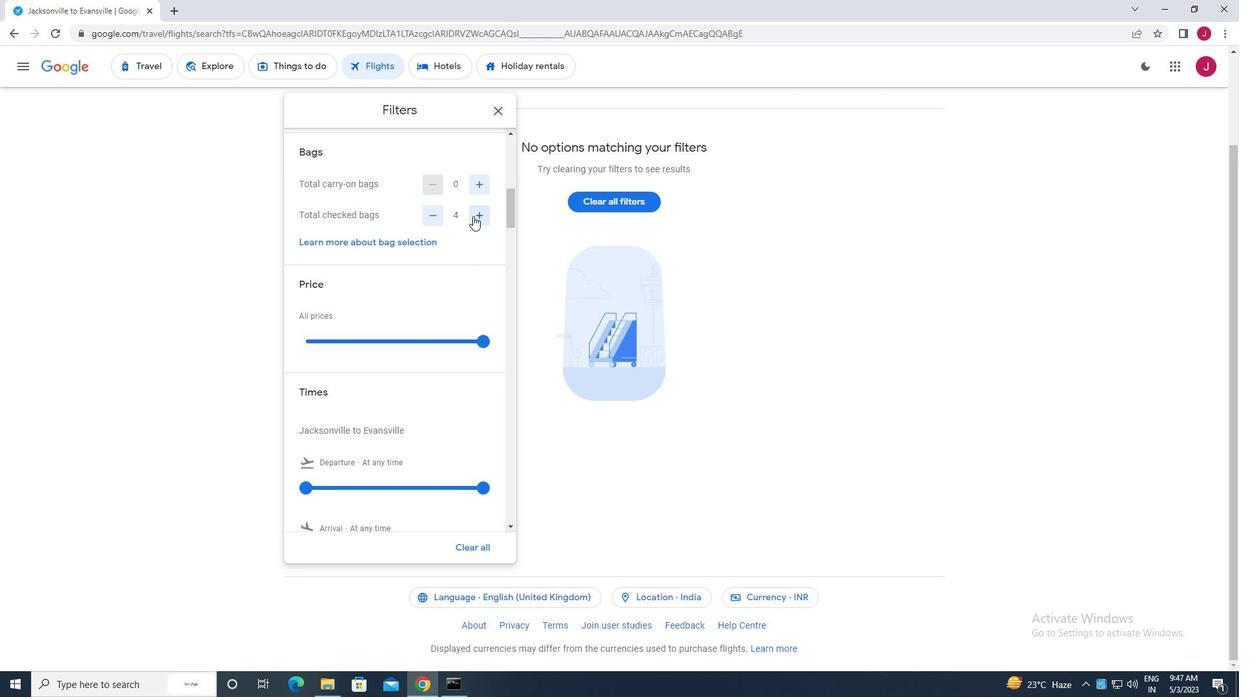 
Action: Mouse moved to (475, 216)
Screenshot: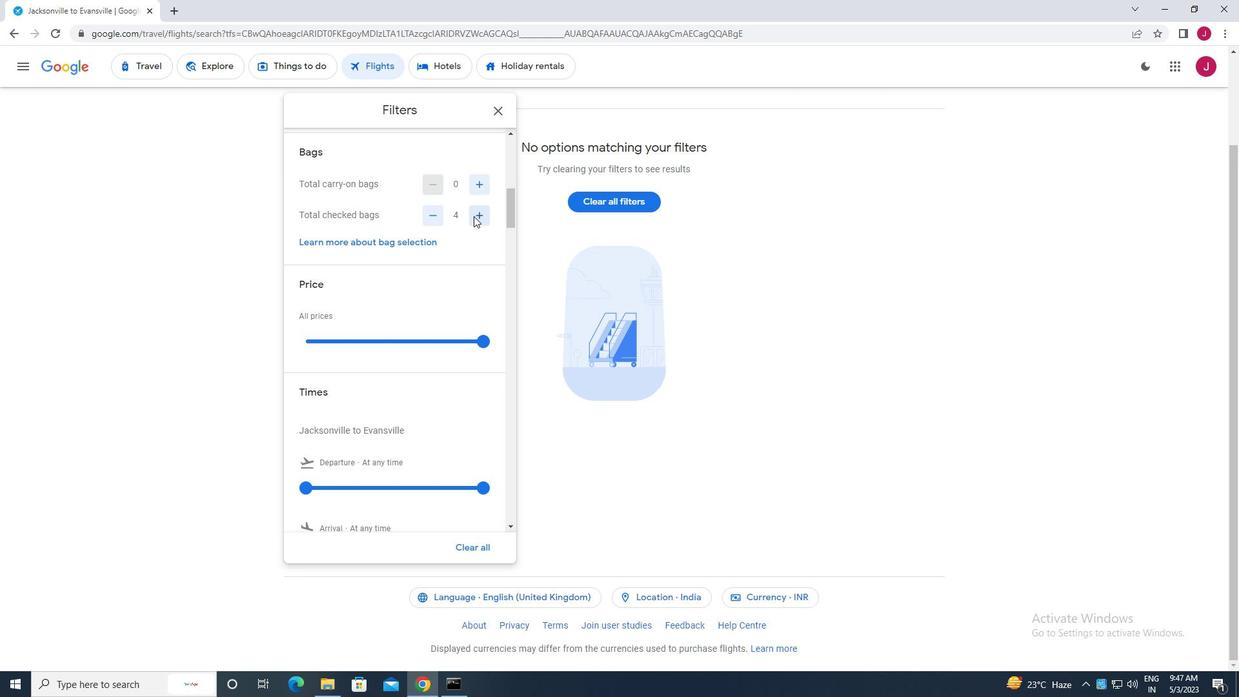 
Action: Mouse pressed left at (475, 216)
Screenshot: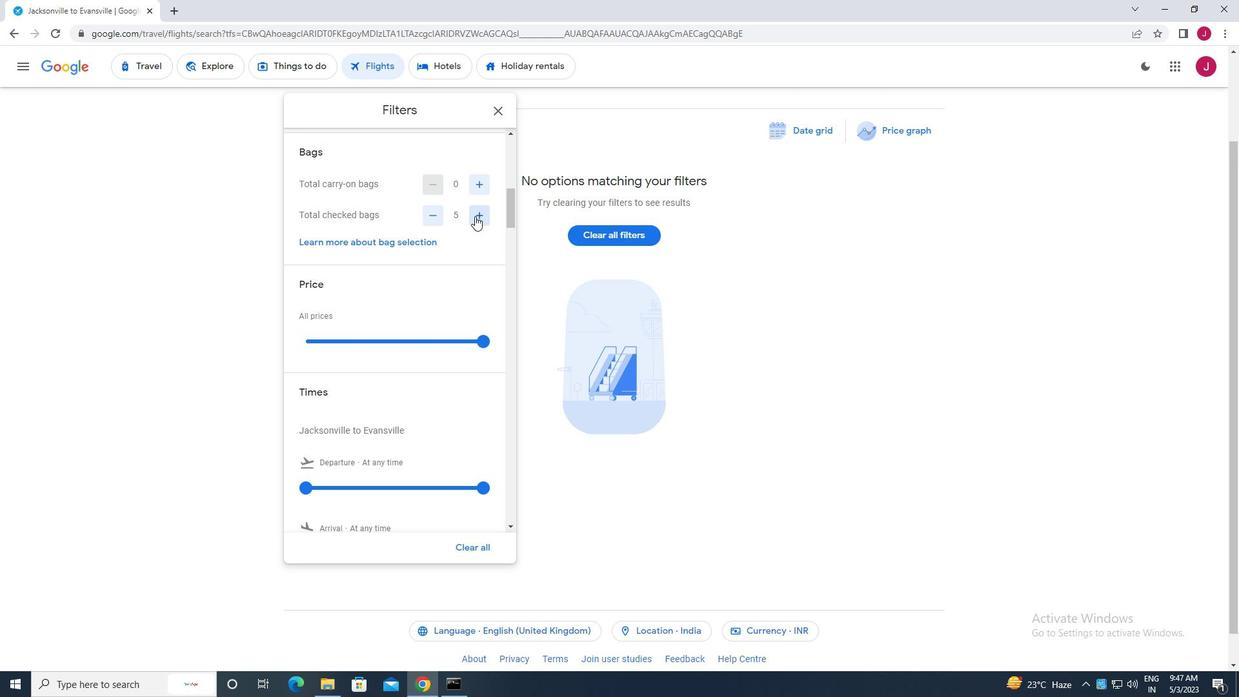 
Action: Mouse pressed left at (475, 216)
Screenshot: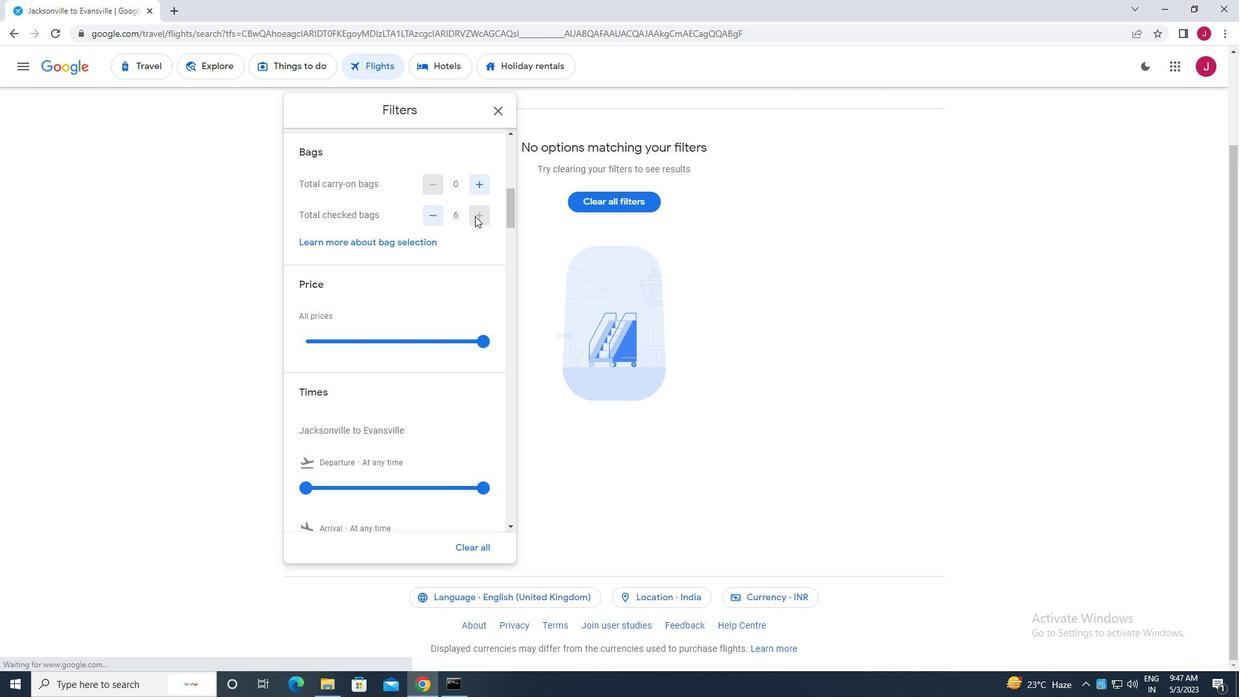 
Action: Mouse moved to (489, 340)
Screenshot: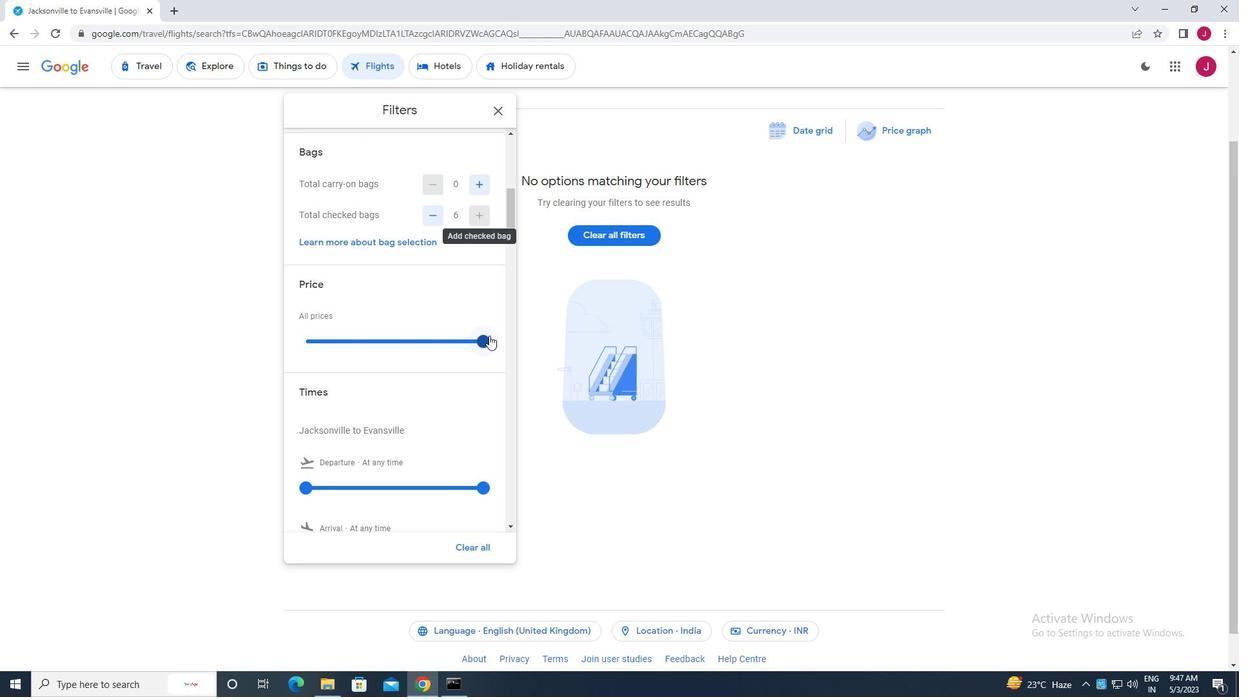 
Action: Mouse pressed left at (489, 340)
Screenshot: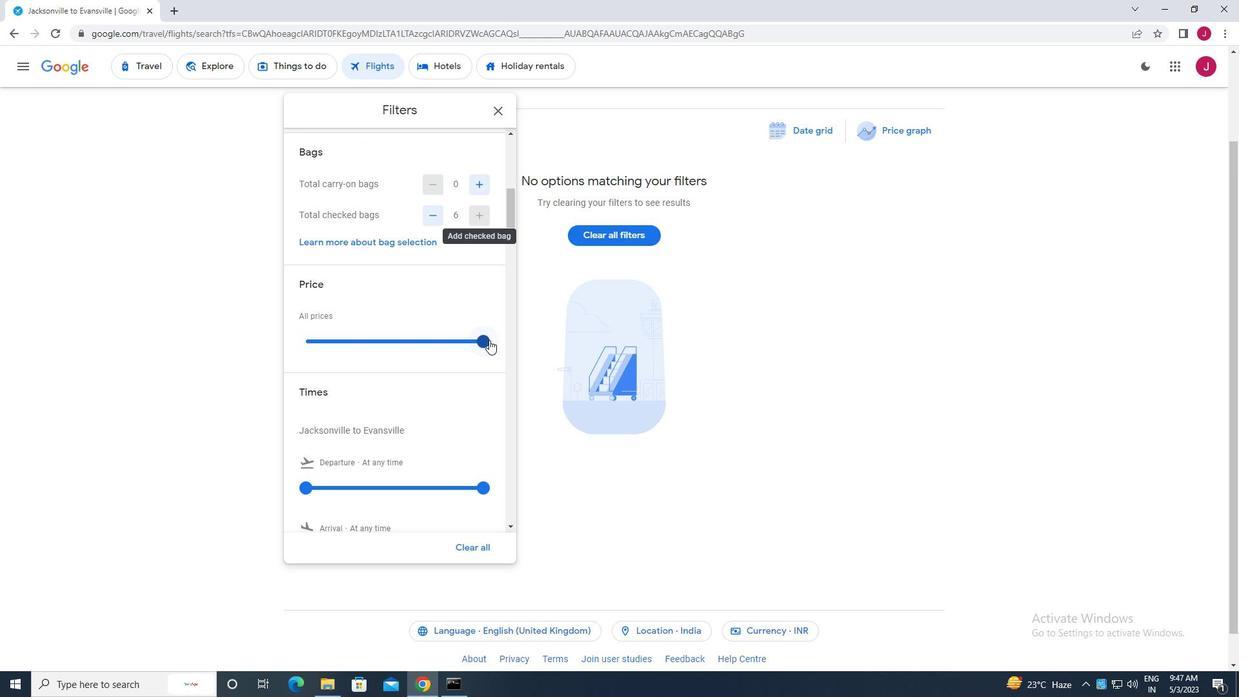 
Action: Mouse moved to (487, 317)
Screenshot: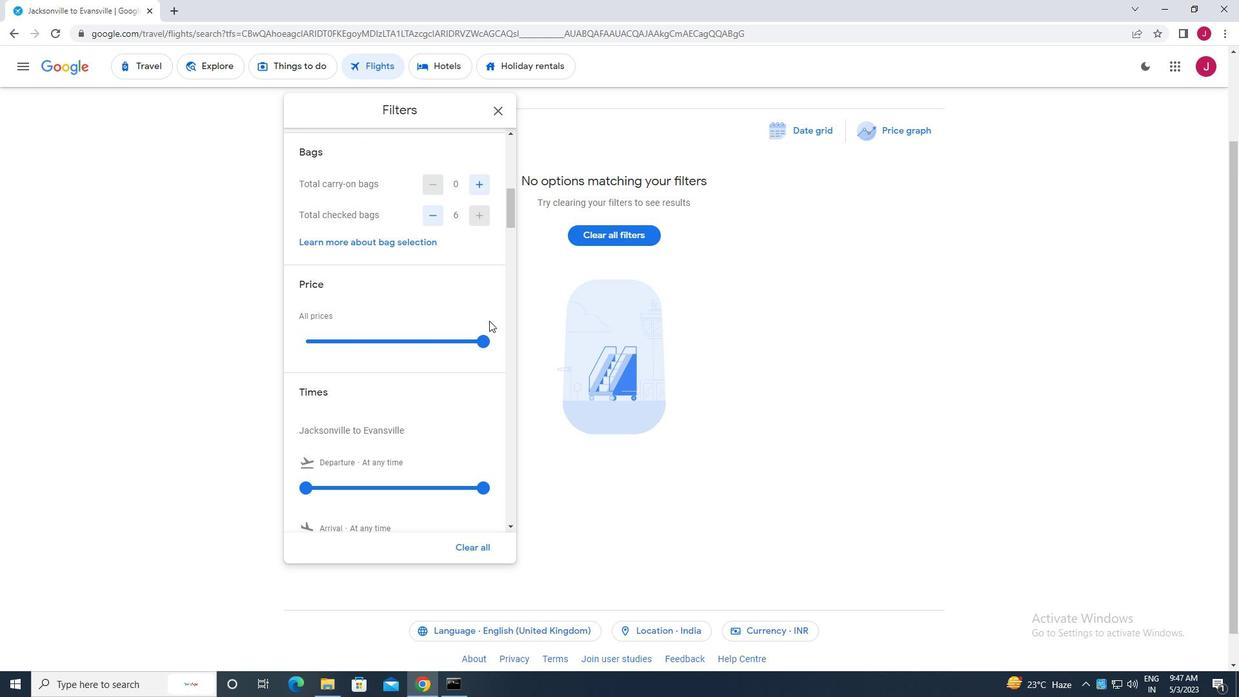 
Action: Mouse scrolled (487, 316) with delta (0, 0)
Screenshot: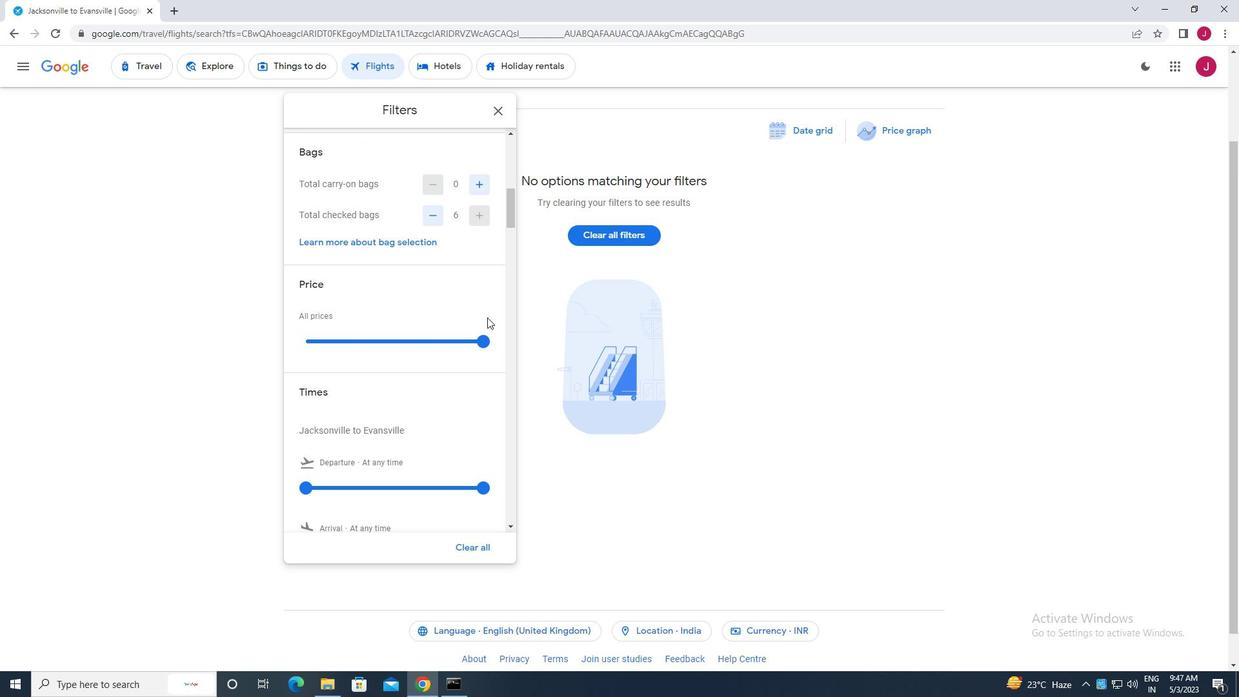 
Action: Mouse scrolled (487, 316) with delta (0, 0)
Screenshot: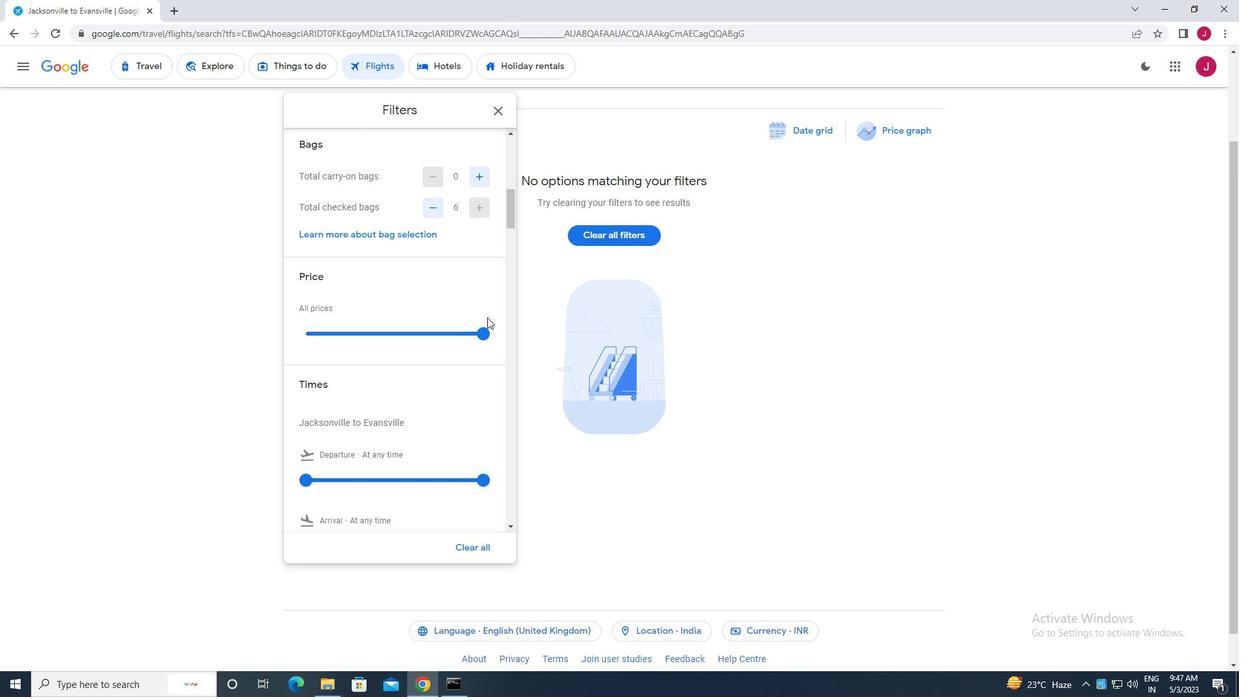 
Action: Mouse scrolled (487, 316) with delta (0, 0)
Screenshot: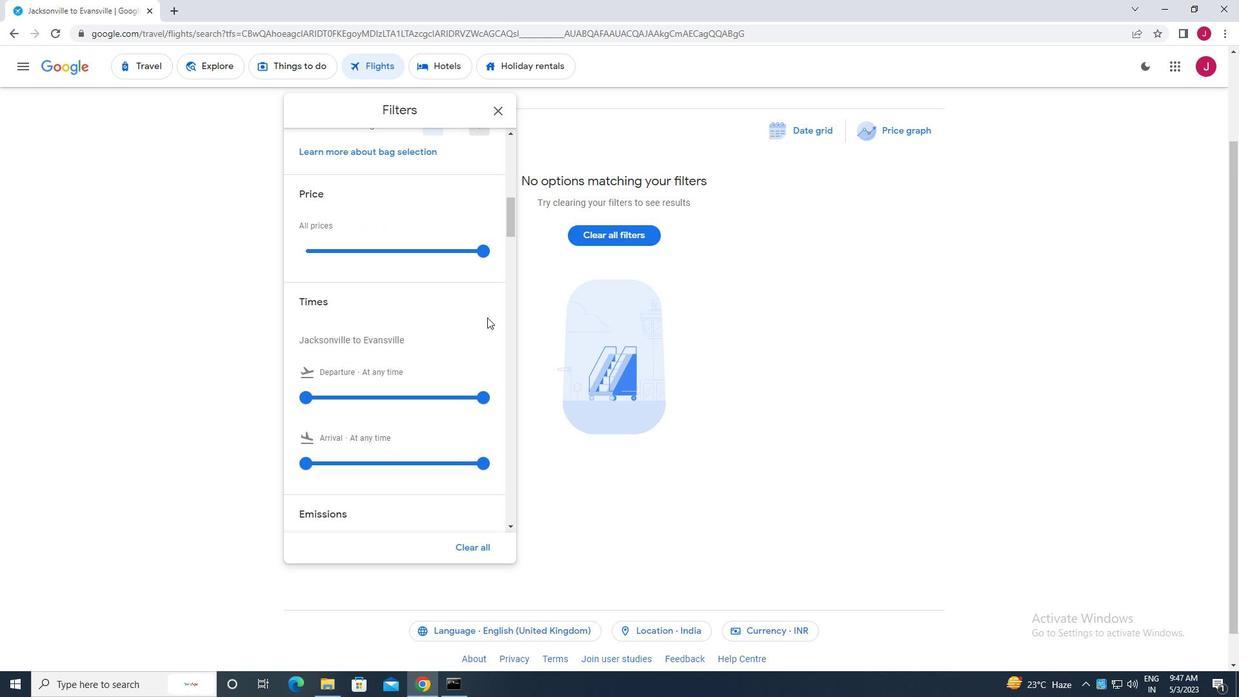 
Action: Mouse moved to (307, 294)
Screenshot: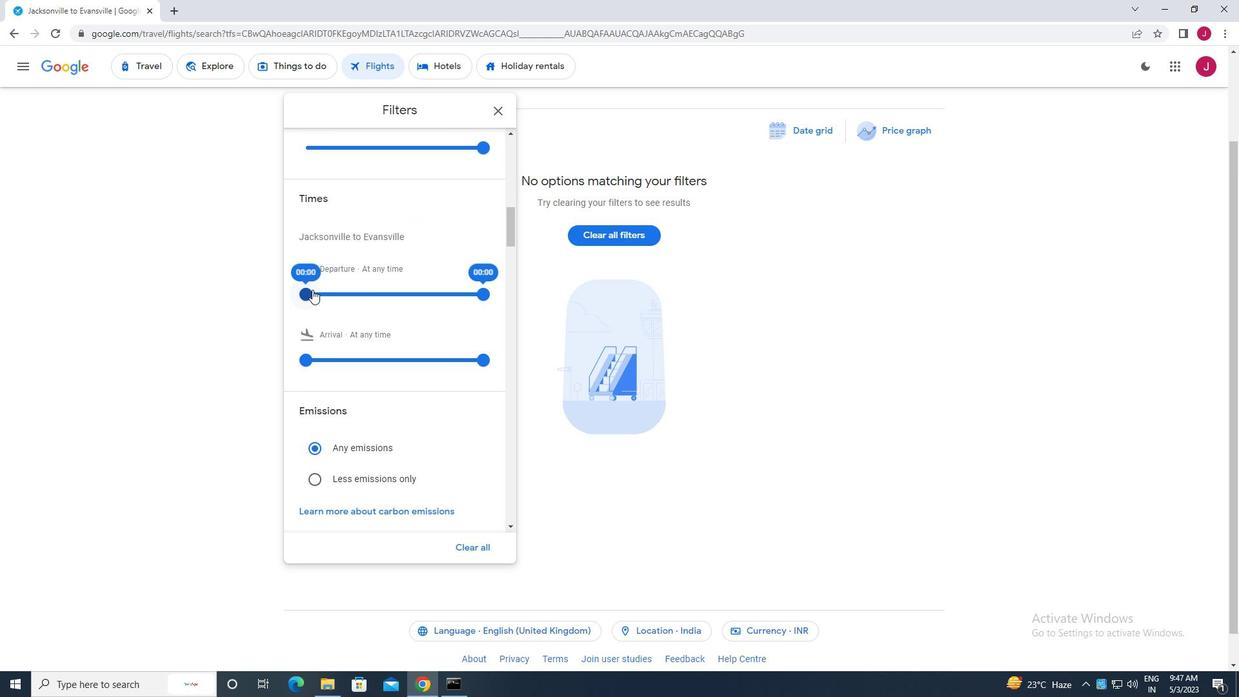 
Action: Mouse pressed left at (307, 294)
Screenshot: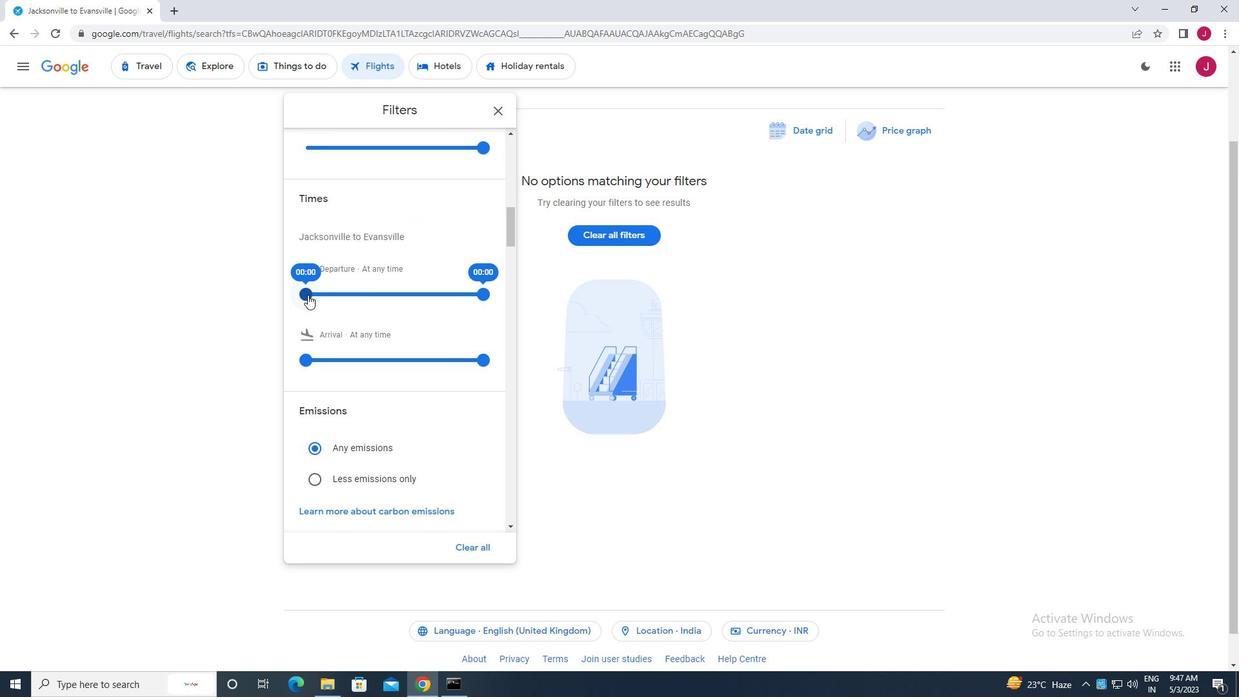 
Action: Mouse moved to (485, 294)
Screenshot: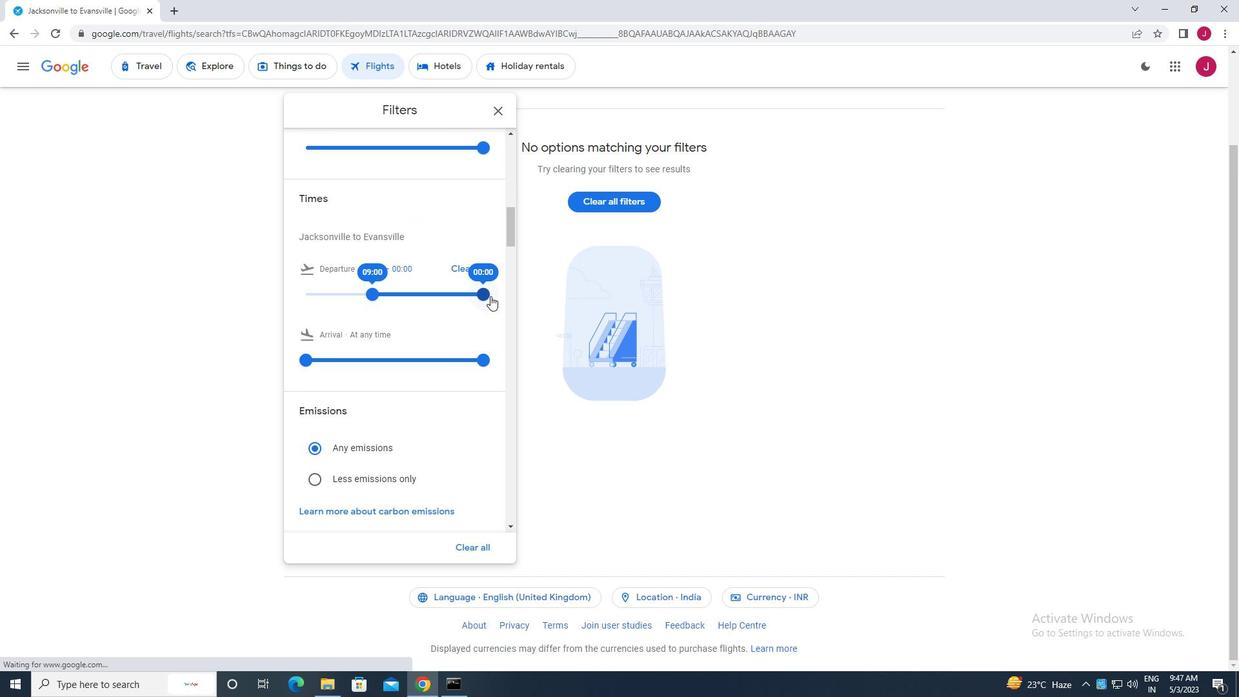 
Action: Mouse pressed left at (485, 294)
Screenshot: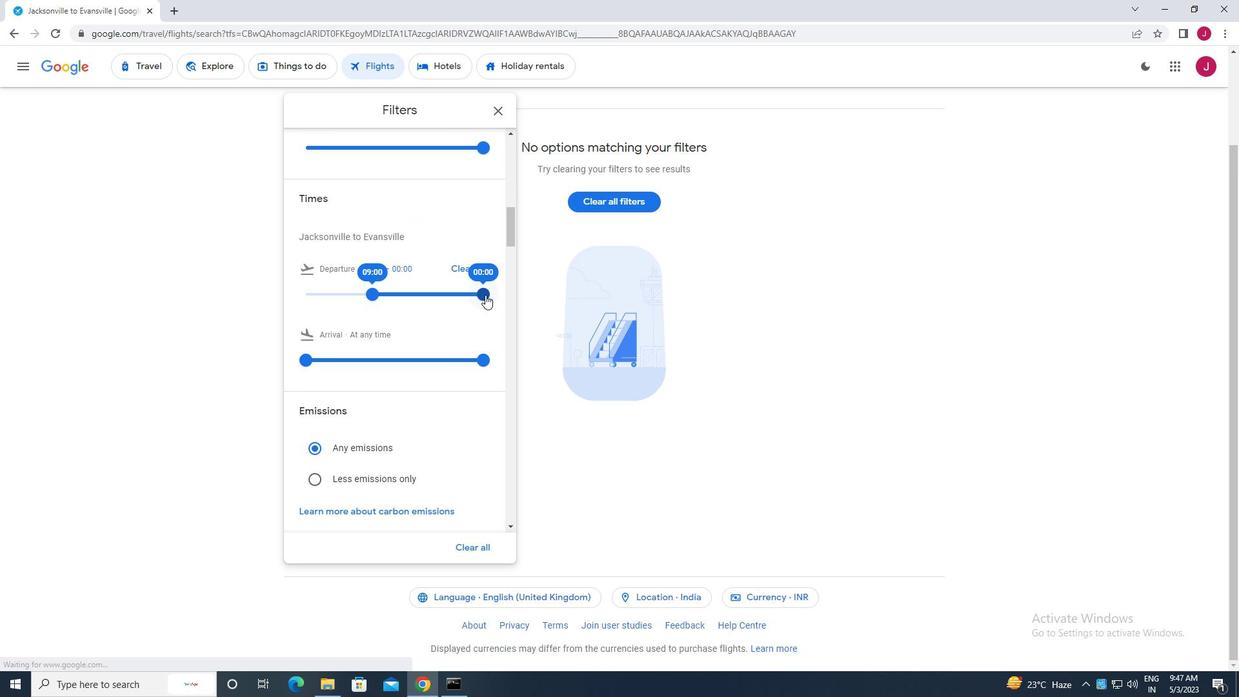 
Action: Mouse moved to (496, 106)
Screenshot: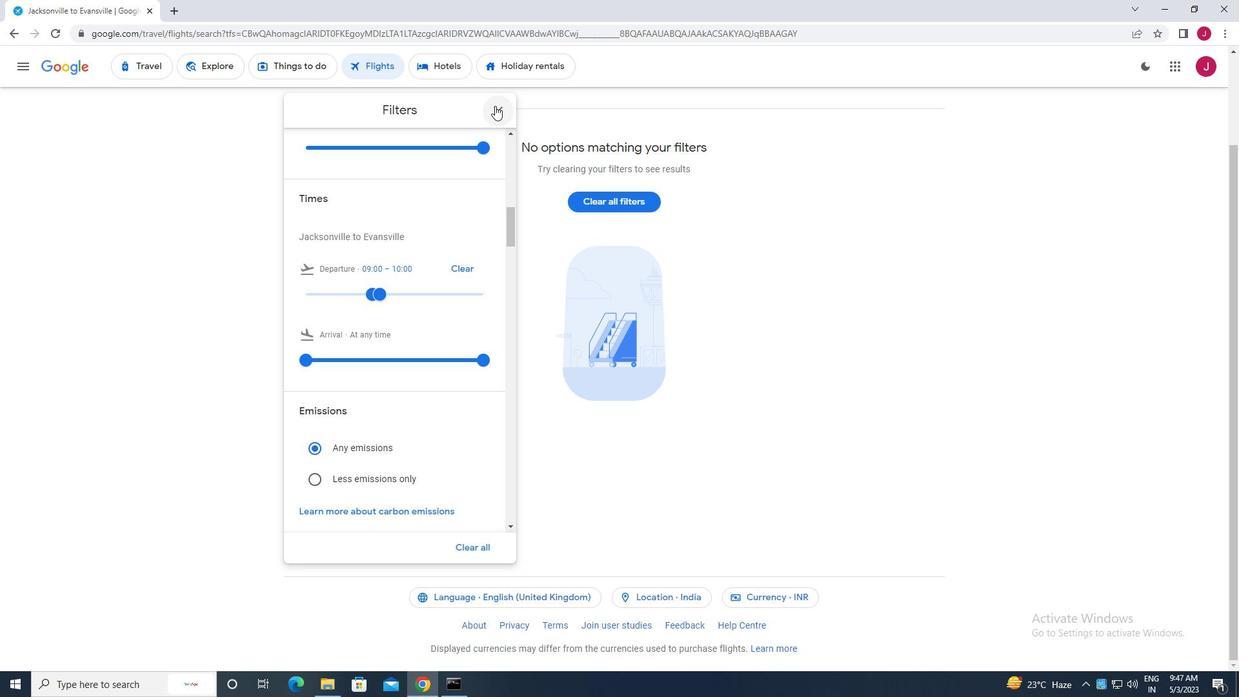 
Action: Mouse pressed left at (496, 106)
Screenshot: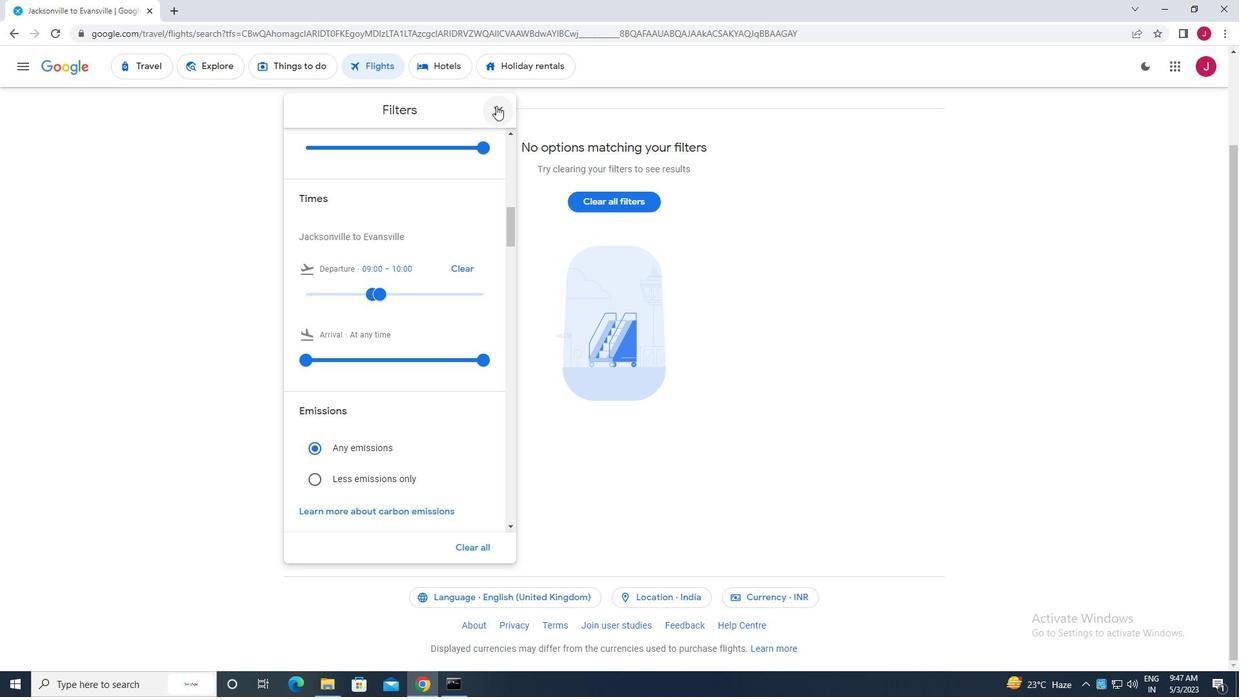 
Action: Mouse moved to (495, 109)
Screenshot: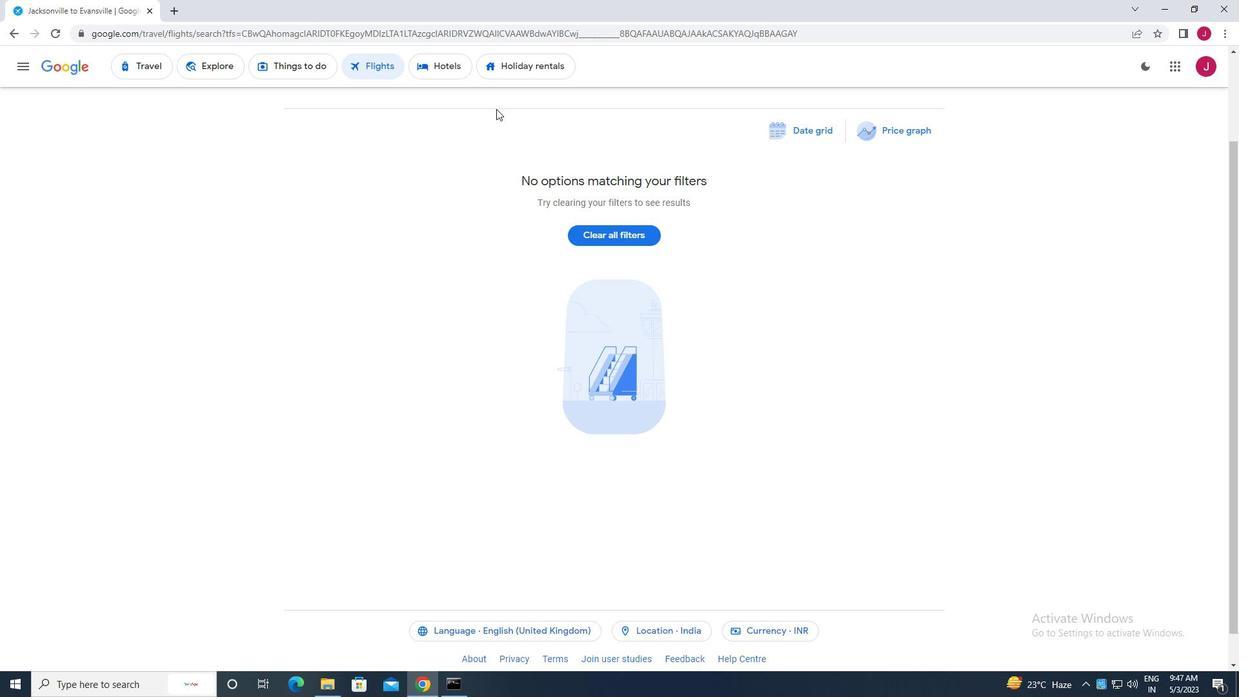 
